 Task: Provide the results of the 2023 Victory Lane Racing Xfinity Series for the track "New Hampshire".
Action: Mouse moved to (180, 290)
Screenshot: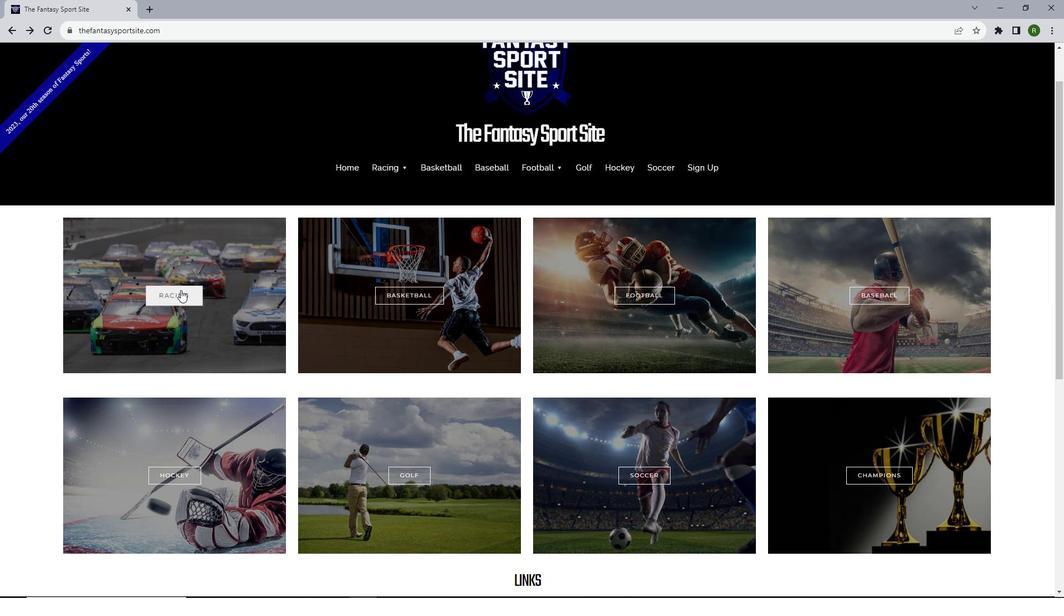 
Action: Mouse pressed left at (180, 290)
Screenshot: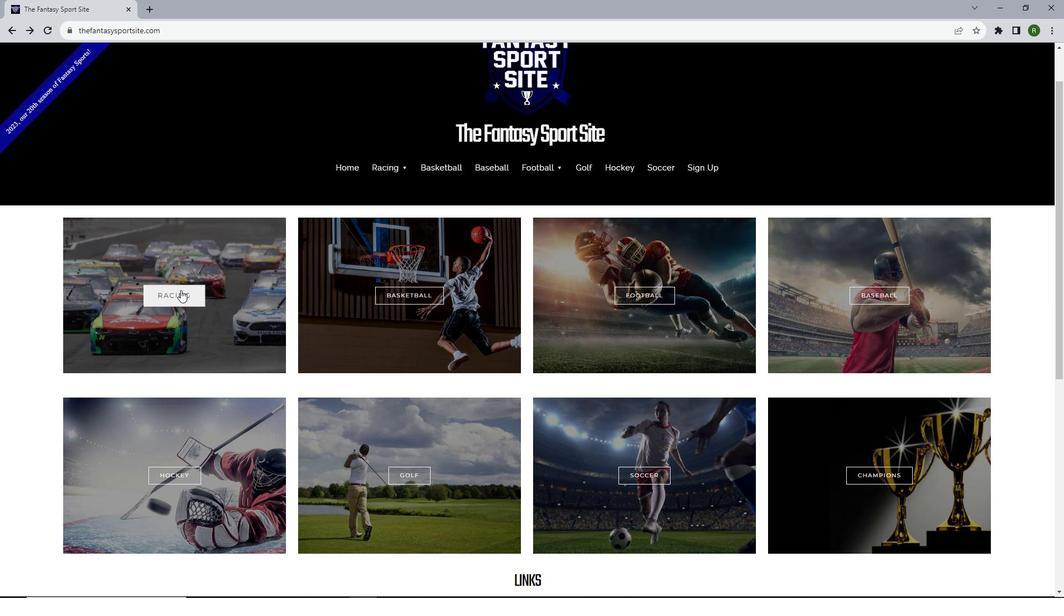 
Action: Mouse moved to (520, 501)
Screenshot: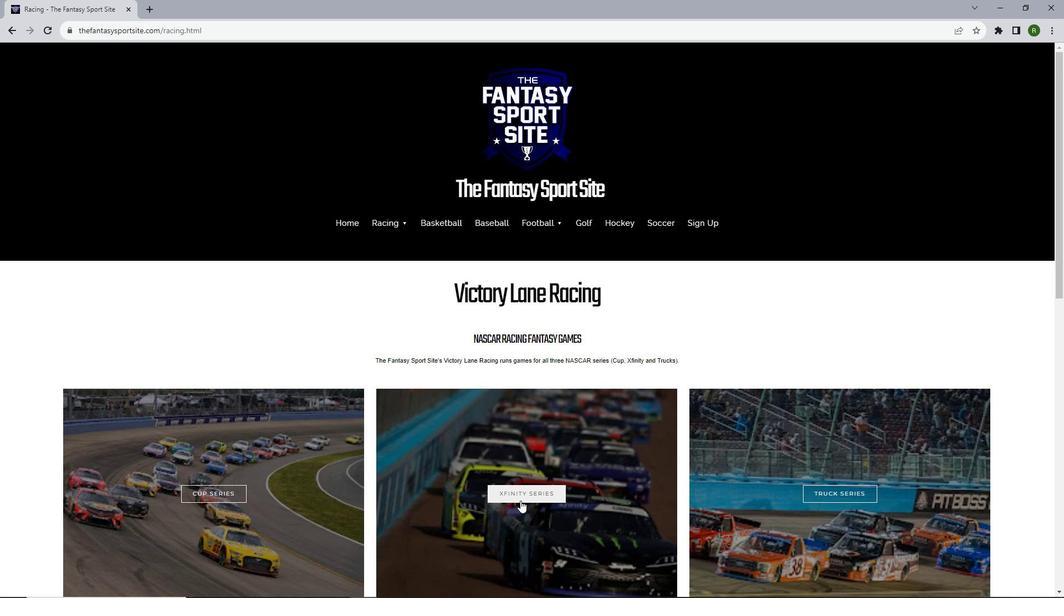 
Action: Mouse pressed left at (520, 501)
Screenshot: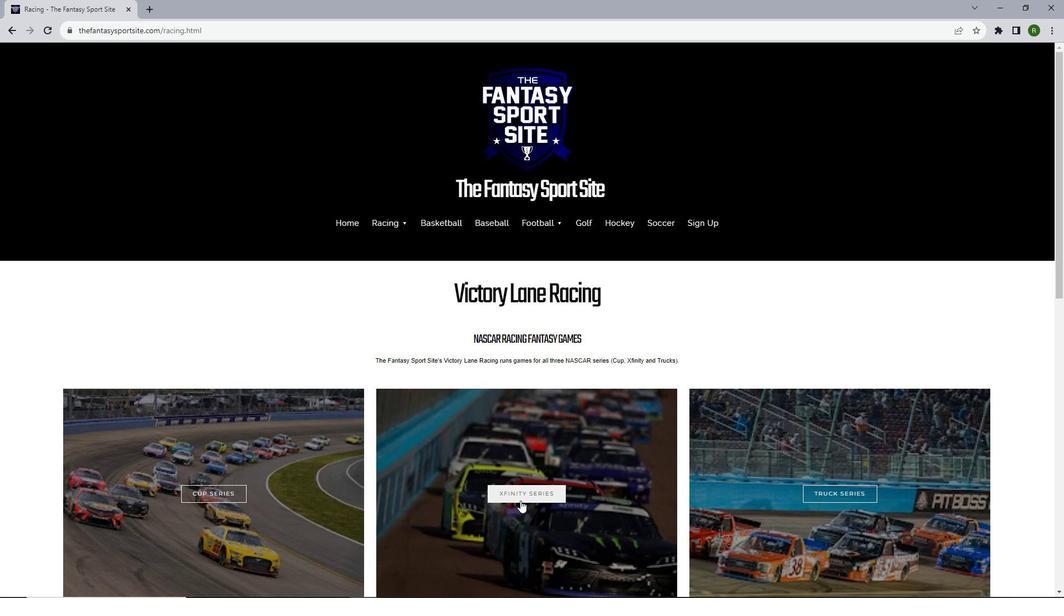 
Action: Mouse moved to (417, 336)
Screenshot: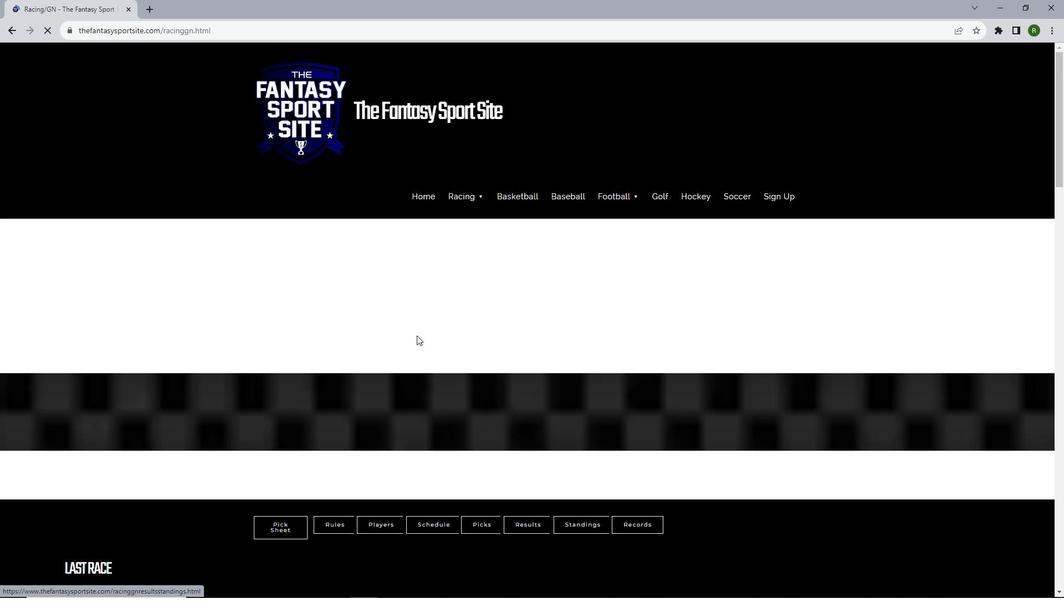 
Action: Mouse scrolled (417, 335) with delta (0, 0)
Screenshot: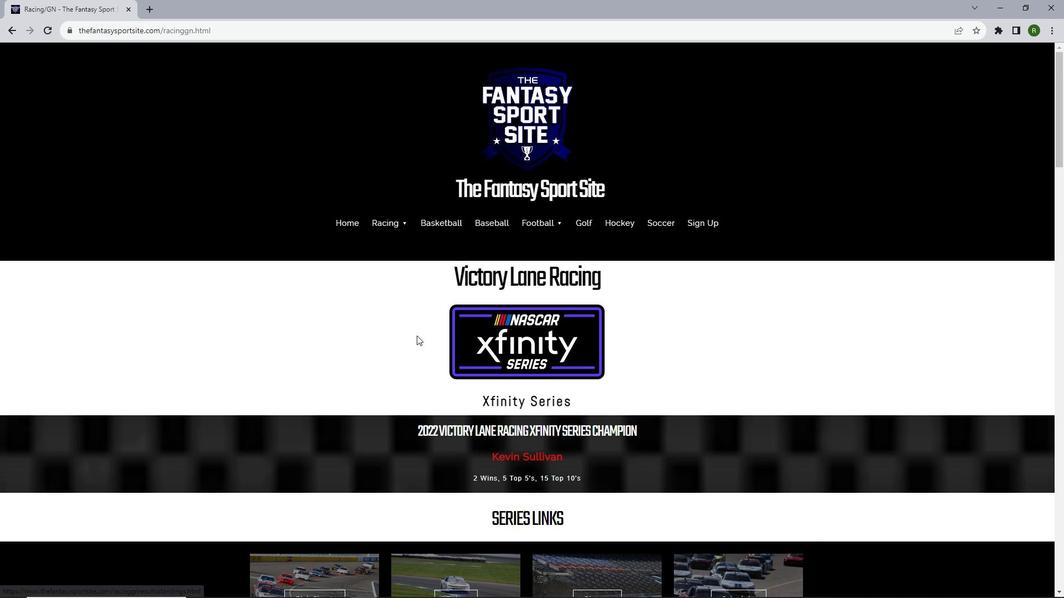 
Action: Mouse scrolled (417, 335) with delta (0, 0)
Screenshot: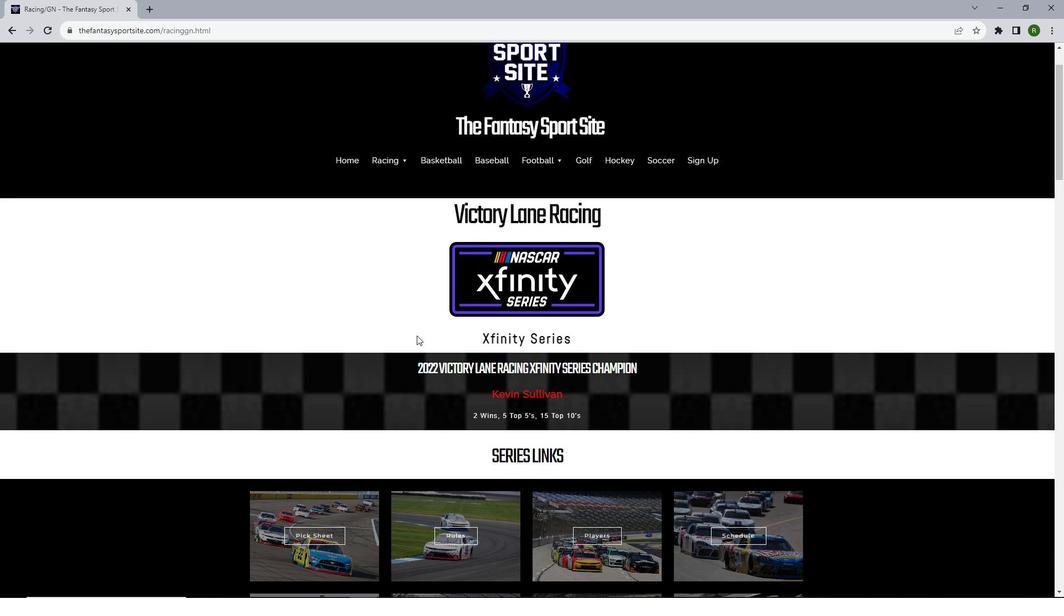 
Action: Mouse scrolled (417, 335) with delta (0, 0)
Screenshot: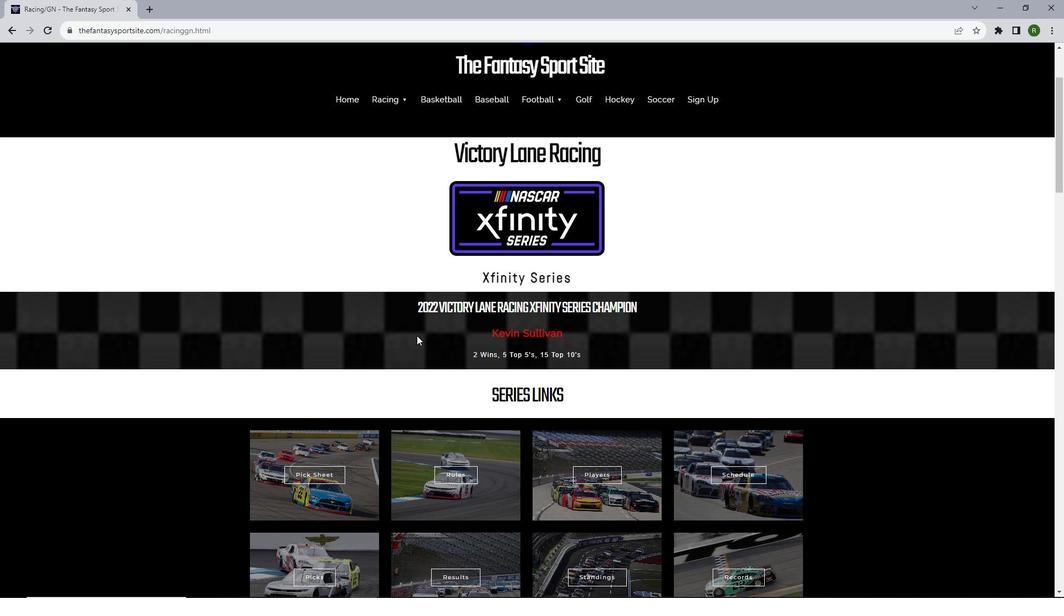 
Action: Mouse scrolled (417, 335) with delta (0, 0)
Screenshot: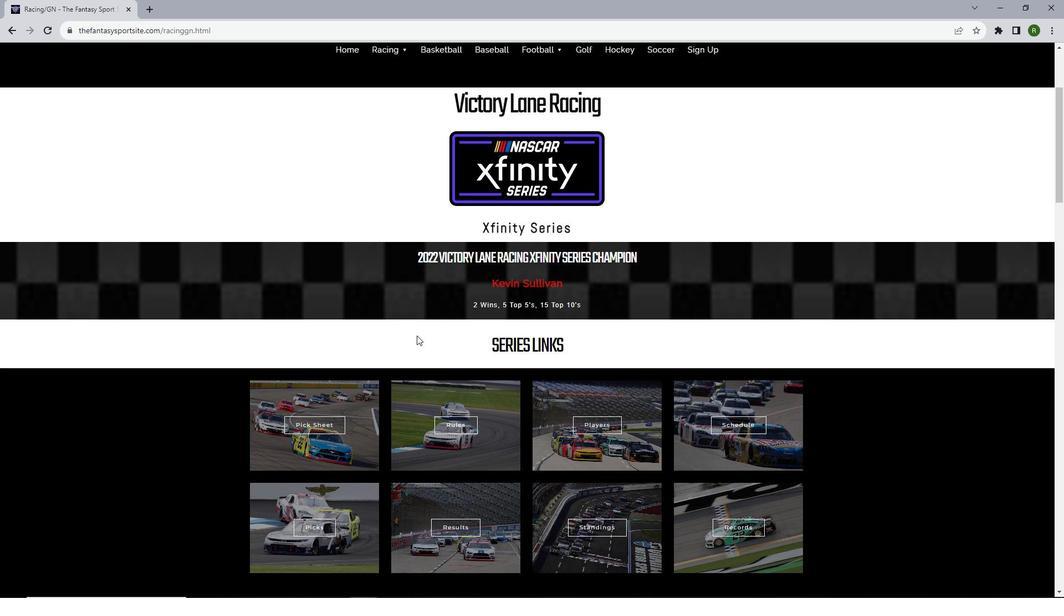 
Action: Mouse scrolled (417, 335) with delta (0, 0)
Screenshot: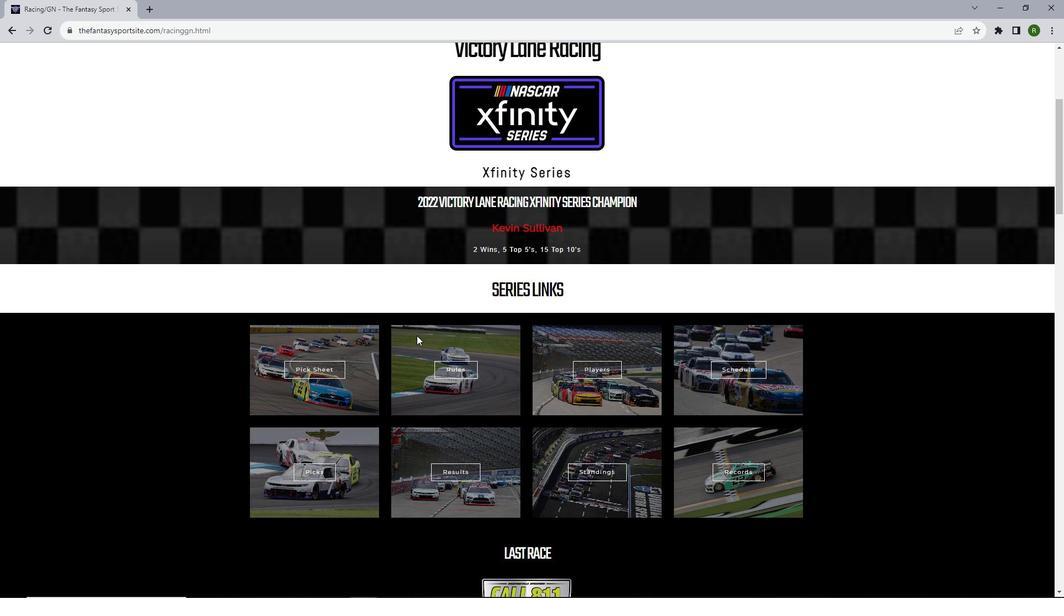 
Action: Mouse moved to (437, 433)
Screenshot: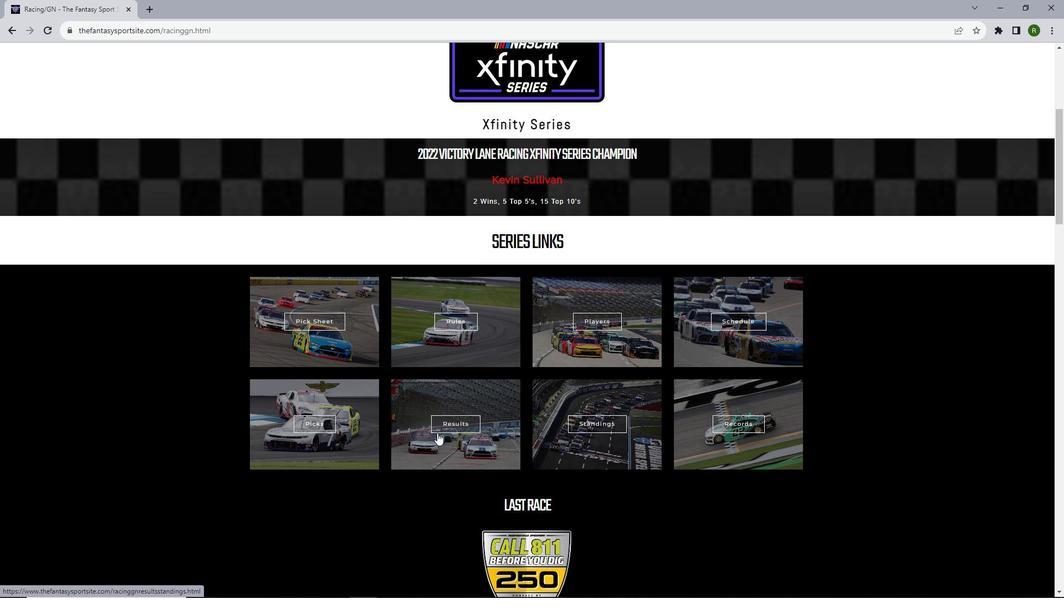 
Action: Mouse pressed left at (437, 433)
Screenshot: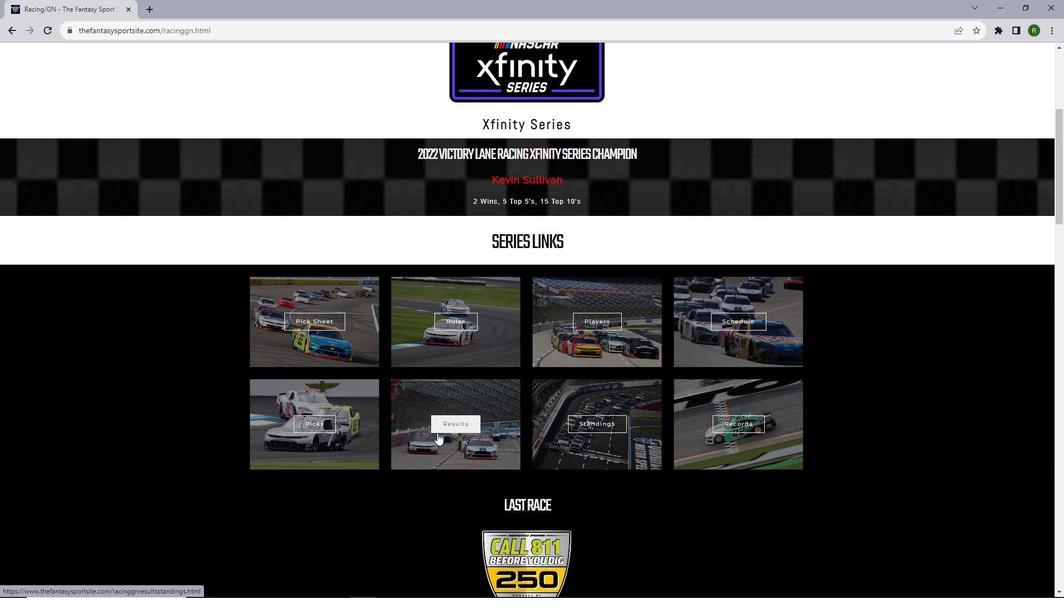 
Action: Mouse moved to (491, 365)
Screenshot: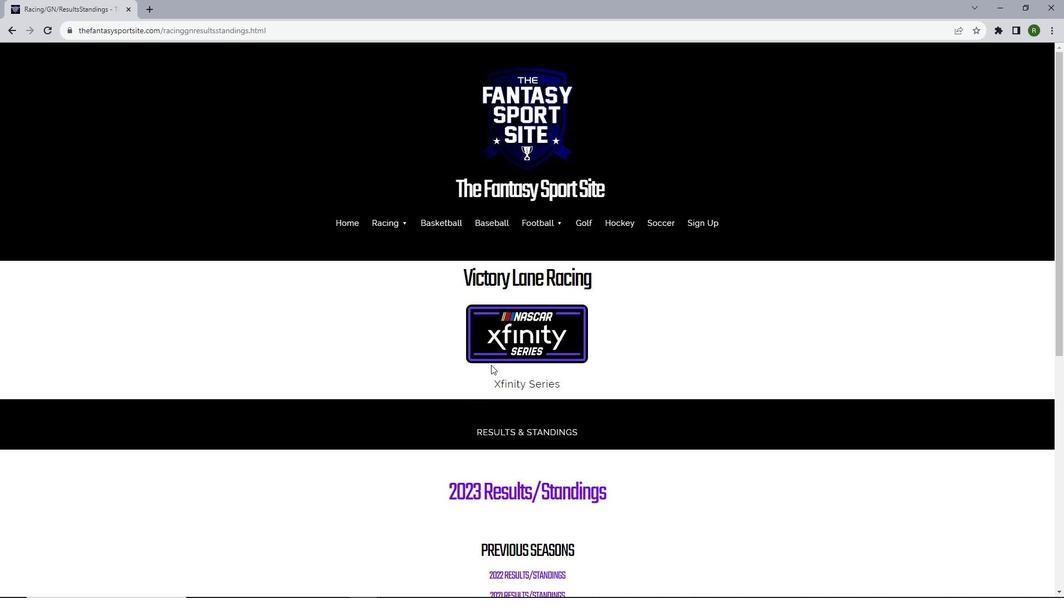 
Action: Mouse scrolled (491, 364) with delta (0, 0)
Screenshot: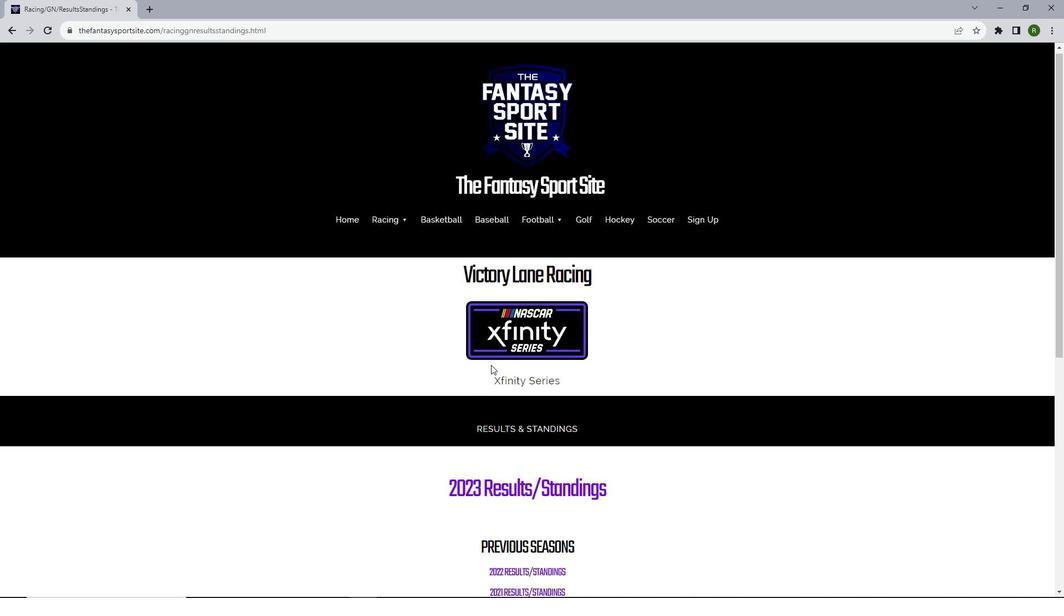 
Action: Mouse scrolled (491, 364) with delta (0, 0)
Screenshot: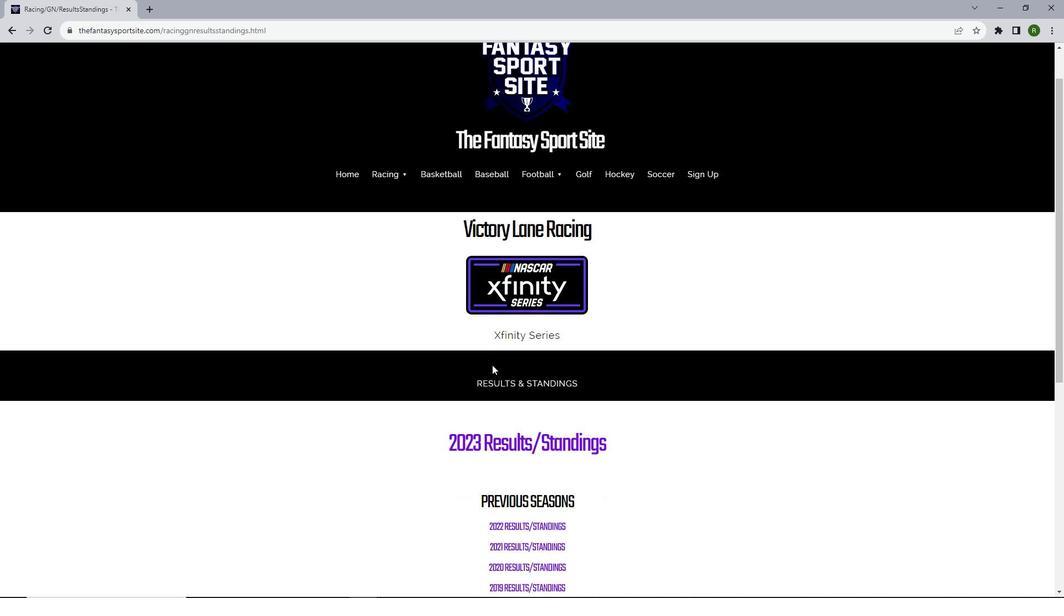 
Action: Mouse moved to (530, 378)
Screenshot: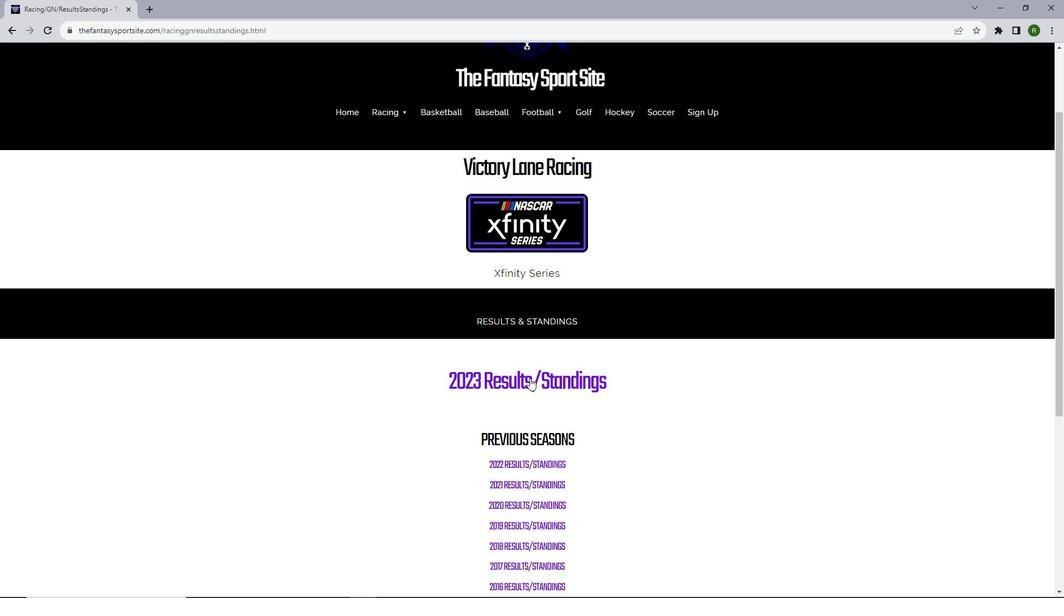 
Action: Mouse pressed left at (530, 378)
Screenshot: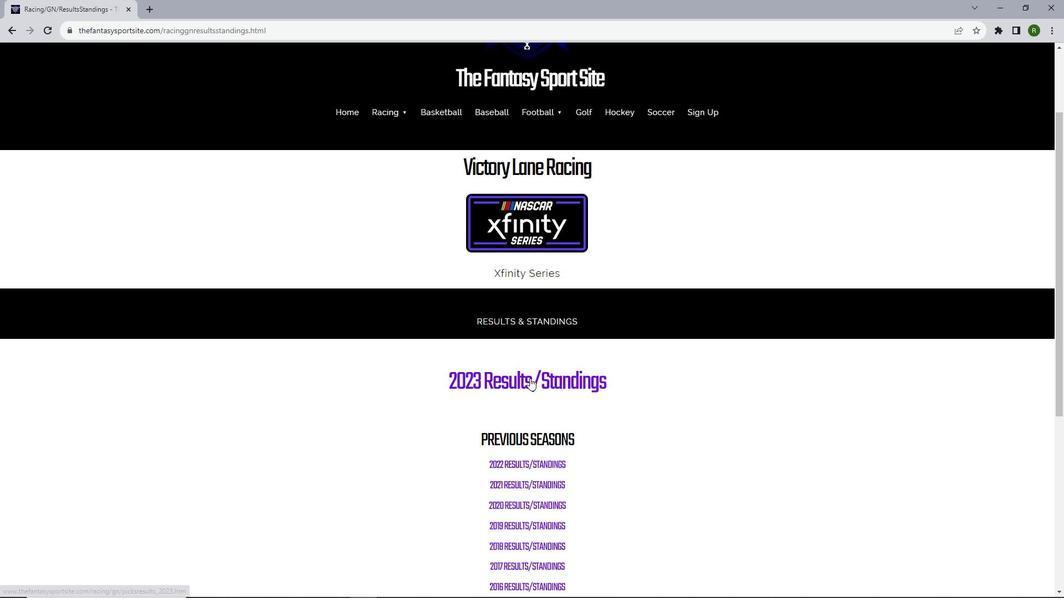 
Action: Mouse moved to (618, 293)
Screenshot: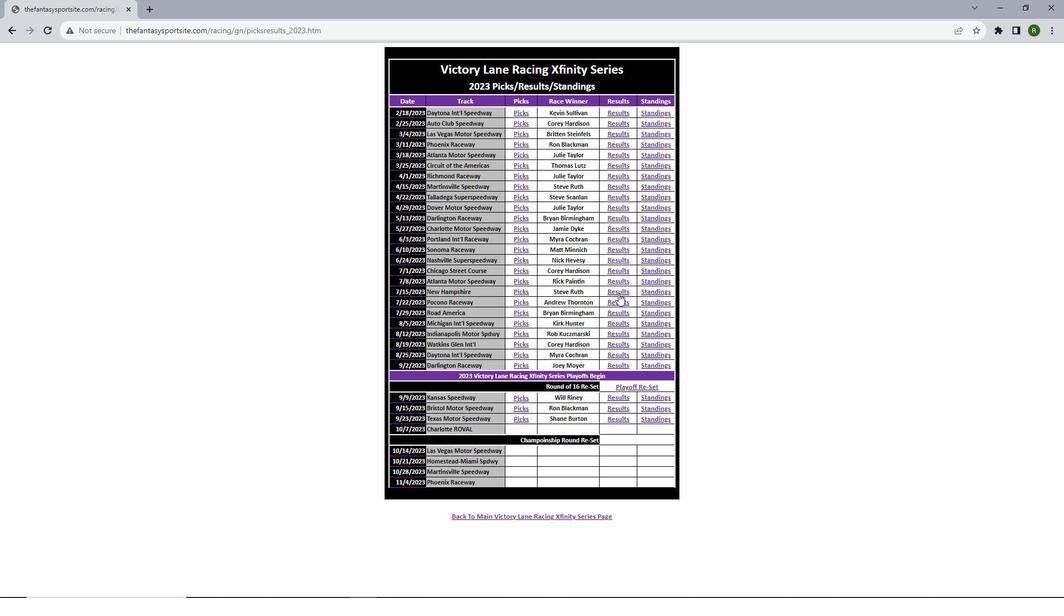 
Action: Mouse pressed left at (618, 293)
Screenshot: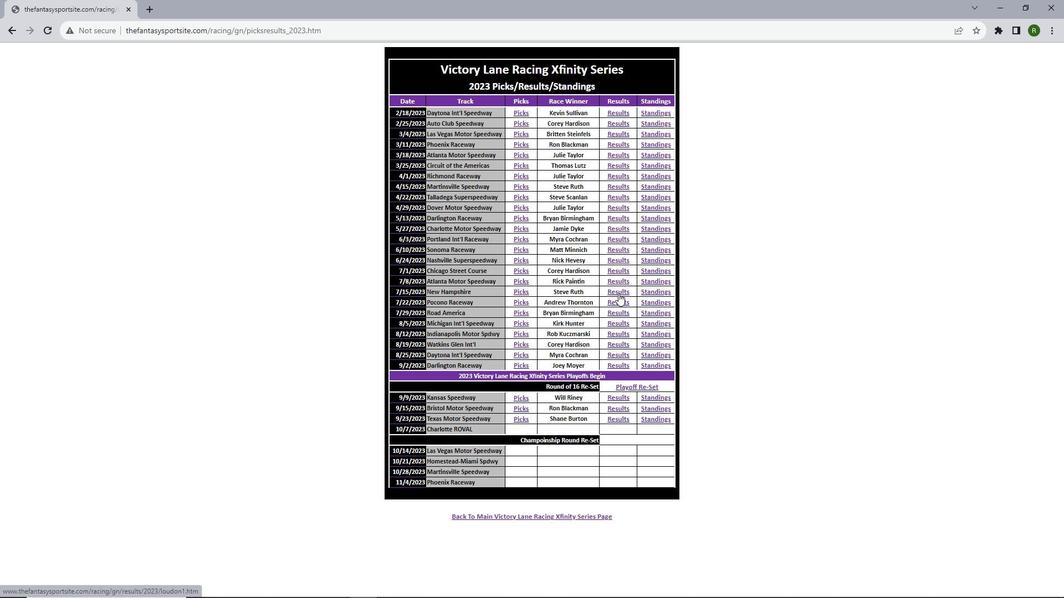 
Action: Mouse moved to (479, 233)
Screenshot: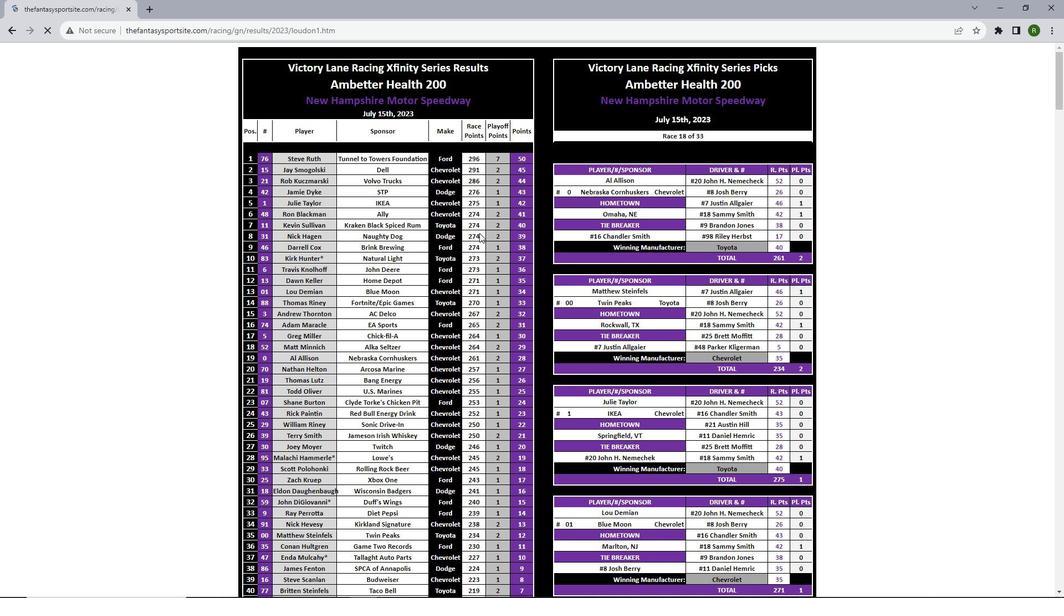 
Action: Mouse scrolled (479, 232) with delta (0, 0)
Screenshot: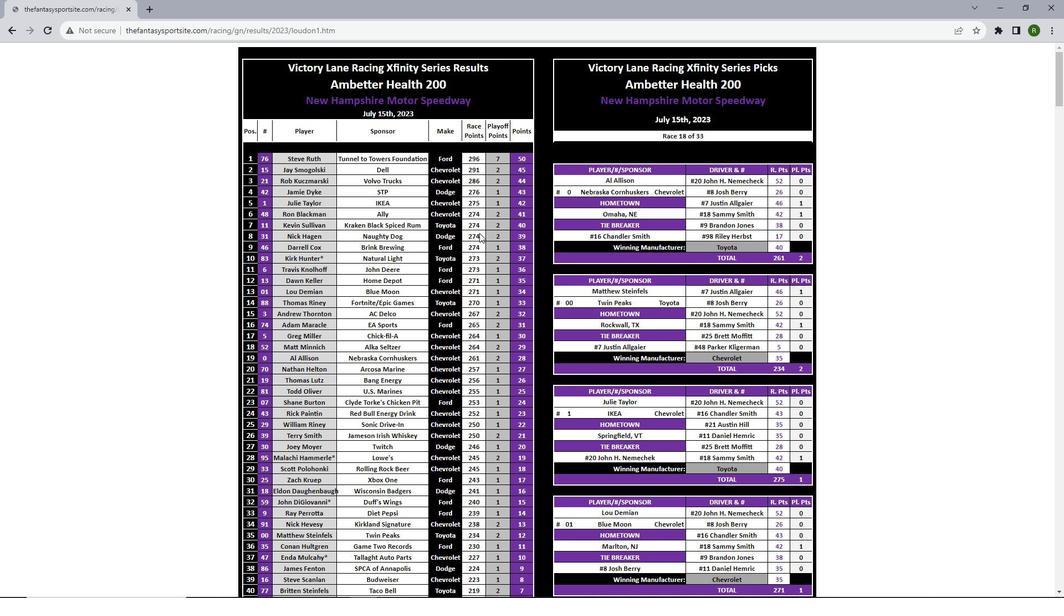 
Action: Mouse scrolled (479, 232) with delta (0, 0)
Screenshot: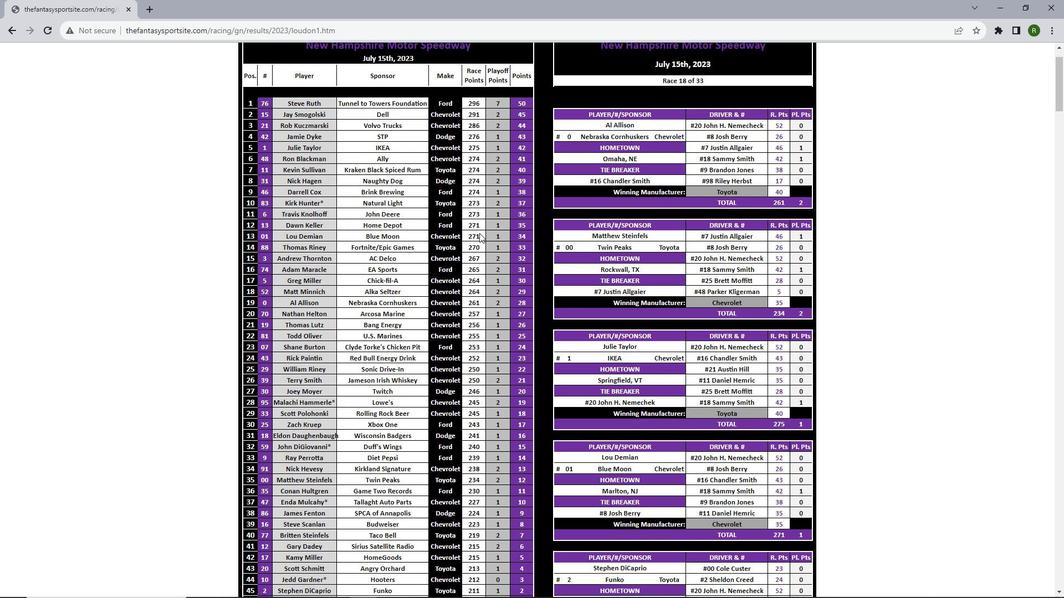 
Action: Mouse scrolled (479, 232) with delta (0, 0)
Screenshot: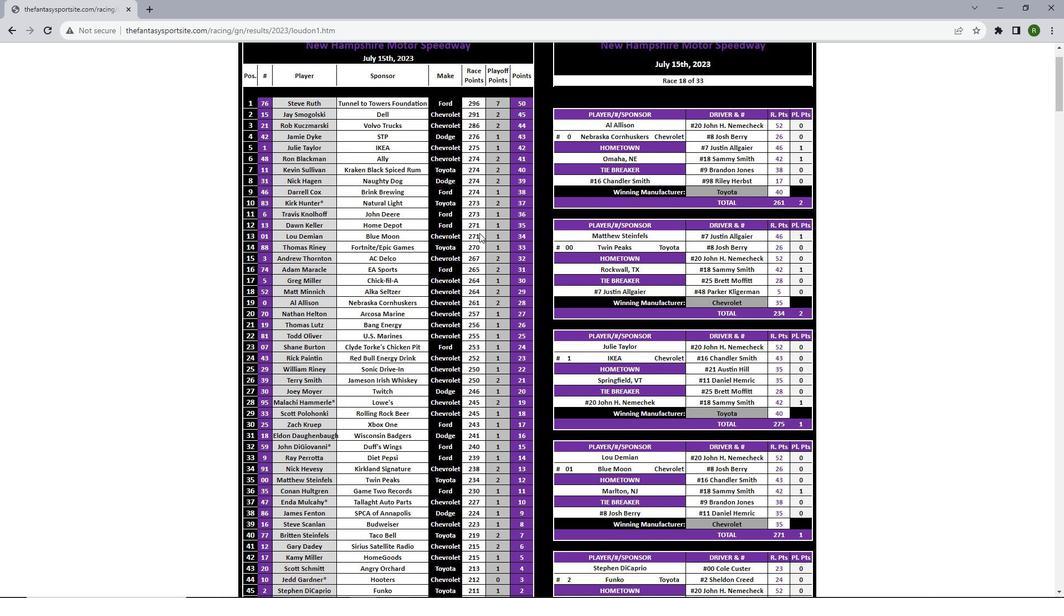
Action: Mouse scrolled (479, 232) with delta (0, 0)
Screenshot: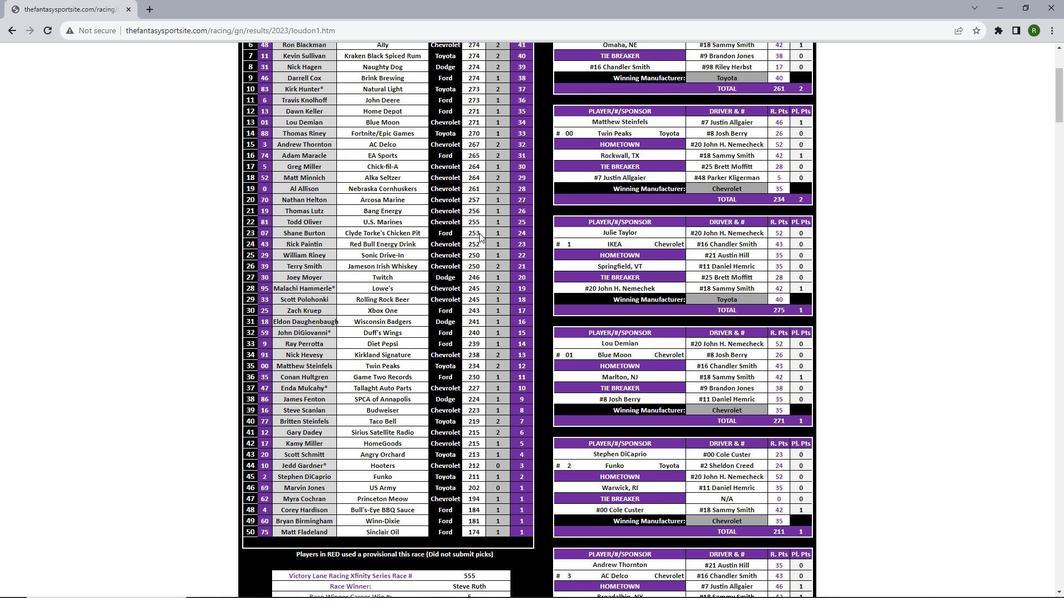 
Action: Mouse scrolled (479, 232) with delta (0, 0)
Screenshot: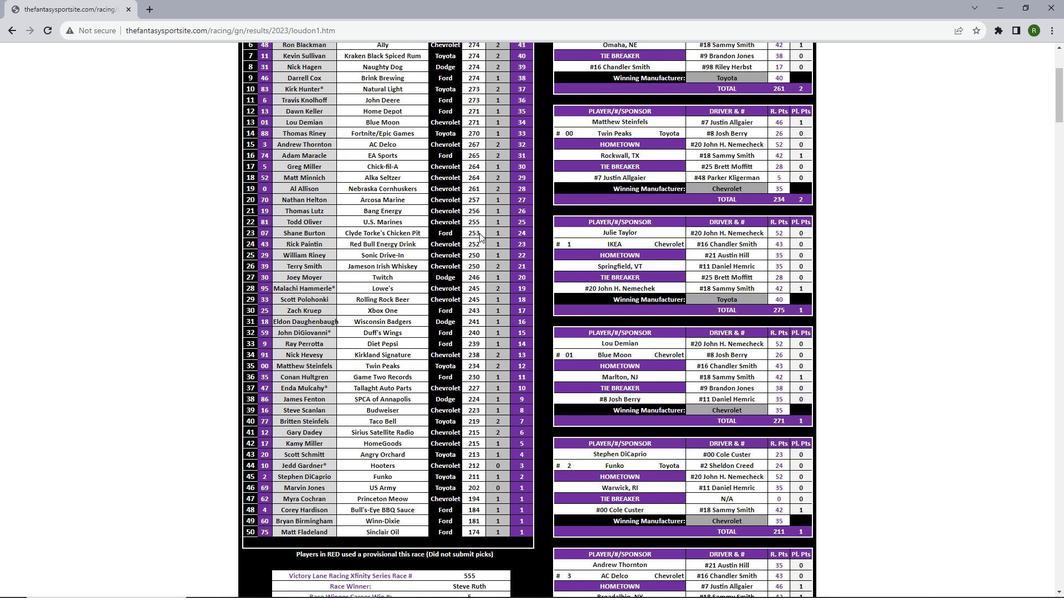 
Action: Mouse scrolled (479, 232) with delta (0, 0)
Screenshot: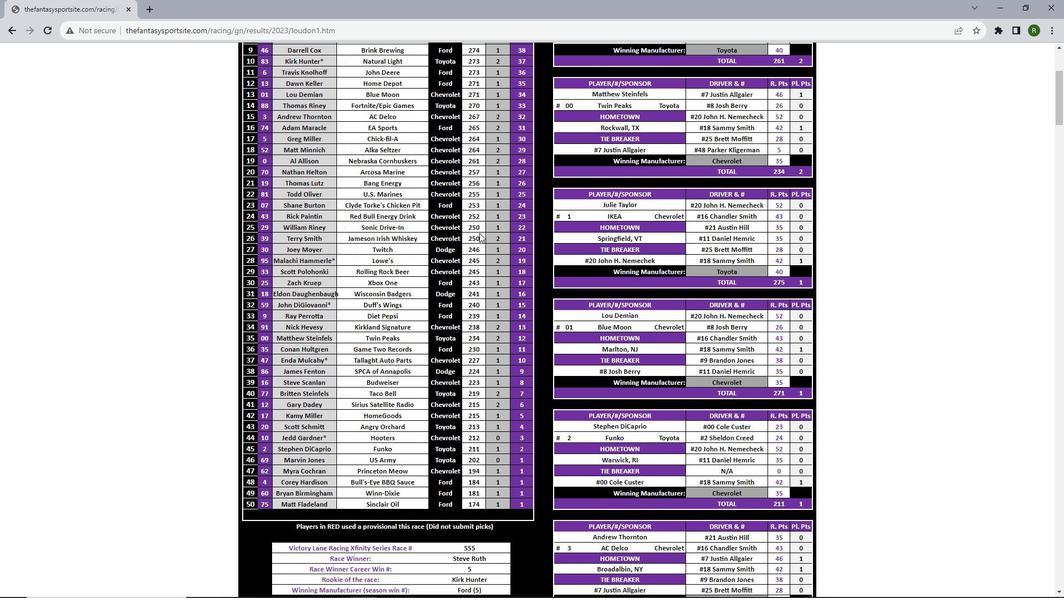 
Action: Mouse scrolled (479, 232) with delta (0, 0)
Screenshot: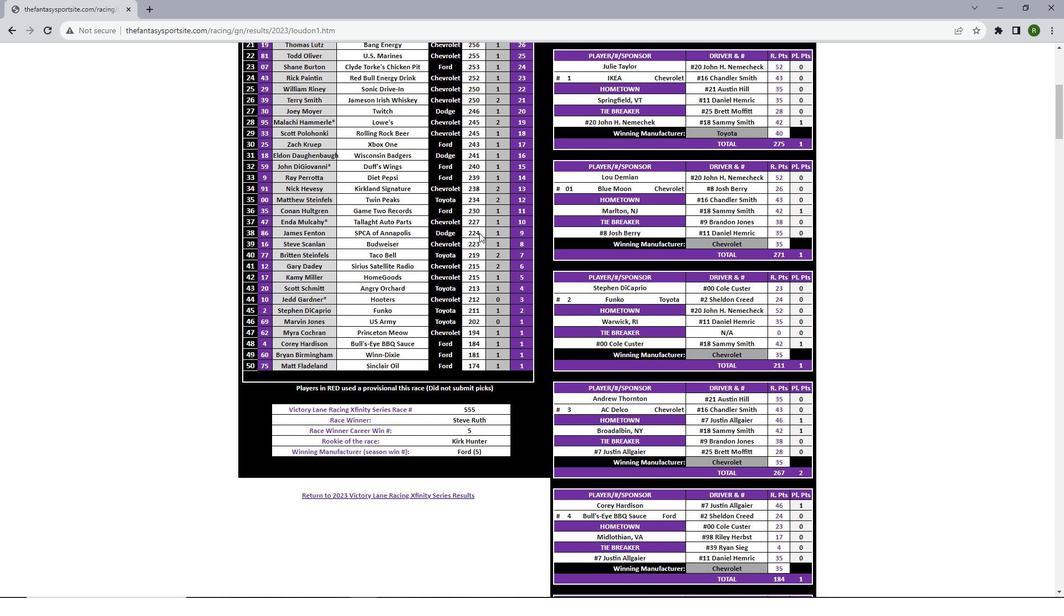
Action: Mouse scrolled (479, 232) with delta (0, 0)
Screenshot: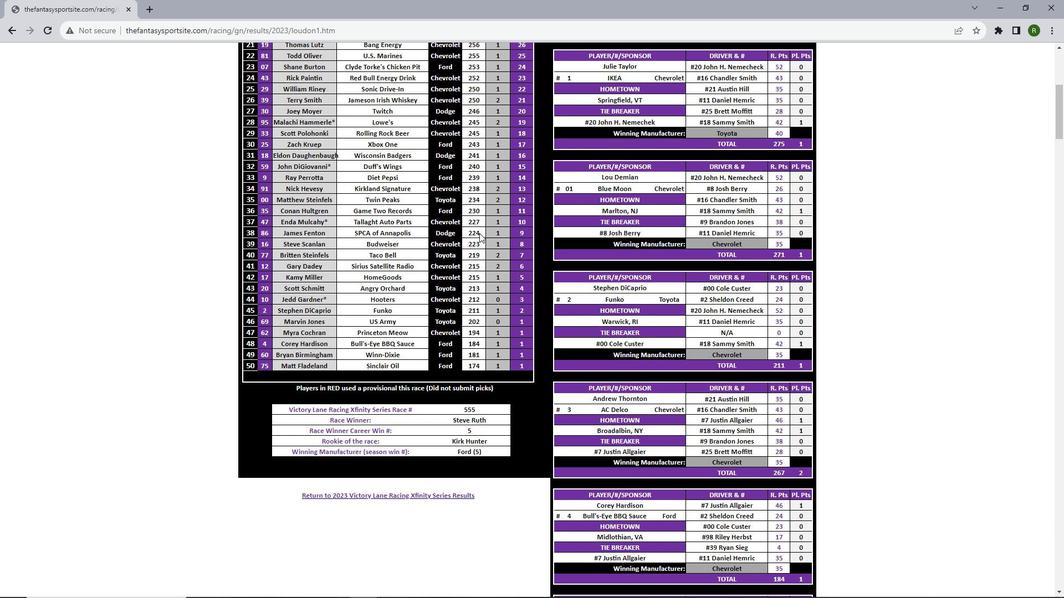 
Action: Mouse scrolled (479, 232) with delta (0, 0)
Screenshot: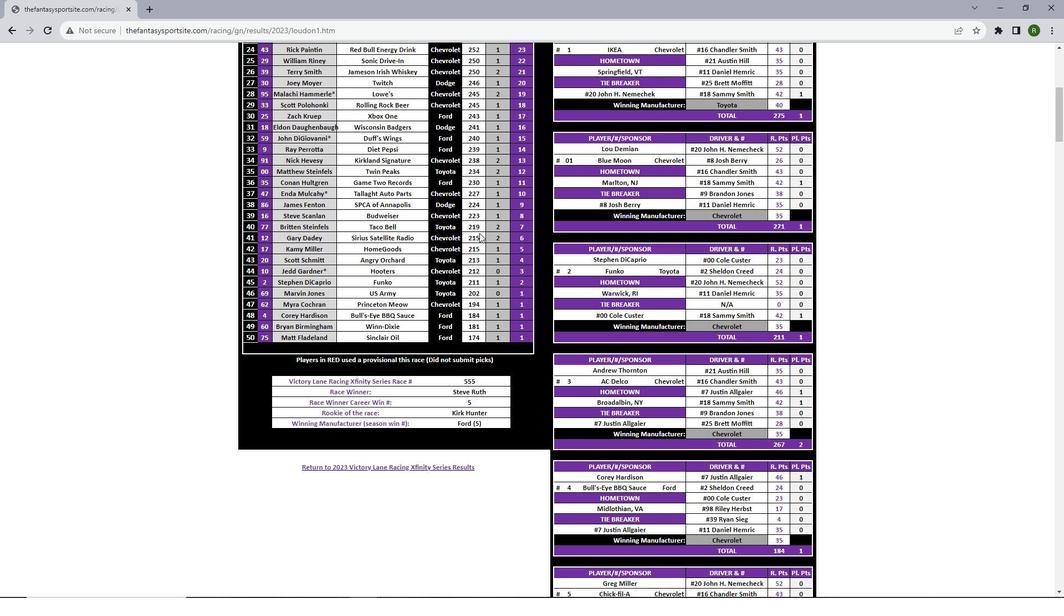 
Action: Mouse scrolled (479, 232) with delta (0, 0)
Screenshot: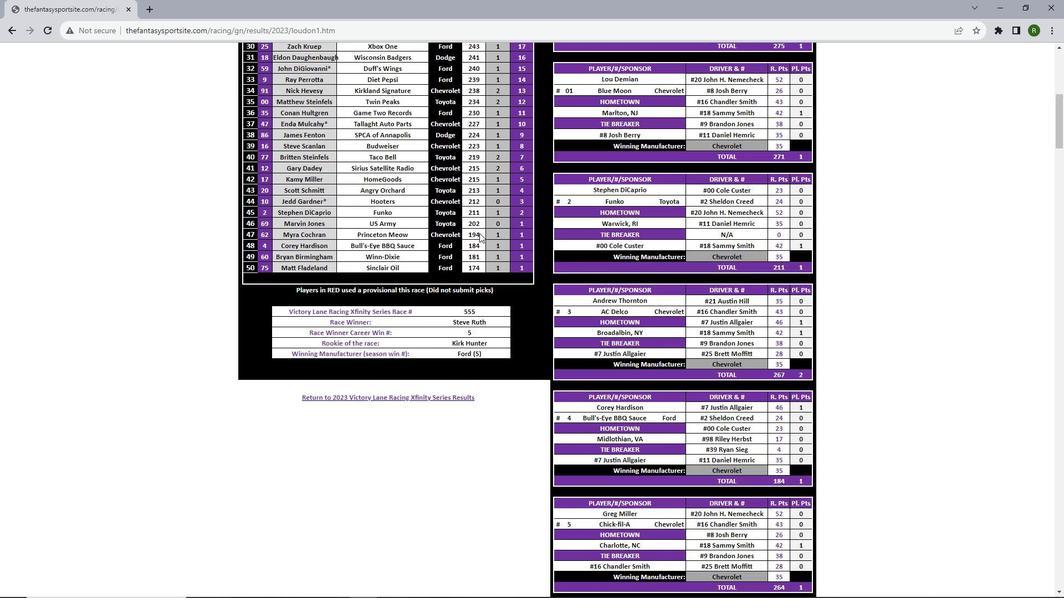 
Action: Mouse scrolled (479, 232) with delta (0, 0)
Screenshot: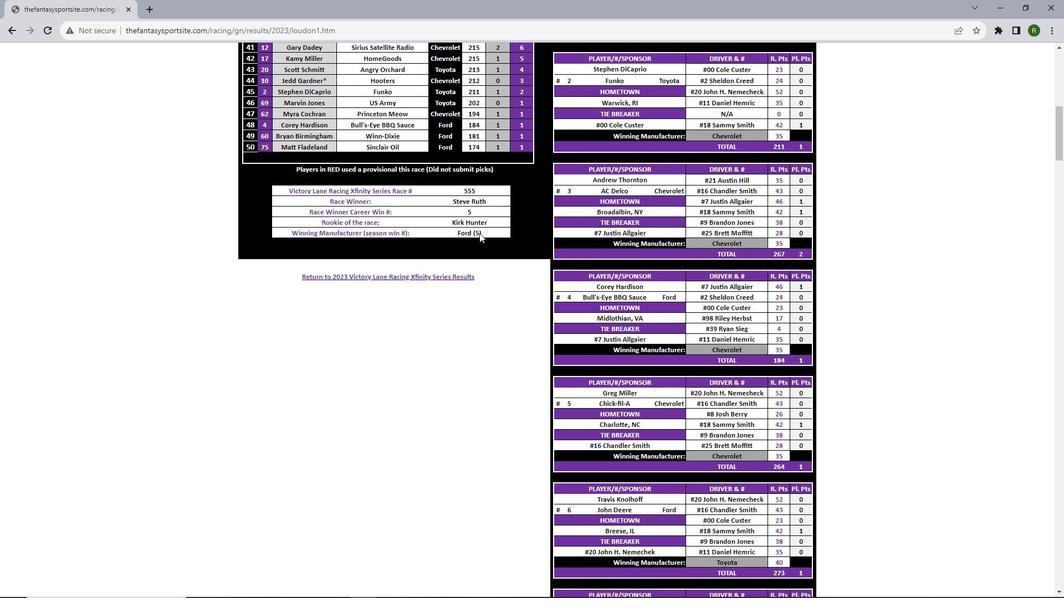 
Action: Mouse scrolled (479, 232) with delta (0, 0)
Screenshot: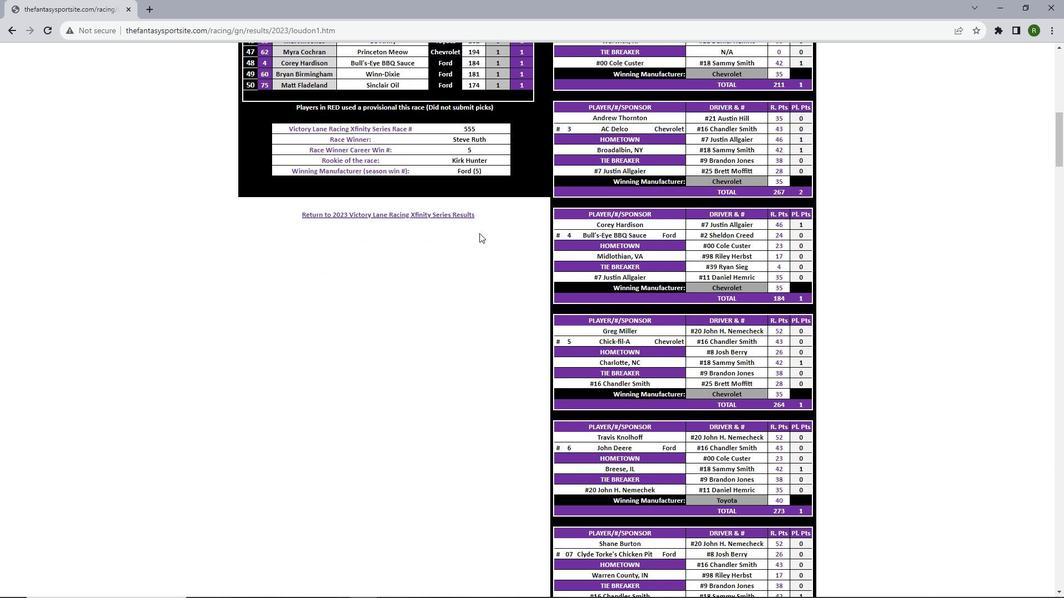 
Action: Mouse scrolled (479, 232) with delta (0, 0)
Screenshot: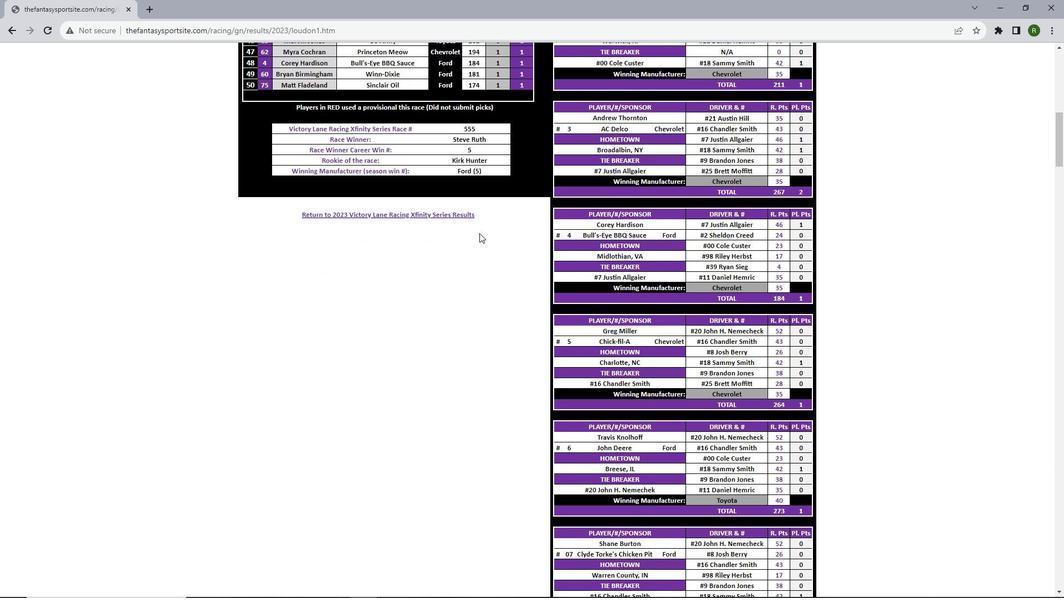 
Action: Mouse scrolled (479, 232) with delta (0, 0)
Screenshot: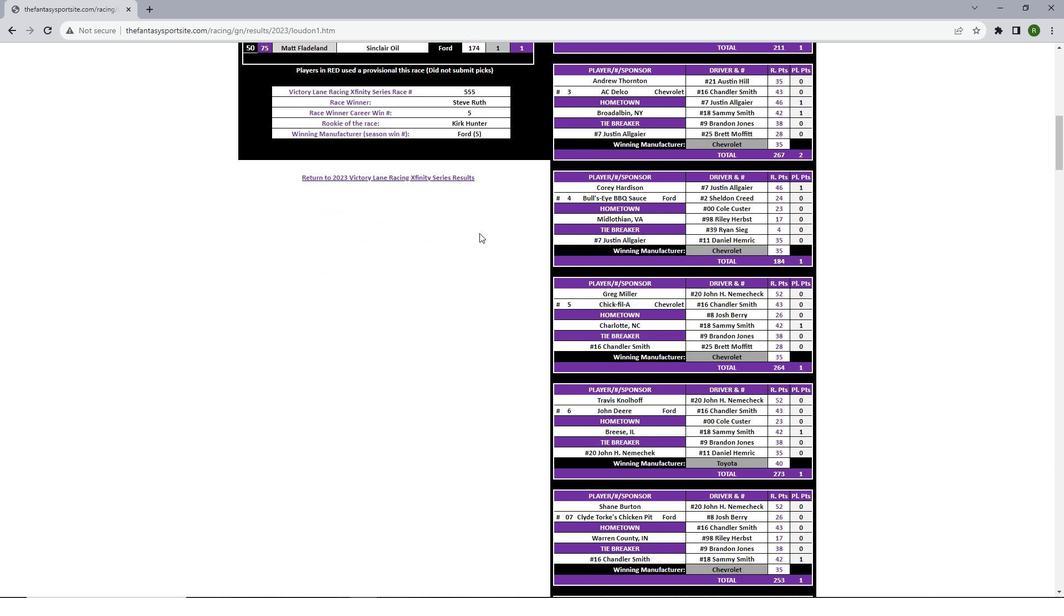 
Action: Mouse scrolled (479, 232) with delta (0, 0)
Screenshot: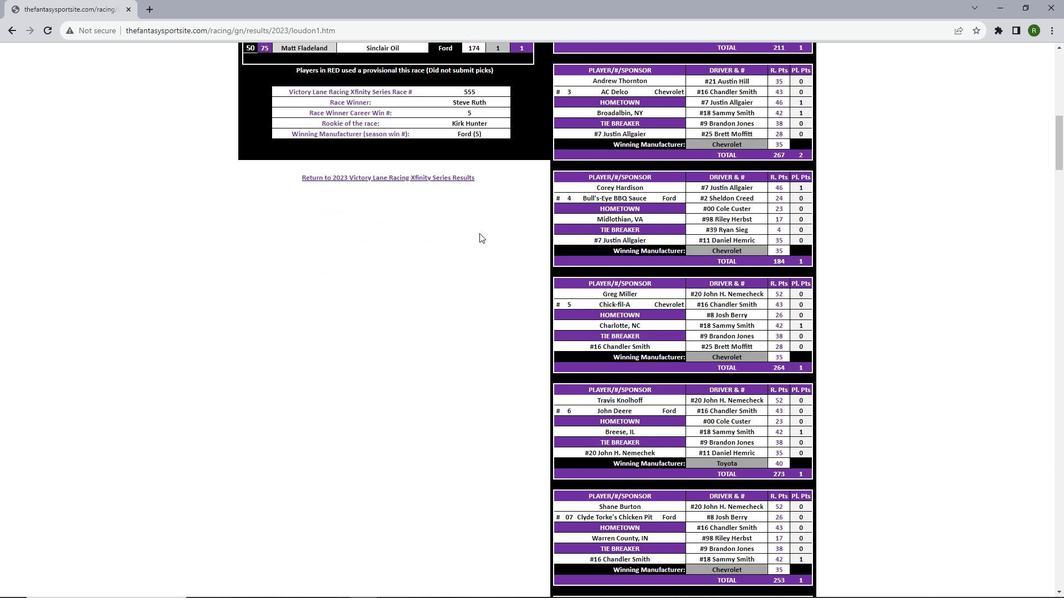 
Action: Mouse scrolled (479, 232) with delta (0, 0)
Screenshot: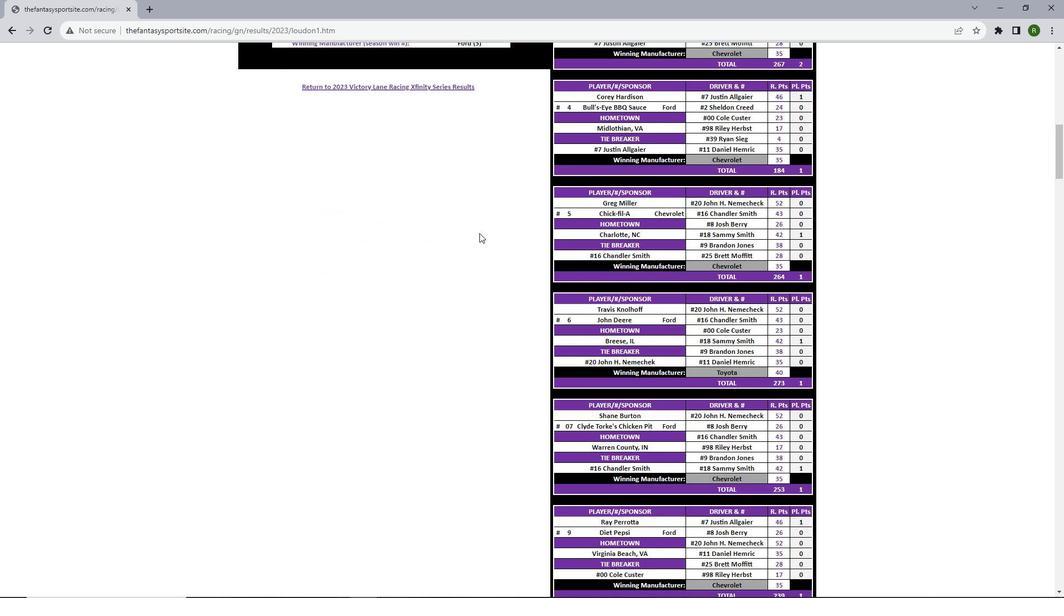 
Action: Mouse scrolled (479, 232) with delta (0, 0)
Screenshot: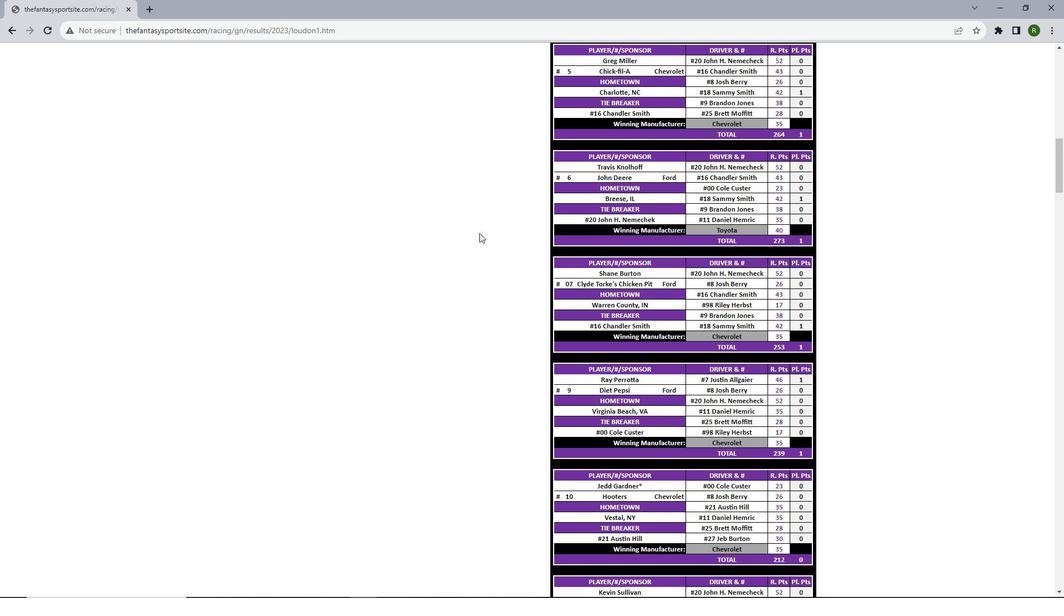 
Action: Mouse scrolled (479, 232) with delta (0, 0)
Screenshot: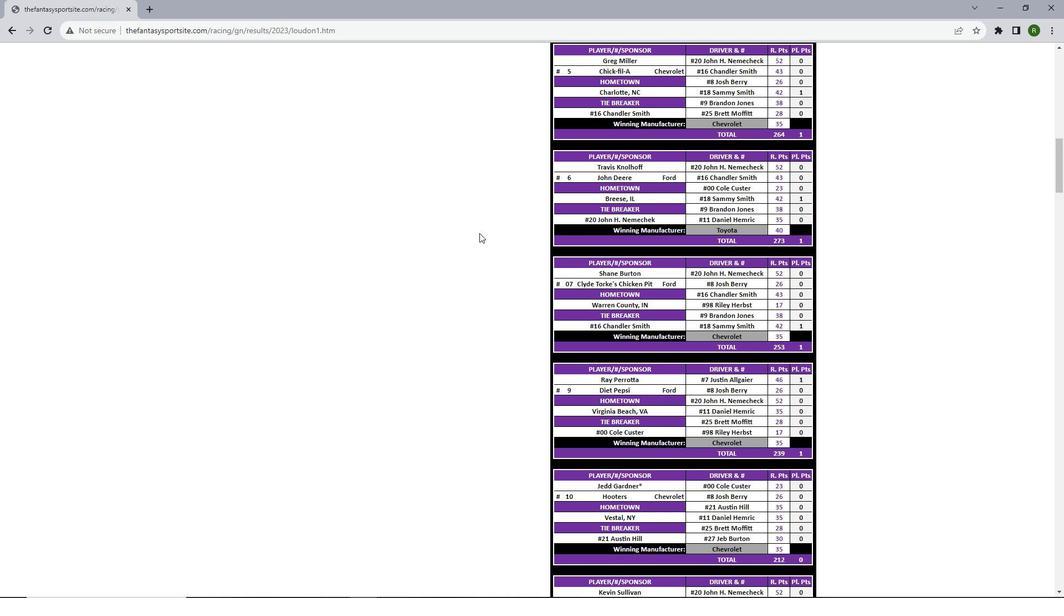 
Action: Mouse scrolled (479, 232) with delta (0, 0)
Screenshot: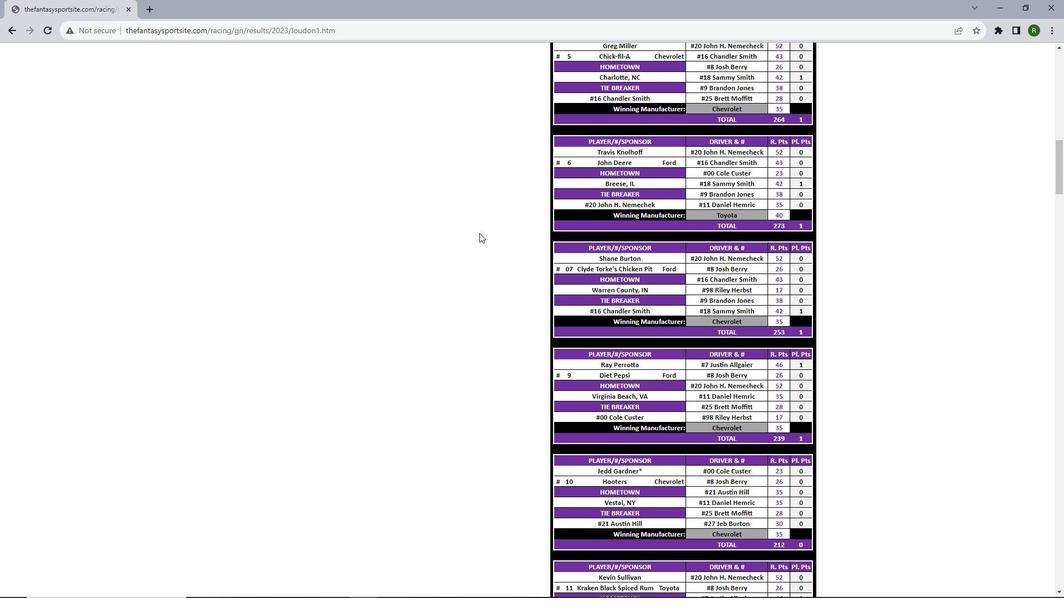 
Action: Mouse scrolled (479, 232) with delta (0, 0)
Screenshot: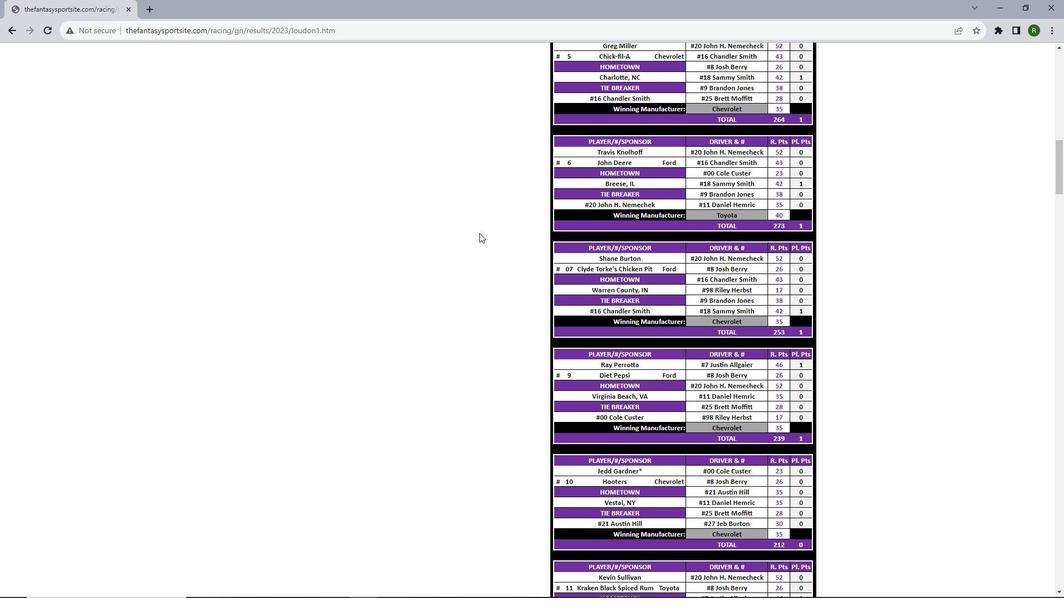 
Action: Mouse scrolled (479, 232) with delta (0, 0)
Screenshot: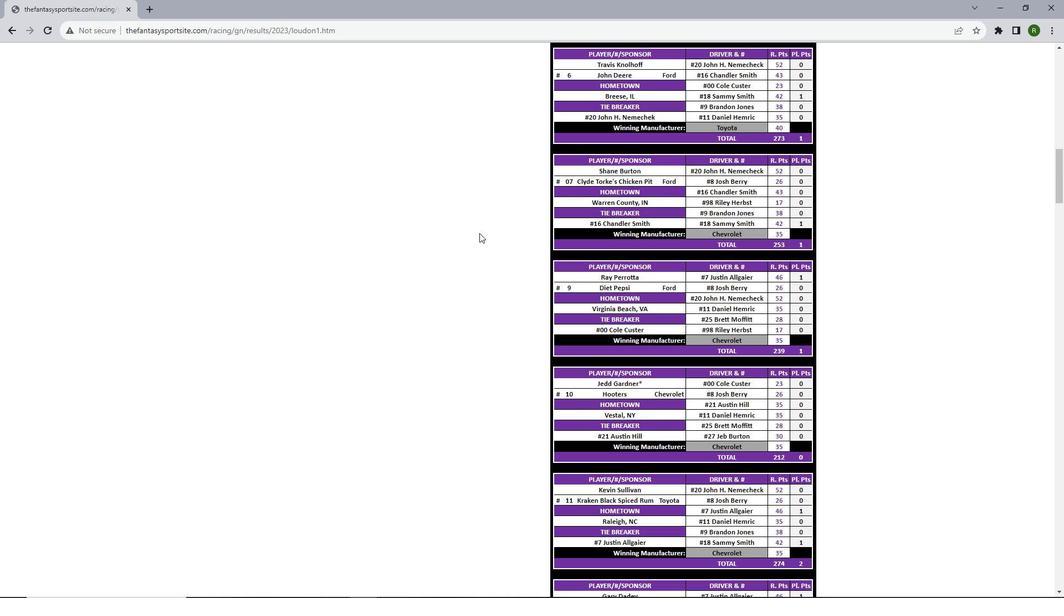 
Action: Mouse scrolled (479, 232) with delta (0, 0)
Screenshot: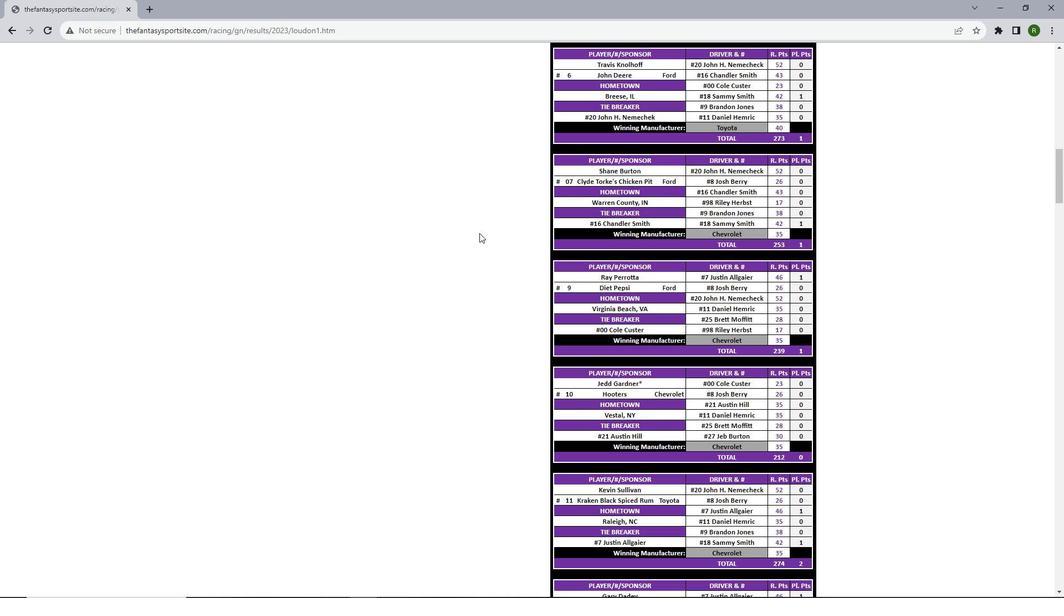 
Action: Mouse scrolled (479, 232) with delta (0, 0)
Screenshot: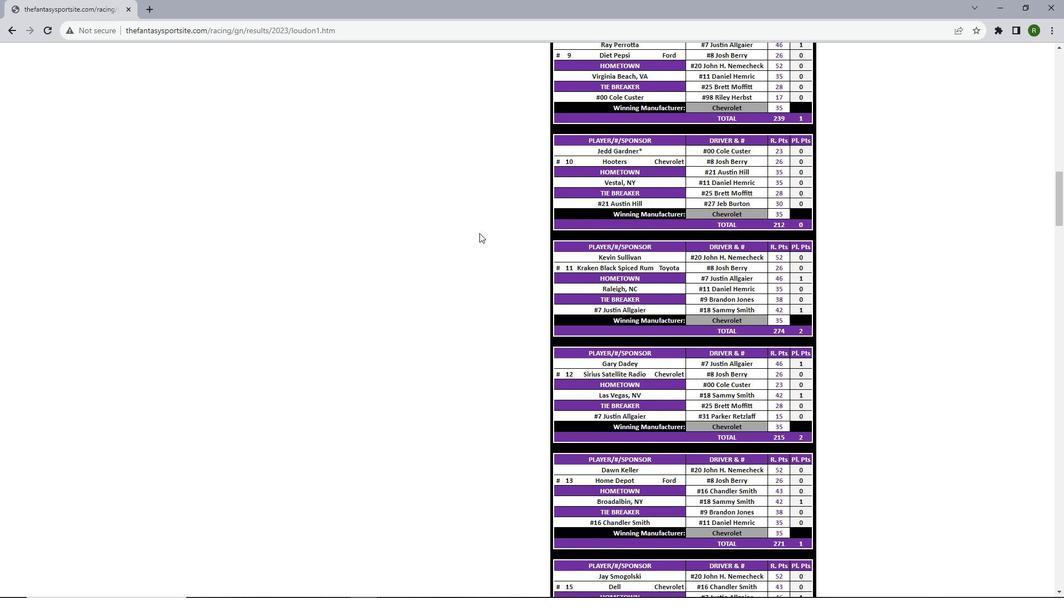 
Action: Mouse scrolled (479, 232) with delta (0, 0)
Screenshot: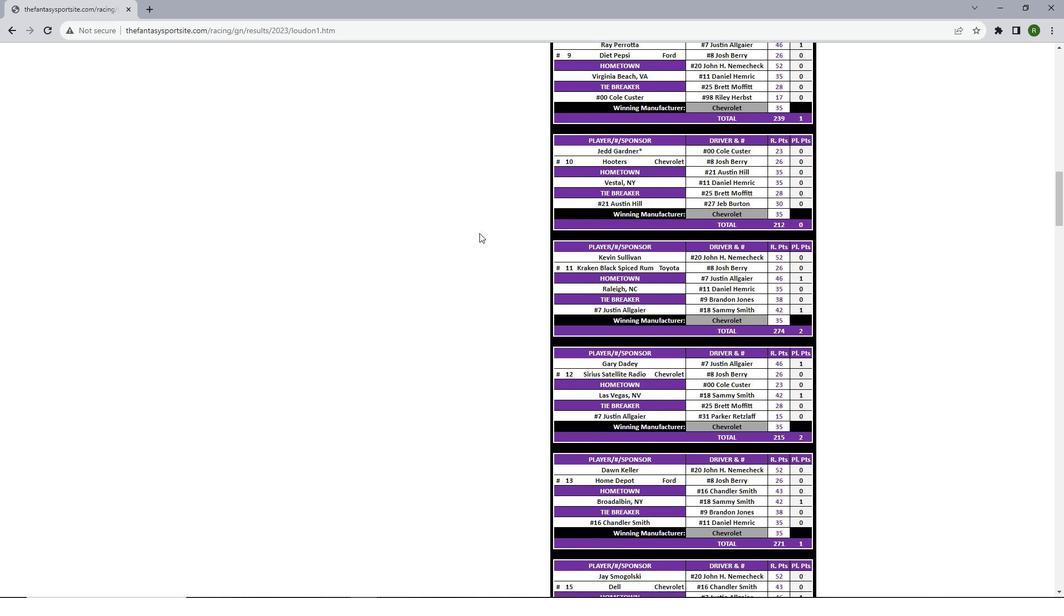 
Action: Mouse scrolled (479, 232) with delta (0, 0)
Screenshot: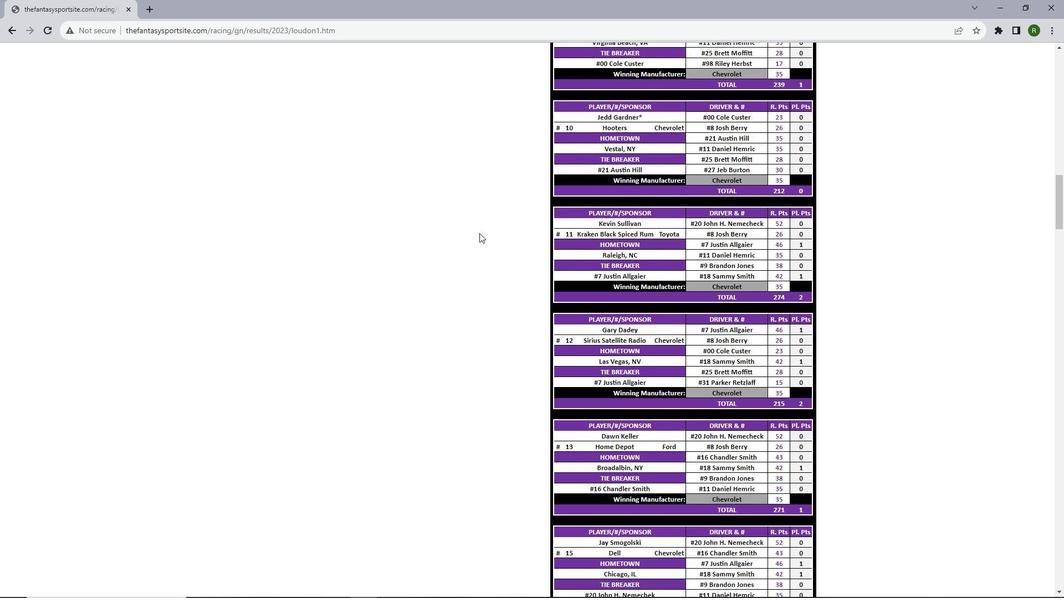 
Action: Mouse scrolled (479, 232) with delta (0, 0)
Screenshot: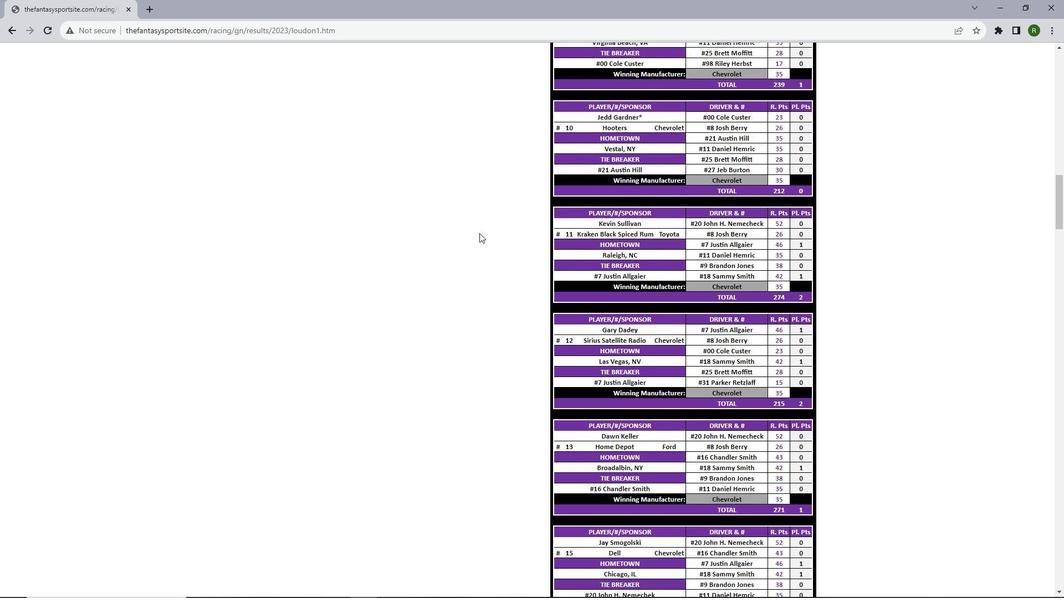 
Action: Mouse scrolled (479, 232) with delta (0, 0)
Screenshot: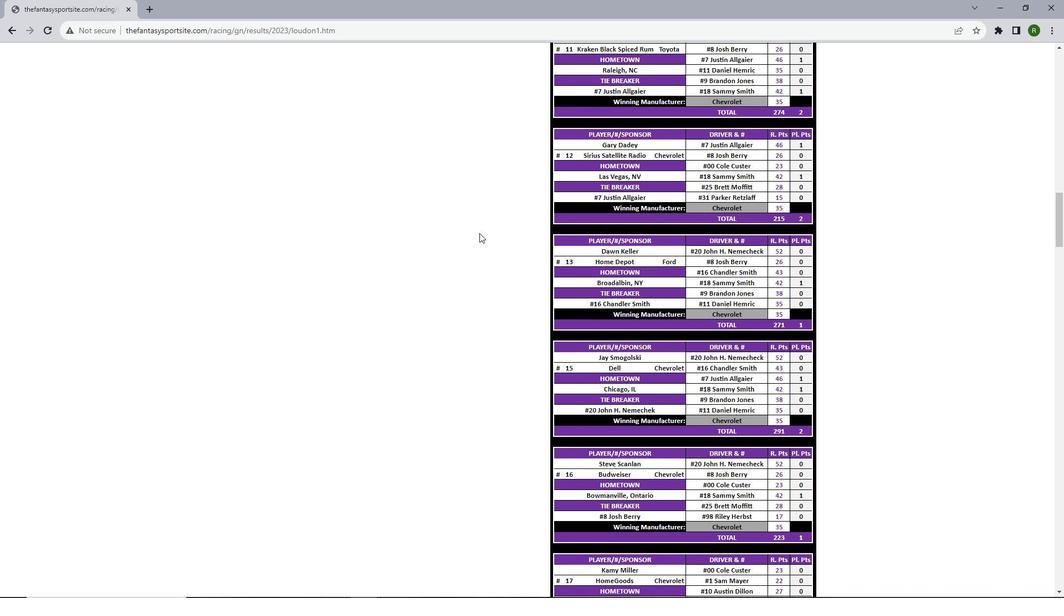 
Action: Mouse scrolled (479, 232) with delta (0, 0)
Screenshot: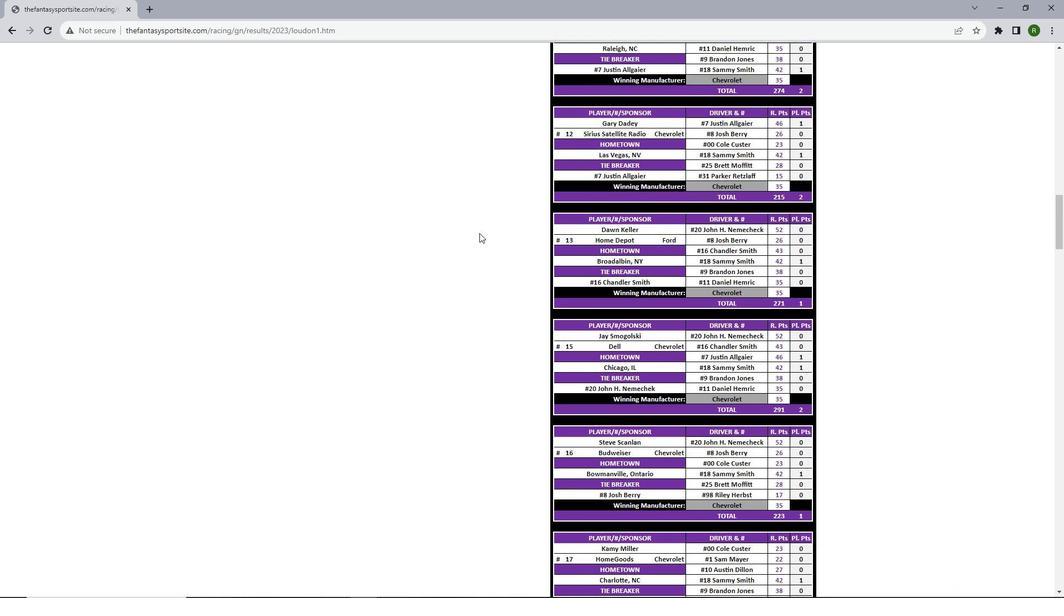 
Action: Mouse scrolled (479, 232) with delta (0, 0)
Screenshot: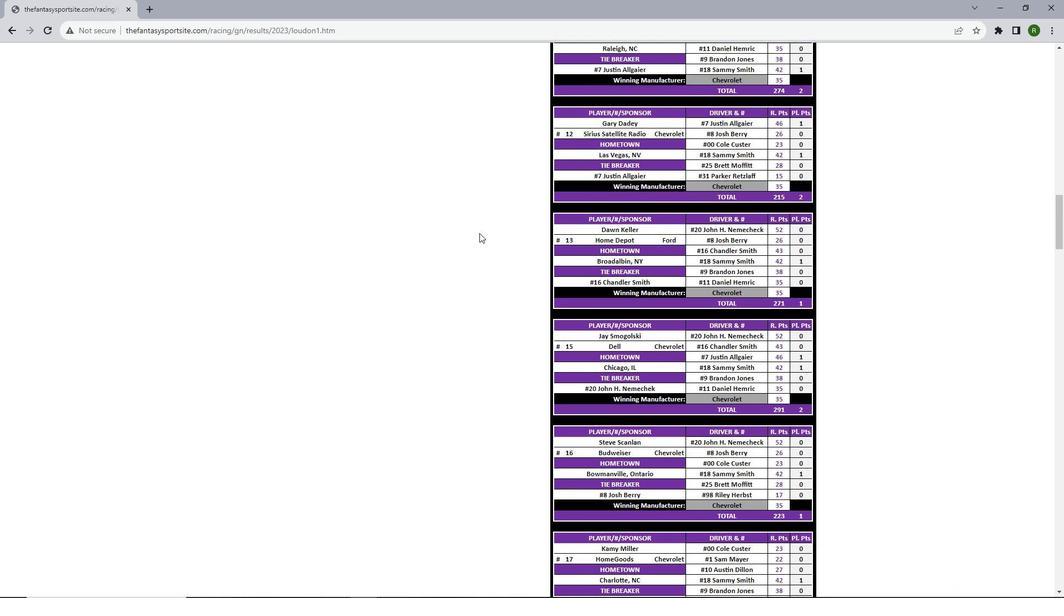 
Action: Mouse scrolled (479, 232) with delta (0, 0)
Screenshot: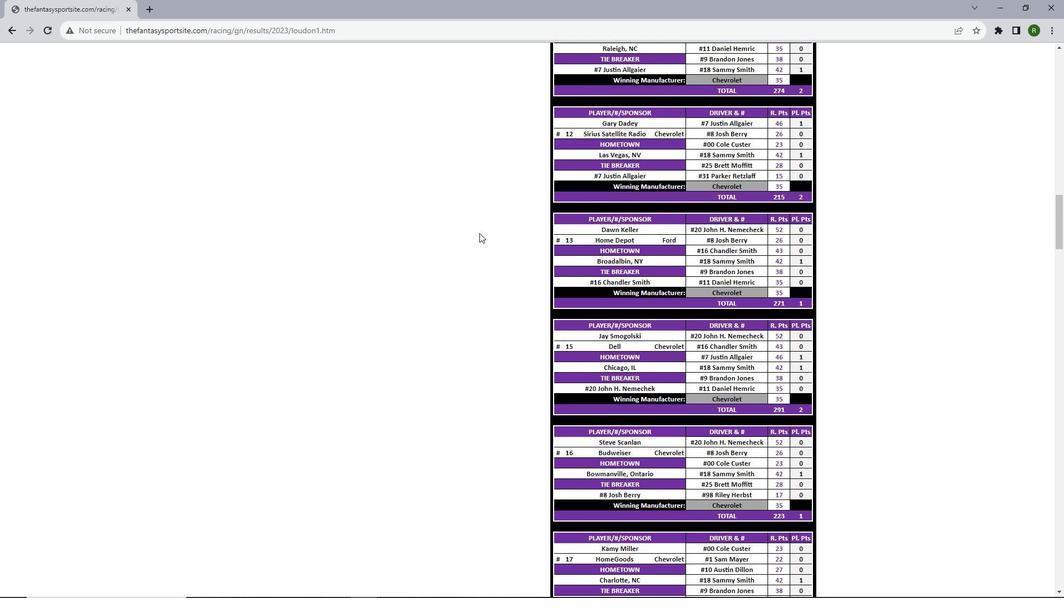 
Action: Mouse scrolled (479, 232) with delta (0, 0)
Screenshot: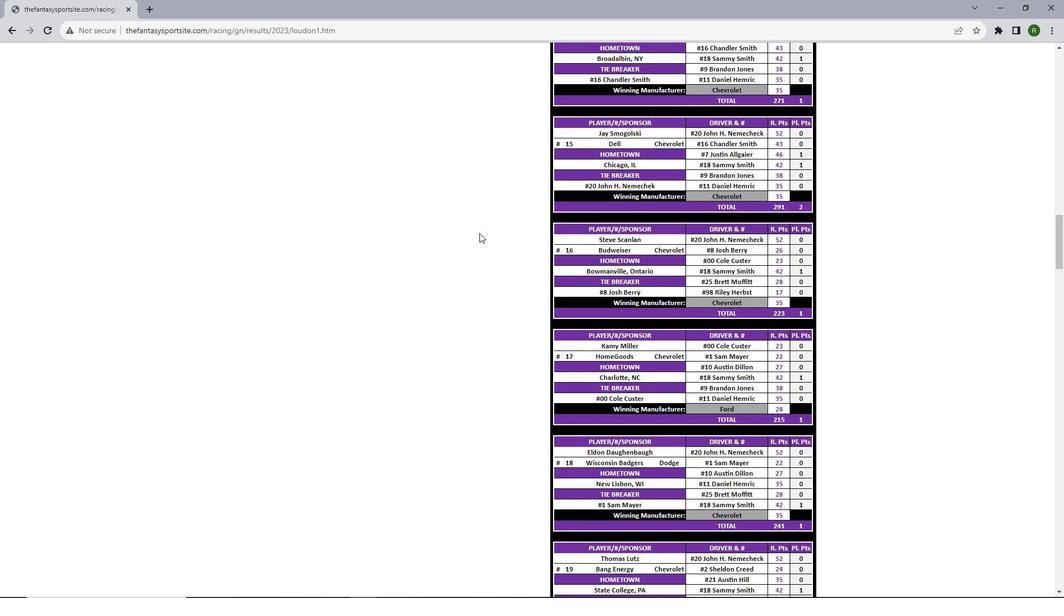 
Action: Mouse scrolled (479, 232) with delta (0, 0)
Screenshot: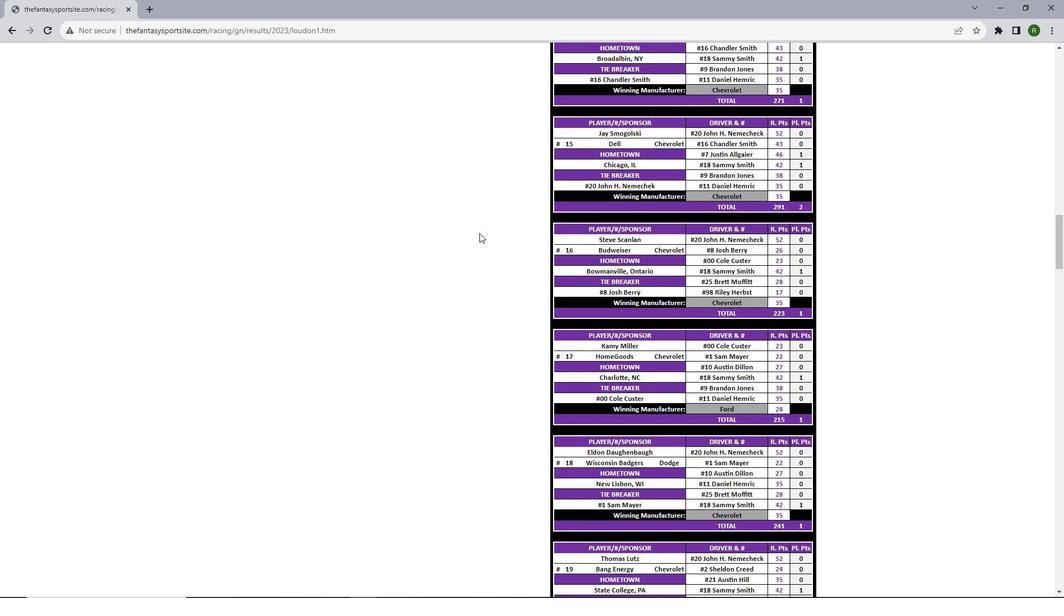 
Action: Mouse scrolled (479, 232) with delta (0, 0)
Screenshot: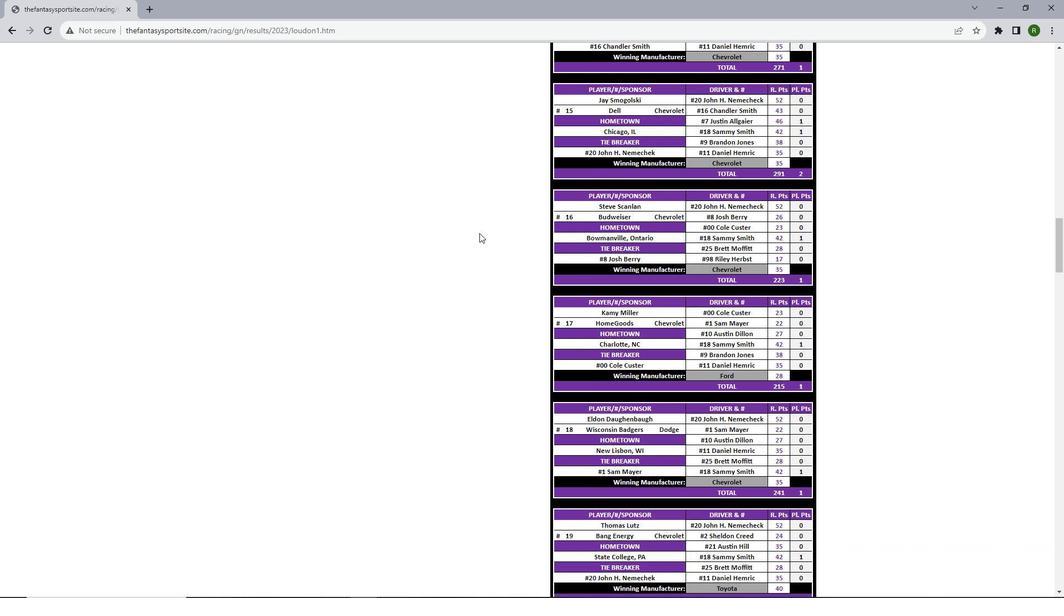 
Action: Mouse scrolled (479, 232) with delta (0, 0)
Screenshot: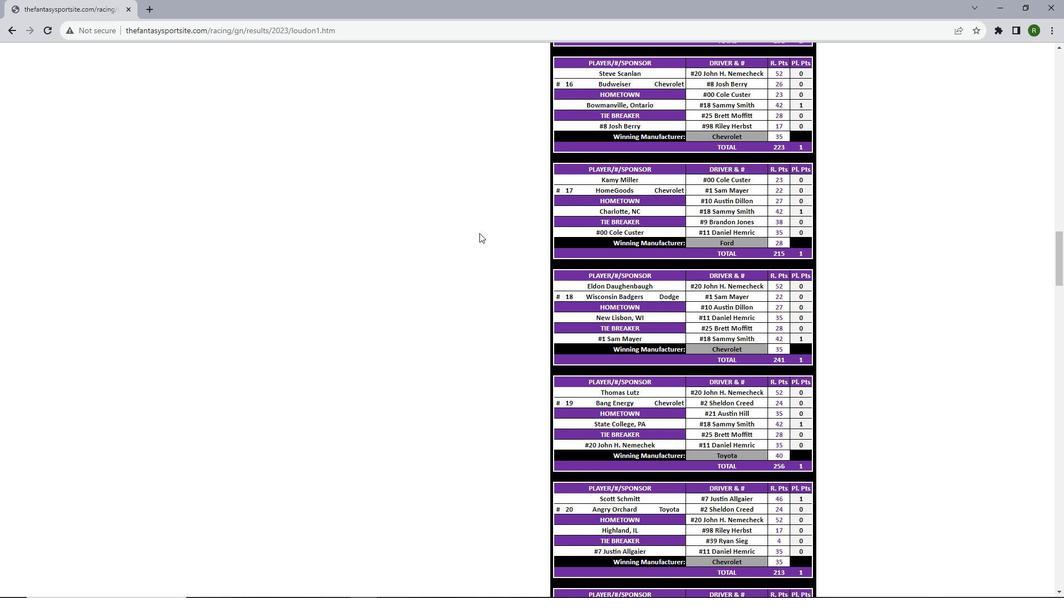 
Action: Mouse scrolled (479, 232) with delta (0, 0)
Screenshot: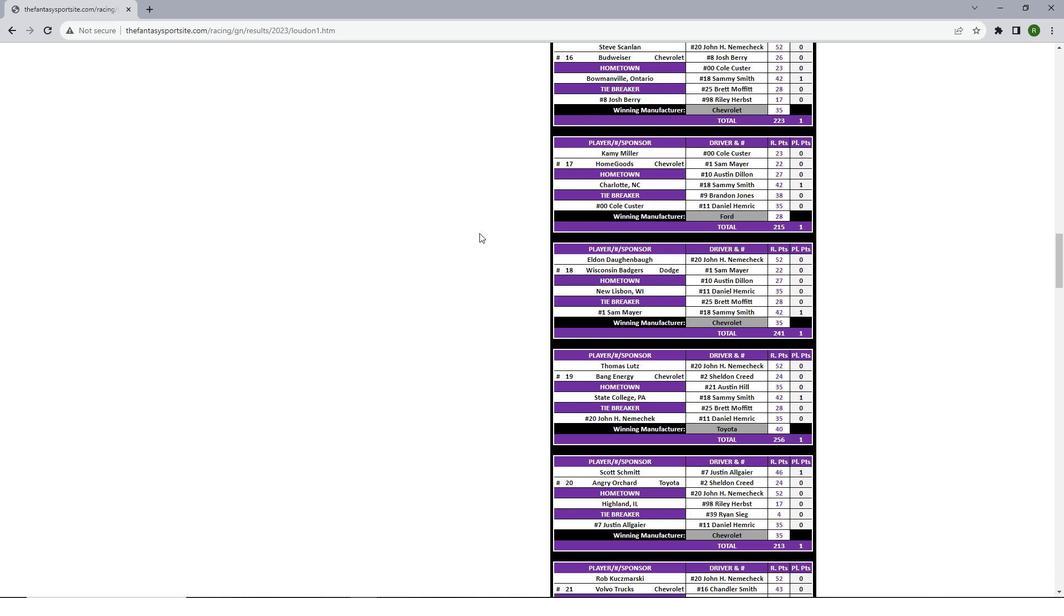 
Action: Mouse scrolled (479, 232) with delta (0, 0)
Screenshot: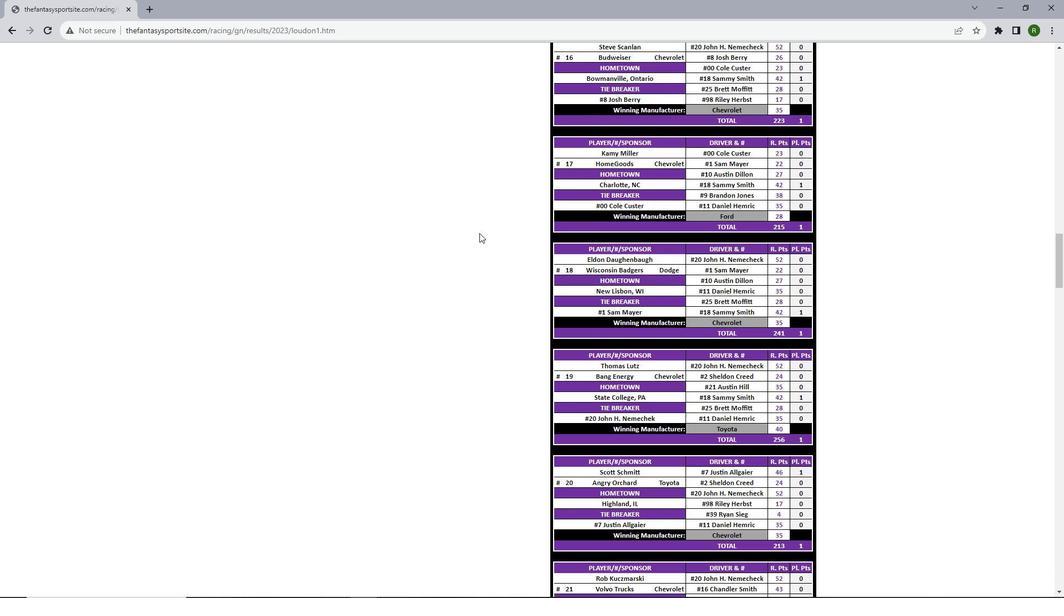 
Action: Mouse scrolled (479, 232) with delta (0, 0)
Screenshot: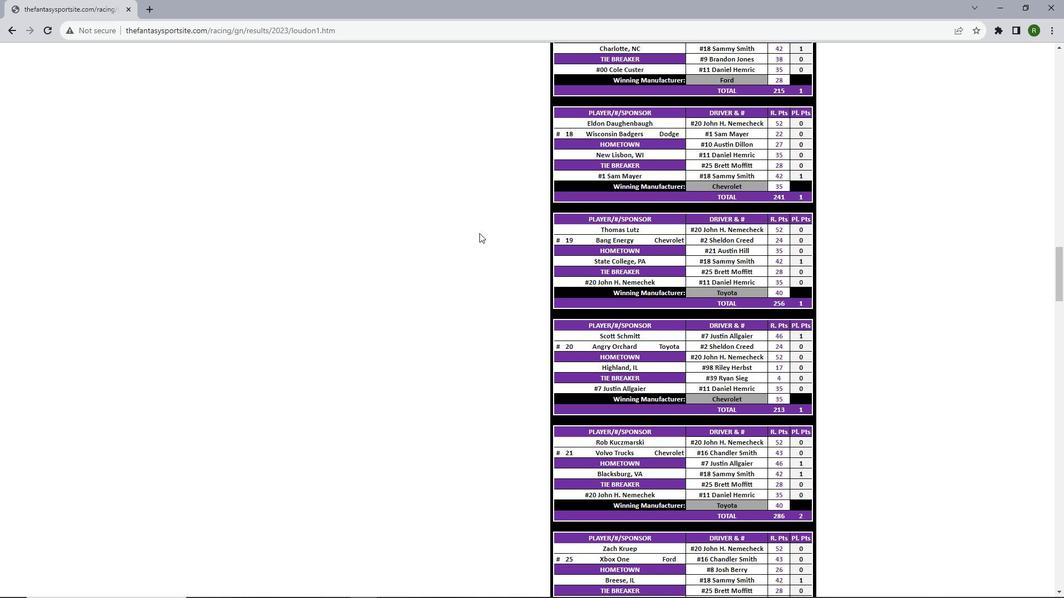 
Action: Mouse scrolled (479, 232) with delta (0, 0)
Screenshot: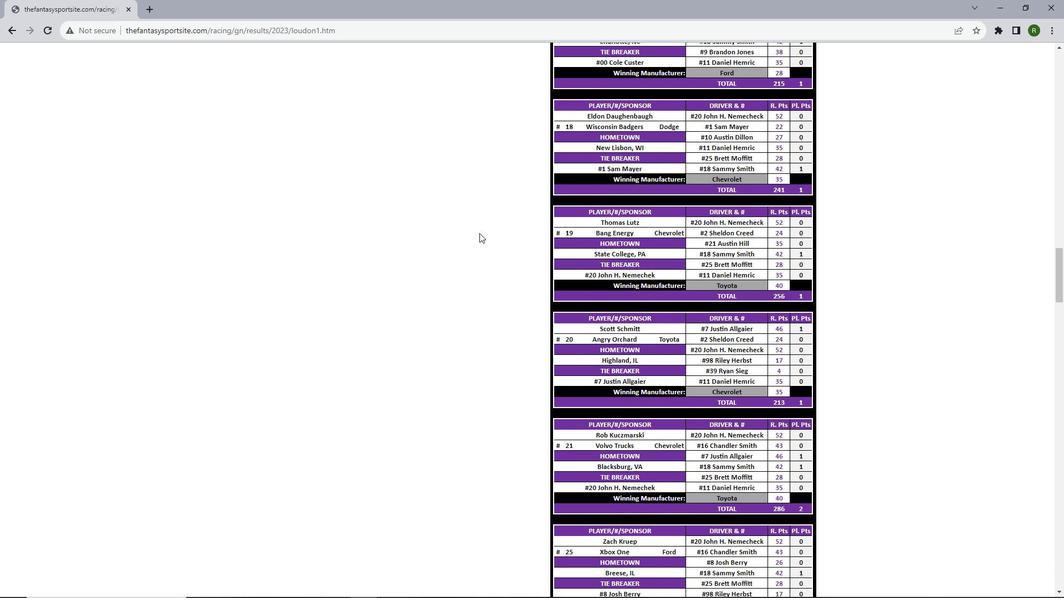 
Action: Mouse scrolled (479, 232) with delta (0, 0)
Screenshot: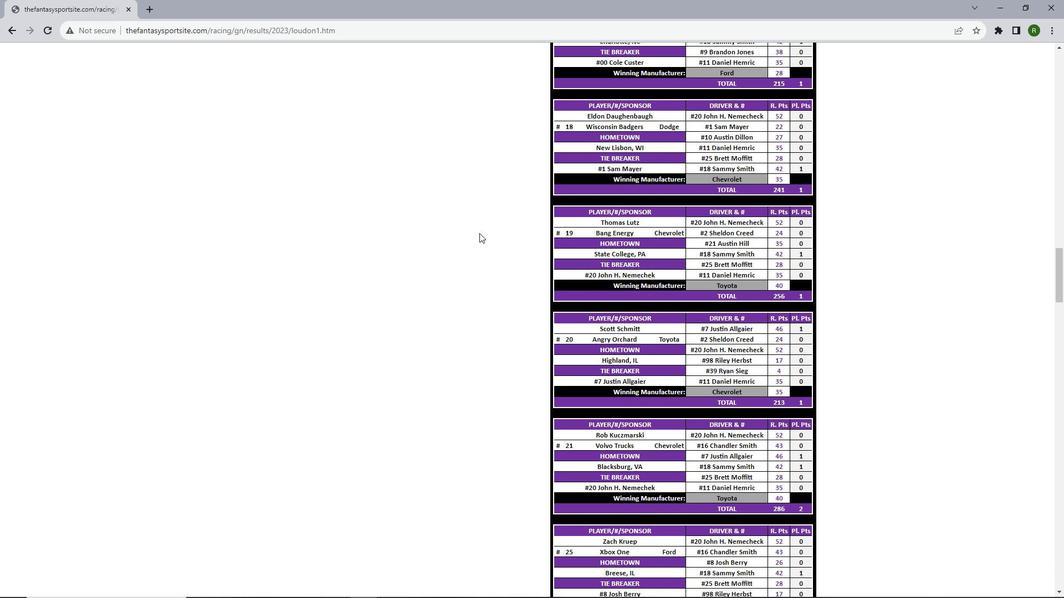 
Action: Mouse scrolled (479, 232) with delta (0, 0)
Screenshot: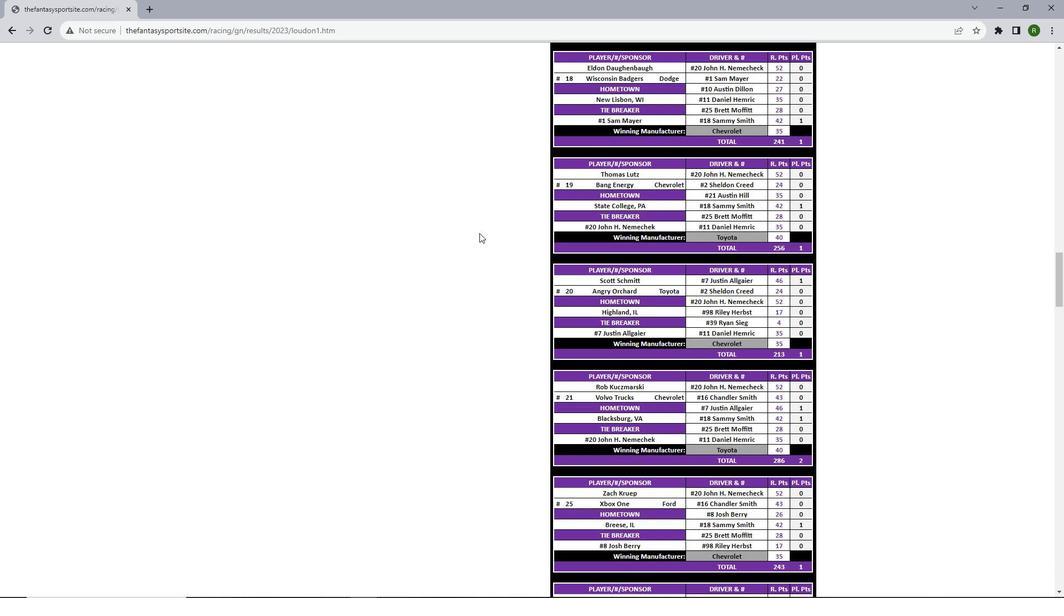 
Action: Mouse scrolled (479, 232) with delta (0, 0)
Screenshot: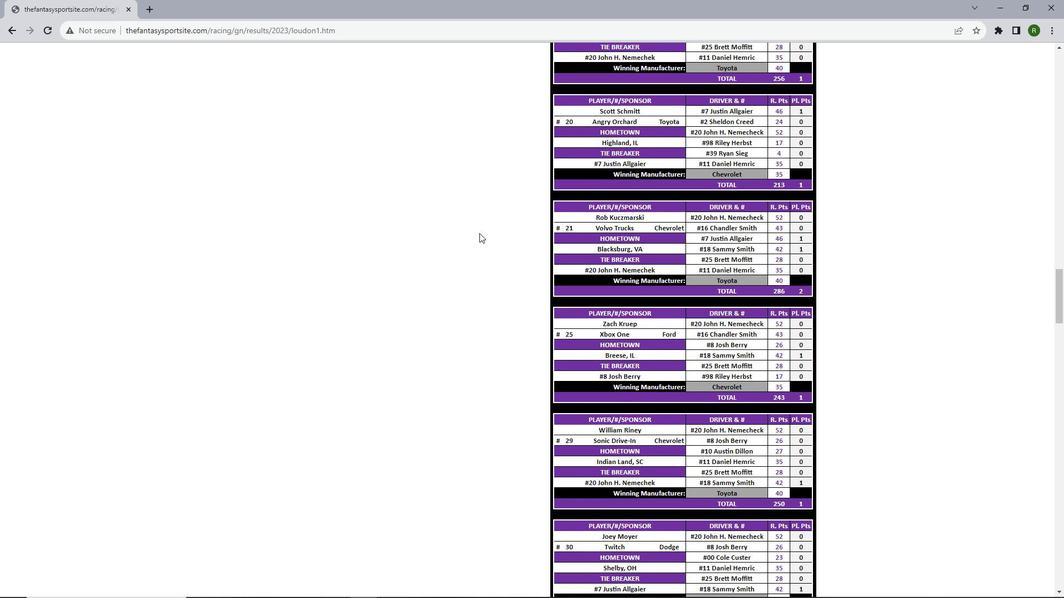 
Action: Mouse scrolled (479, 232) with delta (0, 0)
Screenshot: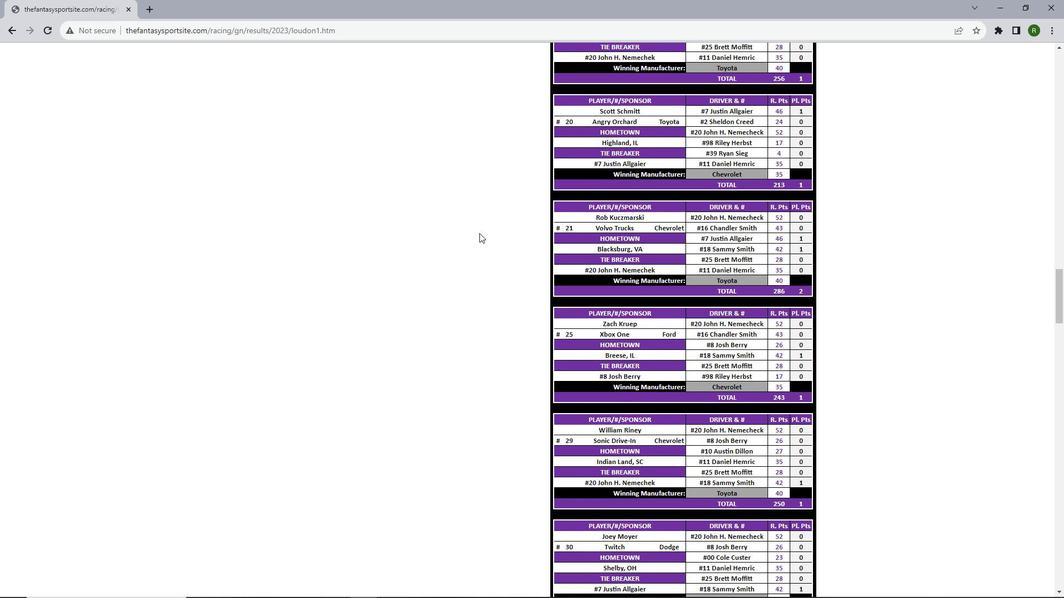 
Action: Mouse scrolled (479, 232) with delta (0, 0)
Screenshot: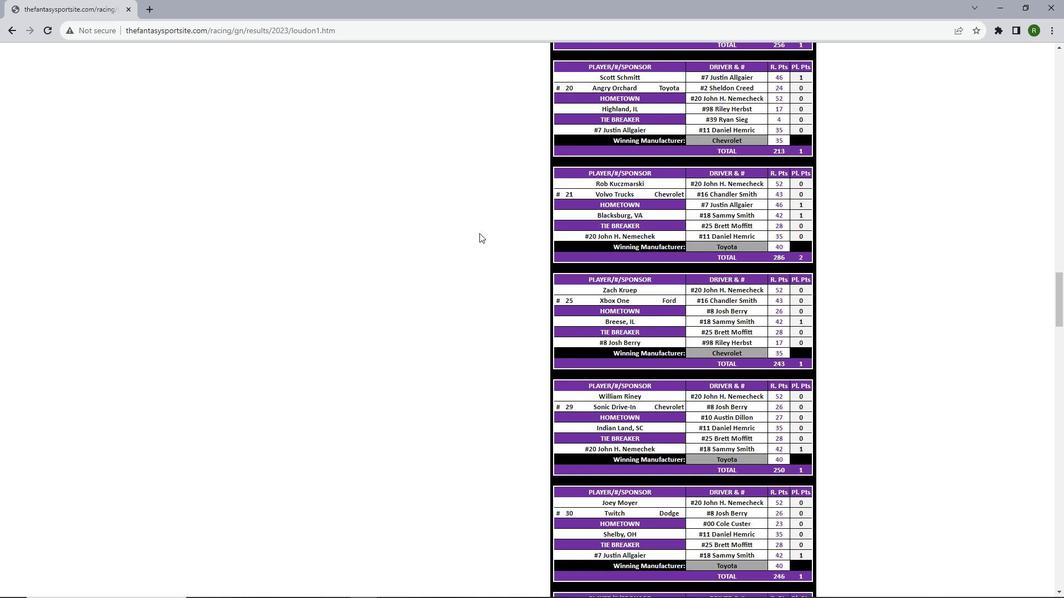 
Action: Mouse scrolled (479, 232) with delta (0, 0)
Screenshot: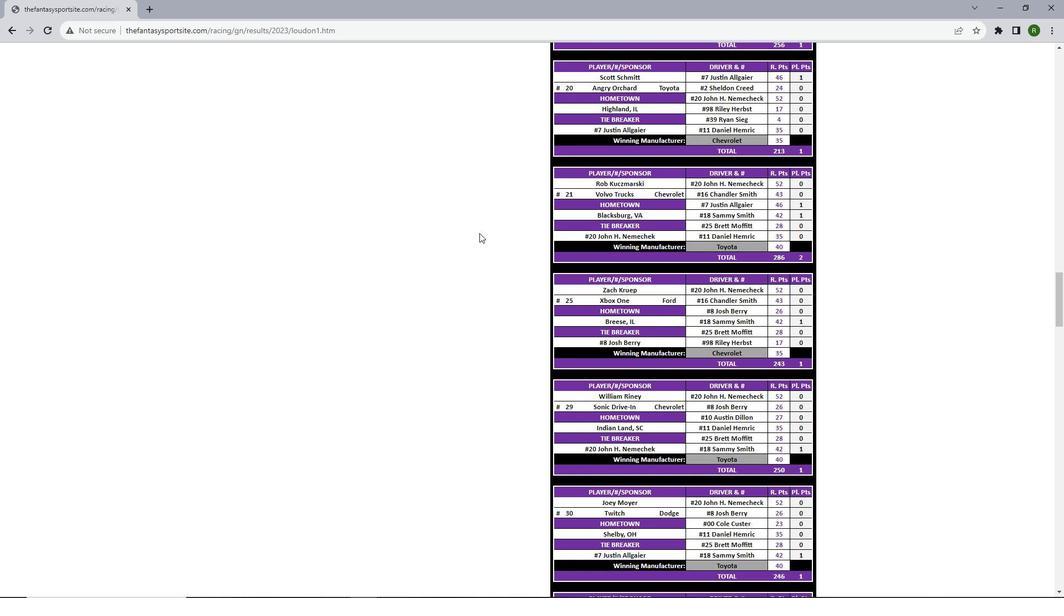 
Action: Mouse scrolled (479, 232) with delta (0, 0)
Screenshot: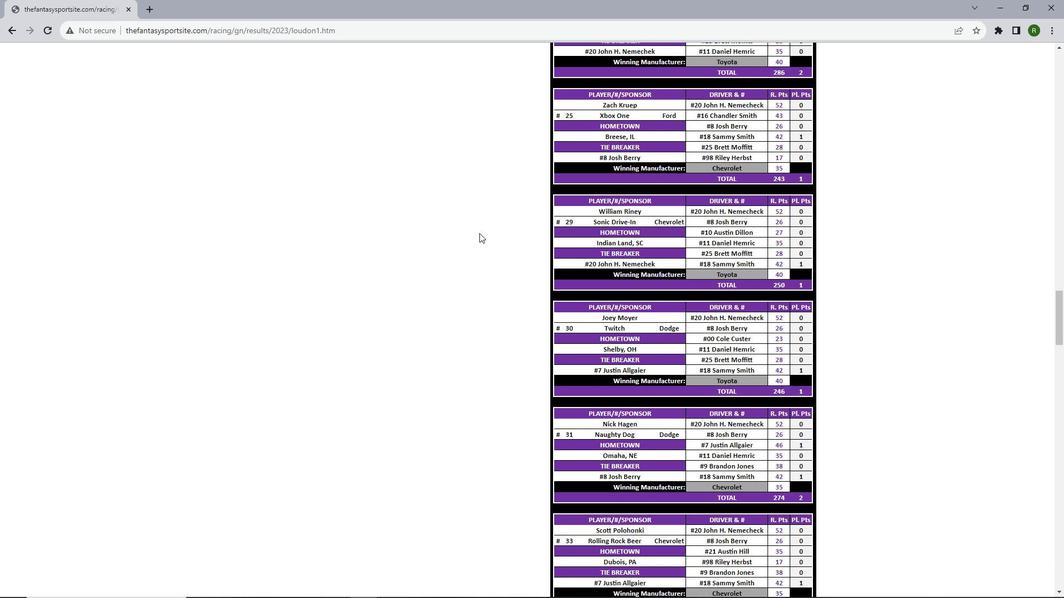 
Action: Mouse scrolled (479, 232) with delta (0, 0)
Screenshot: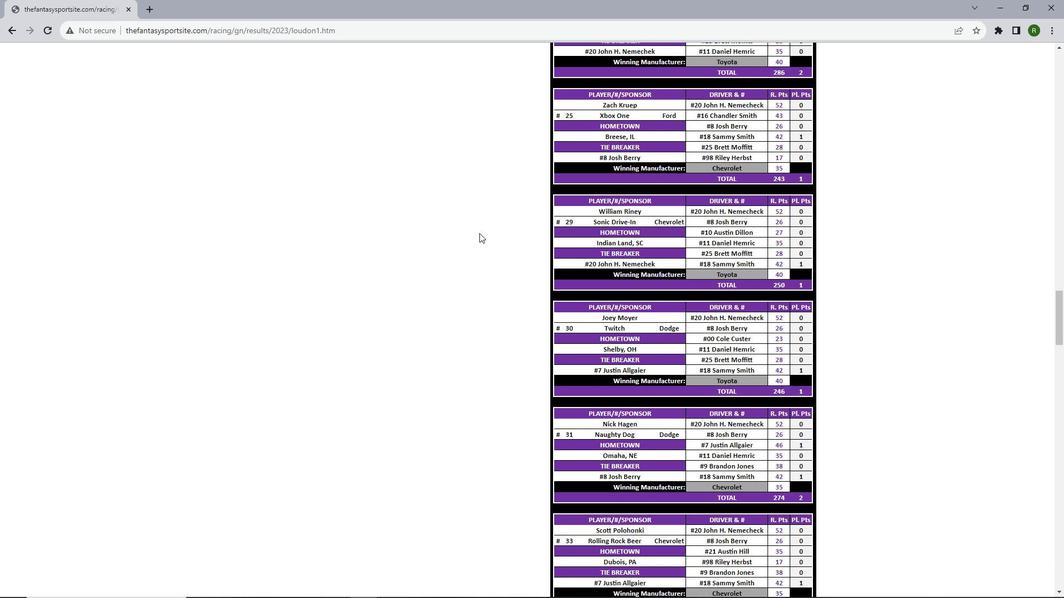 
Action: Mouse scrolled (479, 232) with delta (0, 0)
Screenshot: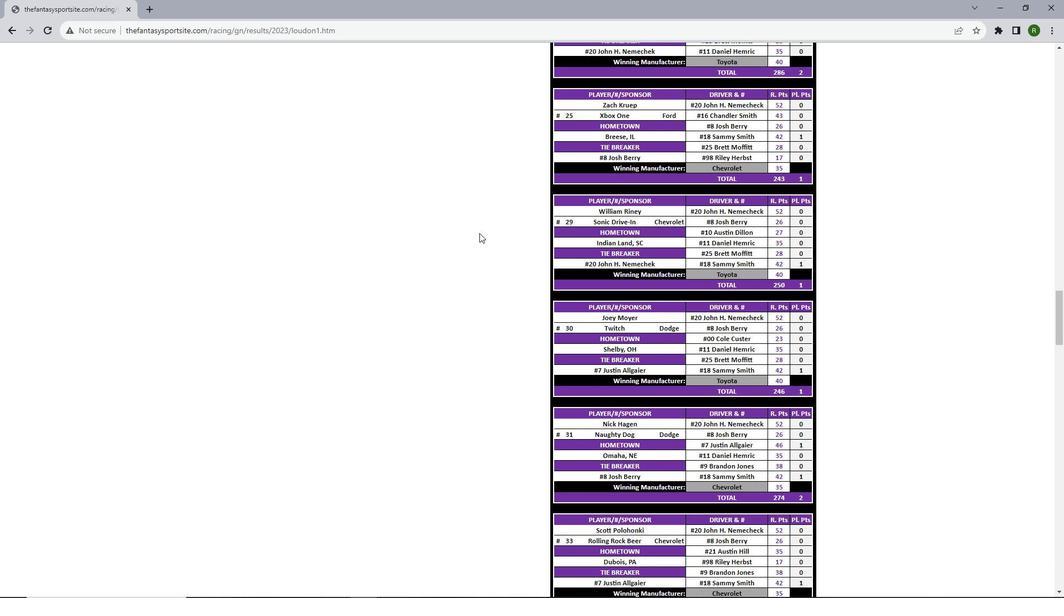 
Action: Mouse scrolled (479, 232) with delta (0, 0)
Screenshot: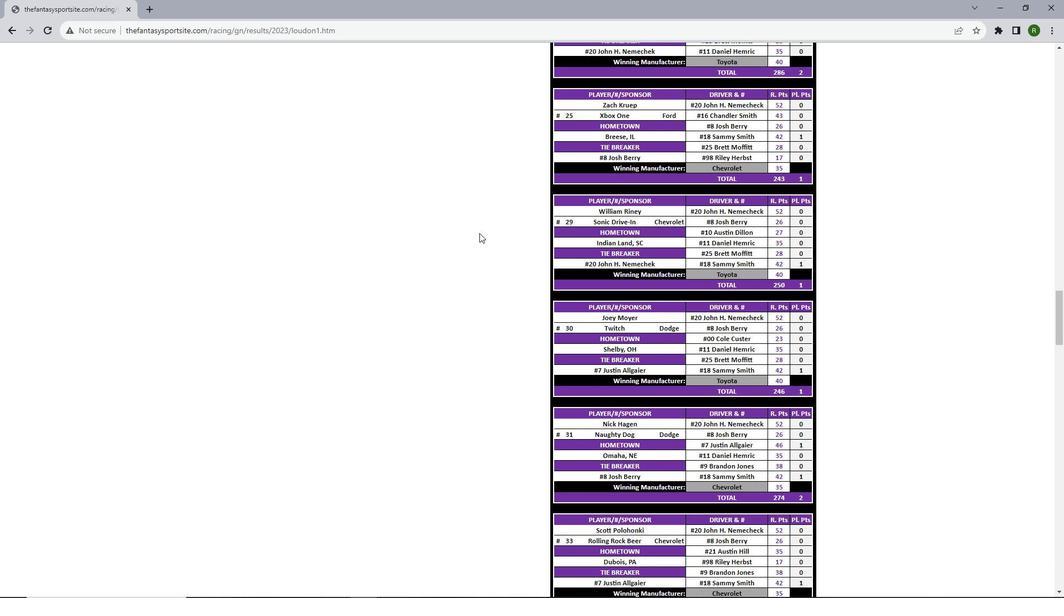 
Action: Mouse scrolled (479, 232) with delta (0, 0)
Screenshot: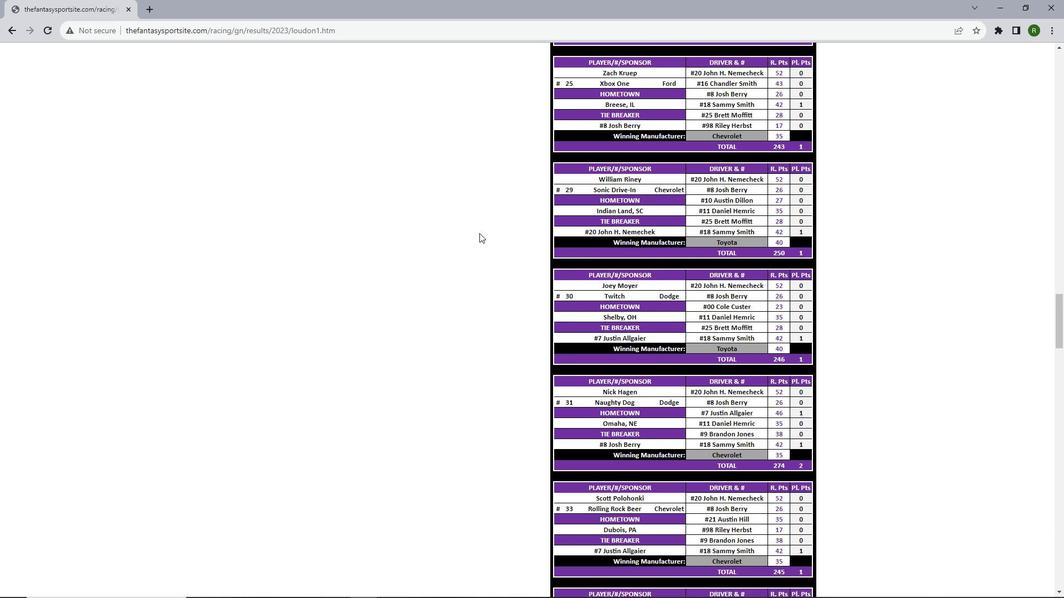 
Action: Mouse scrolled (479, 232) with delta (0, 0)
Screenshot: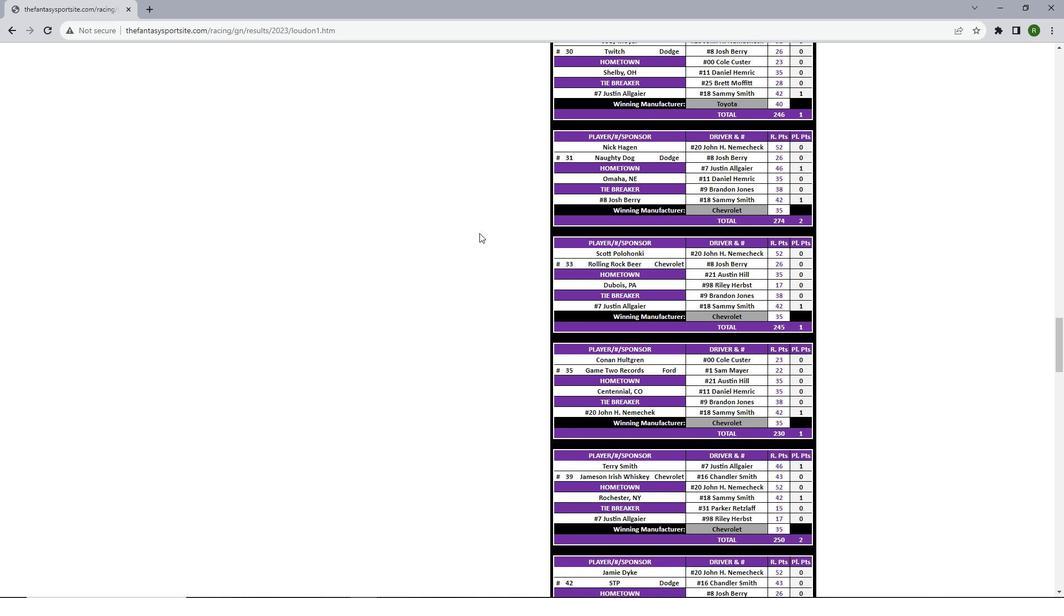 
Action: Mouse scrolled (479, 232) with delta (0, 0)
Screenshot: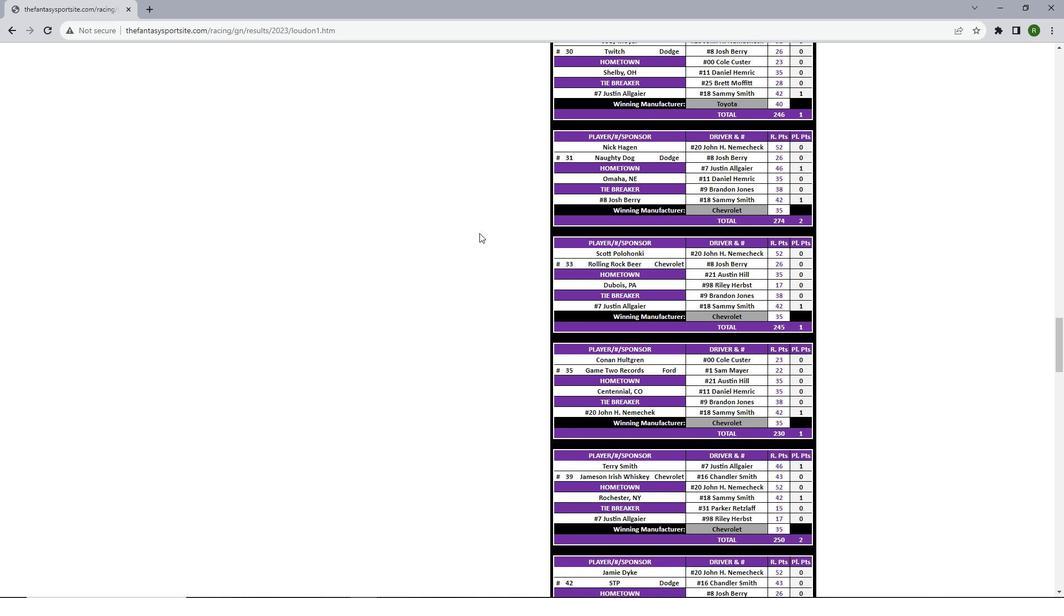 
Action: Mouse scrolled (479, 232) with delta (0, 0)
Screenshot: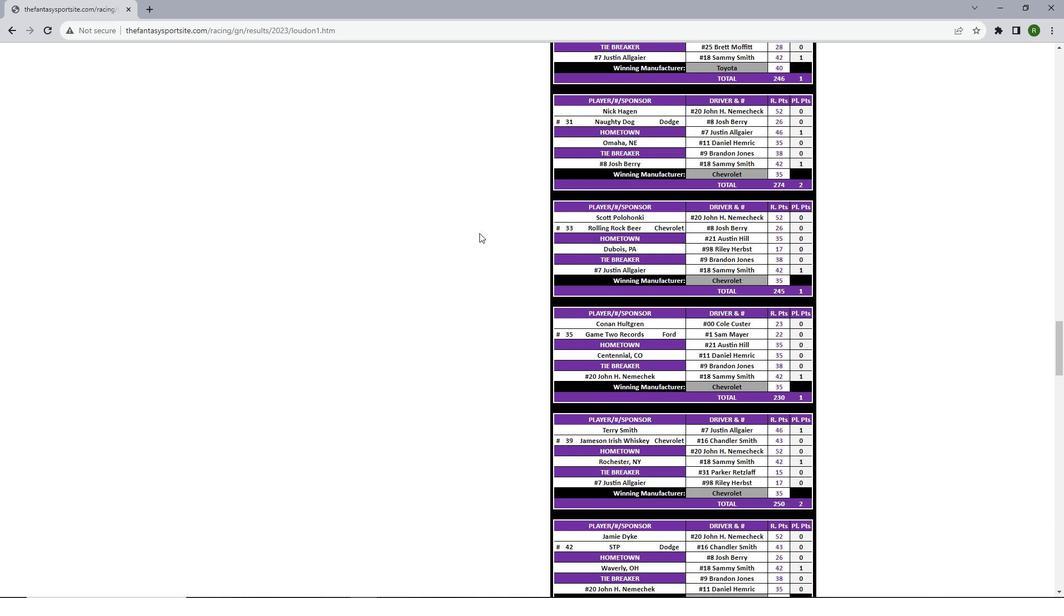 
Action: Mouse scrolled (479, 232) with delta (0, 0)
Screenshot: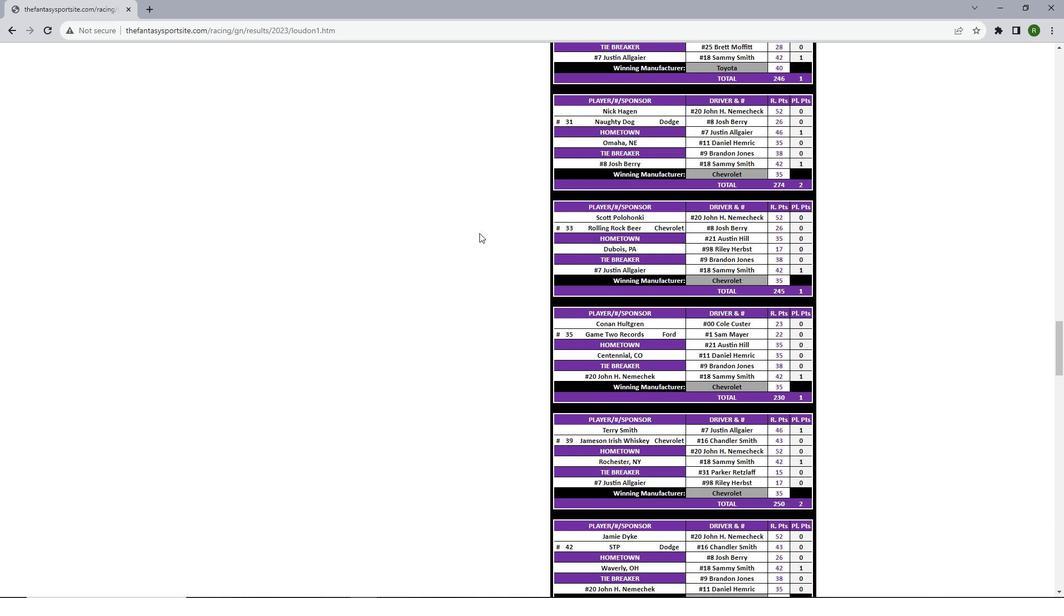 
Action: Mouse scrolled (479, 232) with delta (0, 0)
Screenshot: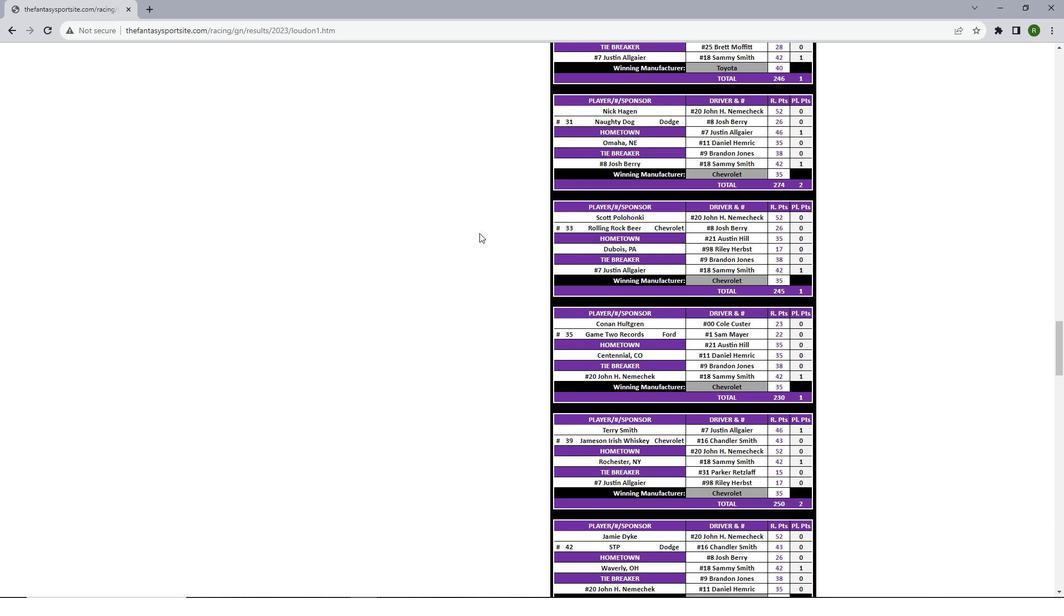 
Action: Mouse scrolled (479, 232) with delta (0, 0)
Screenshot: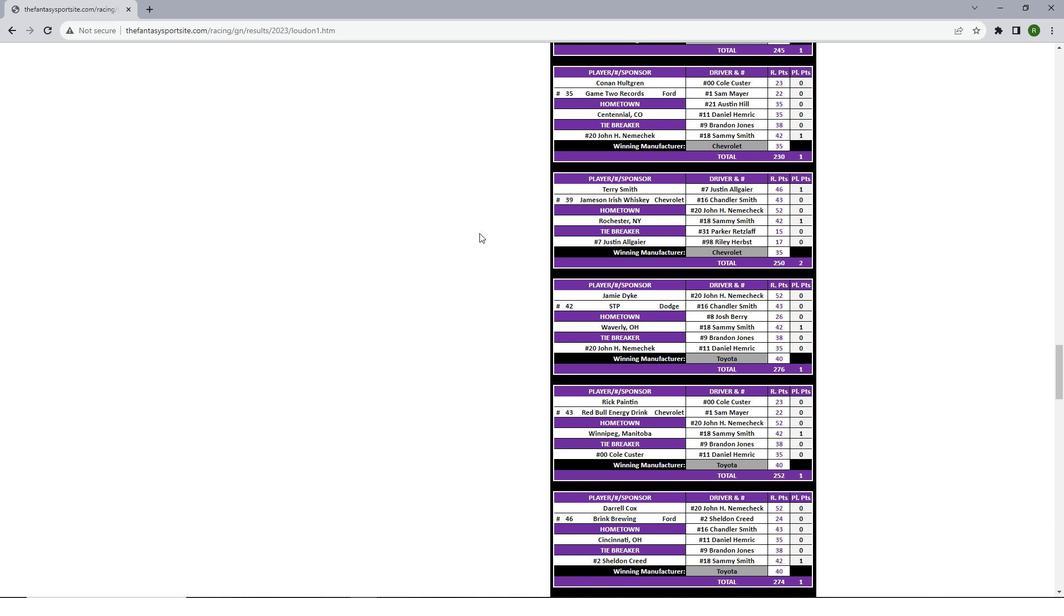 
Action: Mouse scrolled (479, 232) with delta (0, 0)
Screenshot: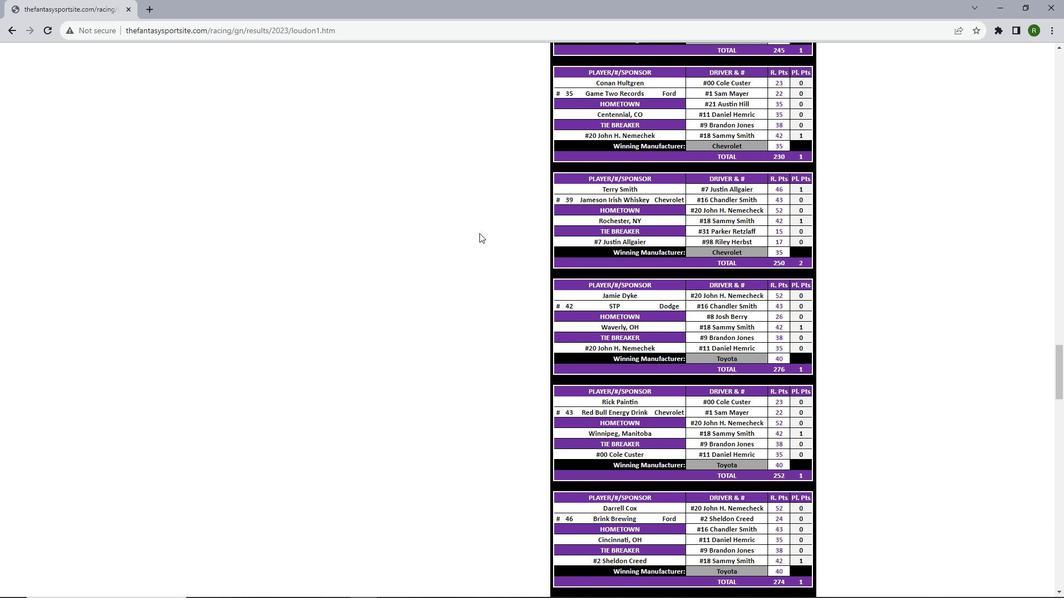 
Action: Mouse scrolled (479, 232) with delta (0, 0)
Screenshot: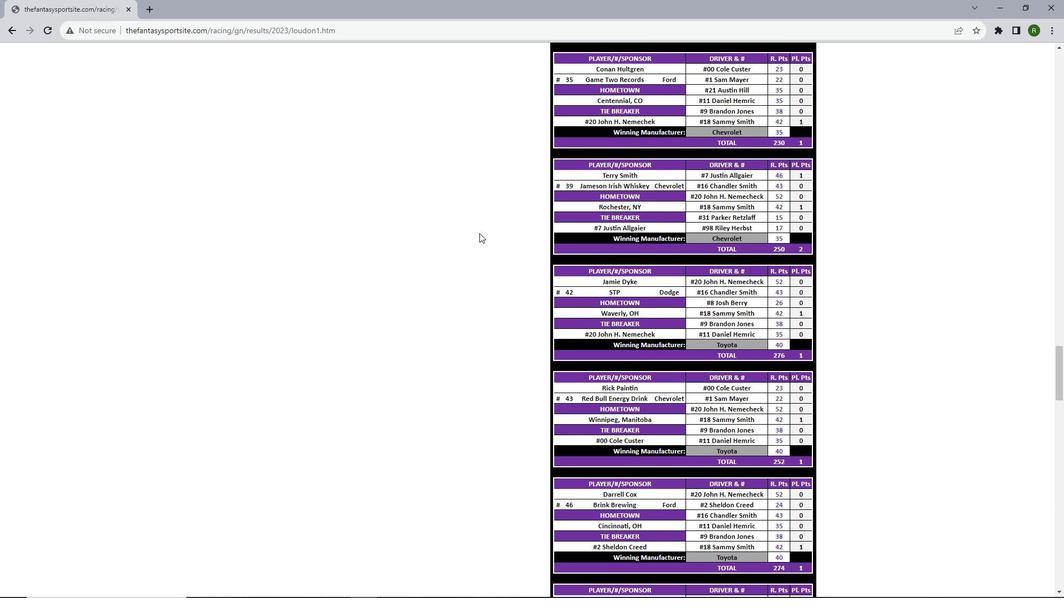 
Action: Mouse scrolled (479, 232) with delta (0, 0)
Screenshot: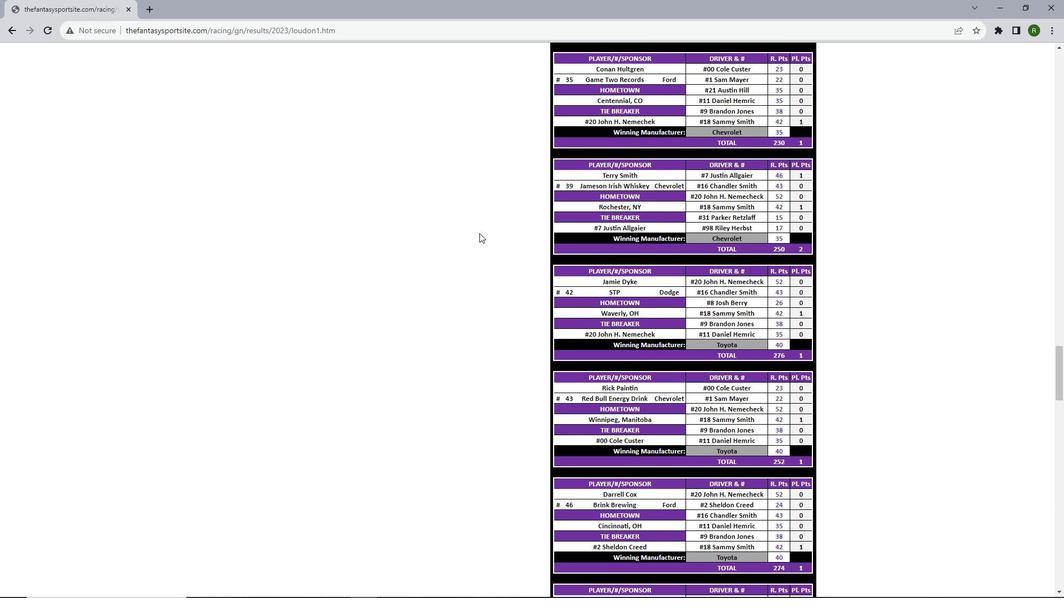
Action: Mouse scrolled (479, 232) with delta (0, 0)
Screenshot: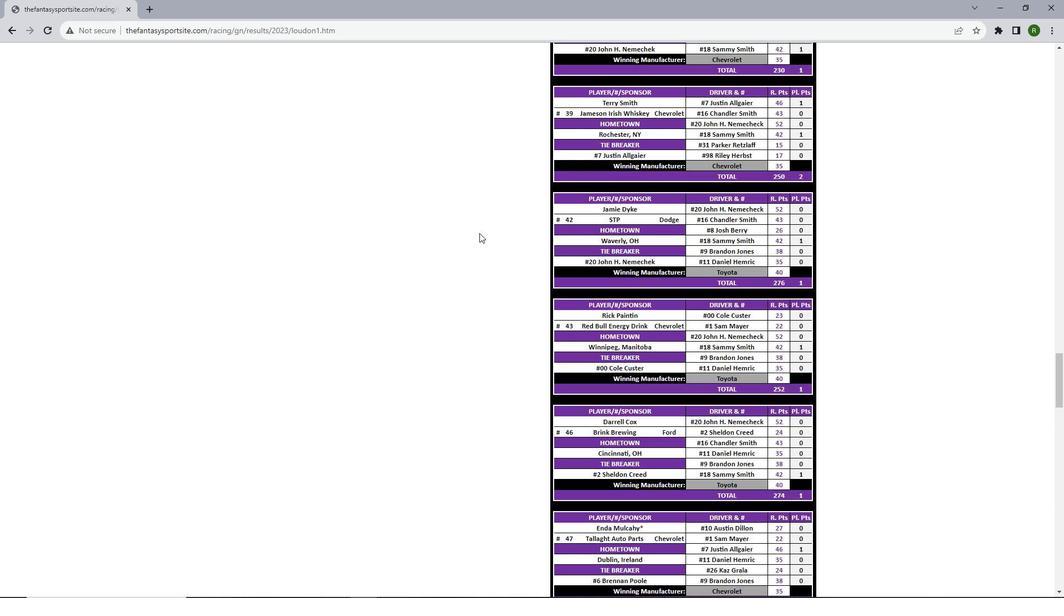 
Action: Mouse scrolled (479, 232) with delta (0, 0)
Screenshot: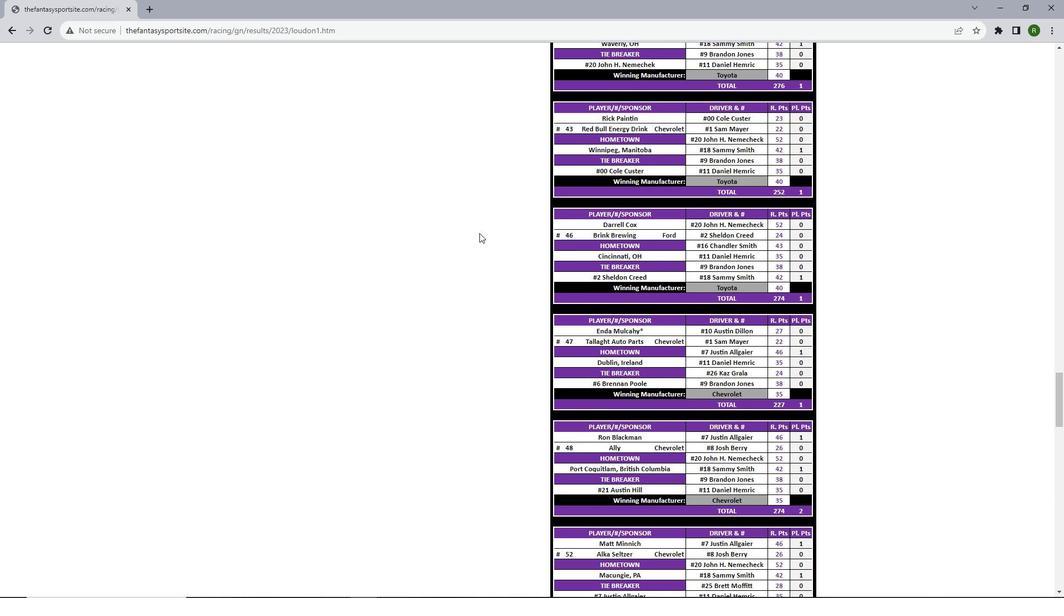 
Action: Mouse scrolled (479, 232) with delta (0, 0)
Screenshot: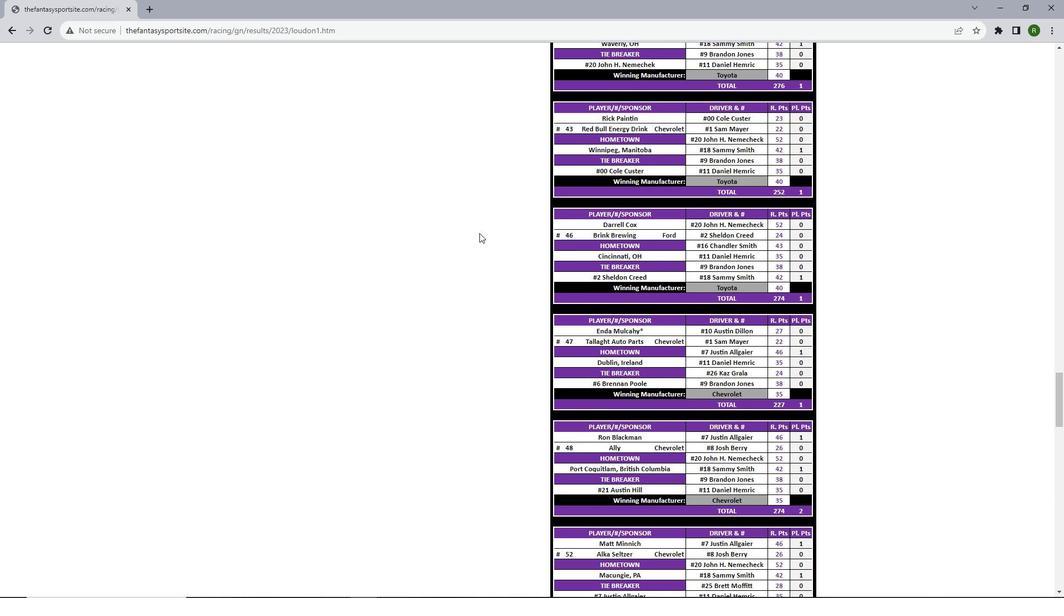 
Action: Mouse scrolled (479, 232) with delta (0, 0)
Screenshot: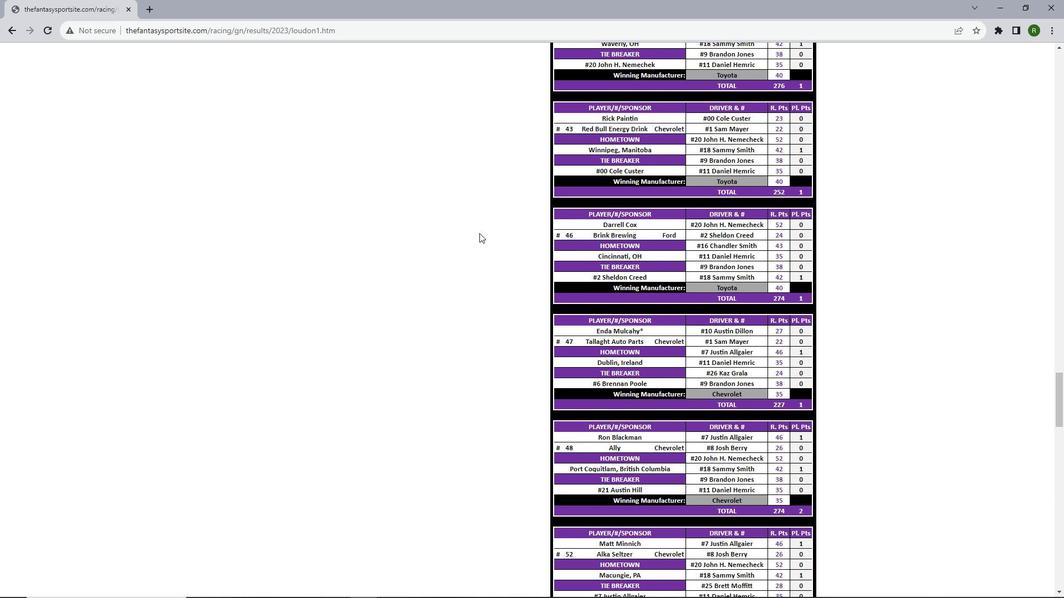 
Action: Mouse scrolled (479, 232) with delta (0, 0)
Screenshot: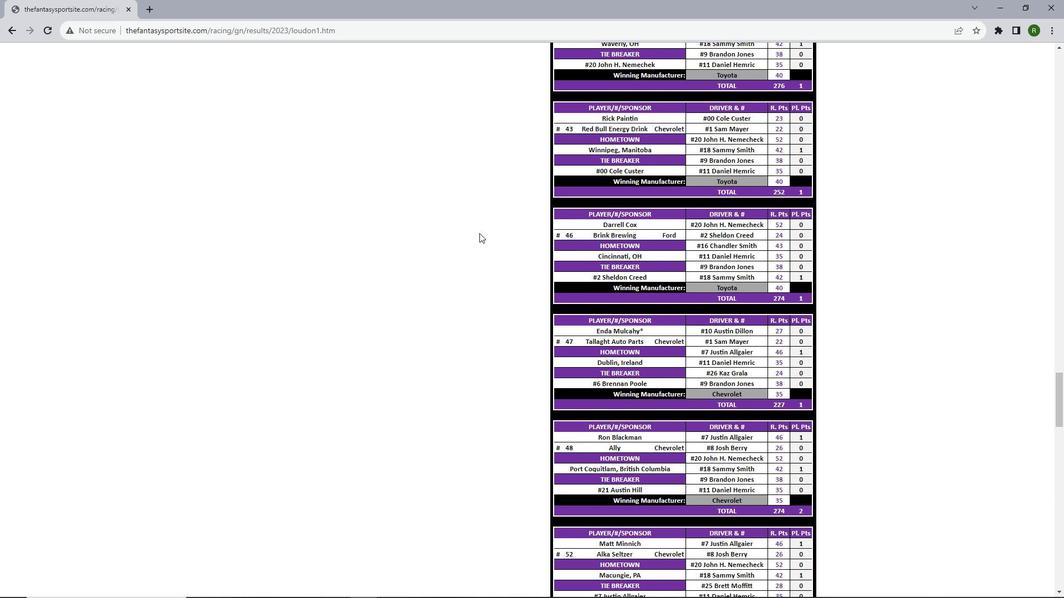 
Action: Mouse scrolled (479, 232) with delta (0, 0)
Screenshot: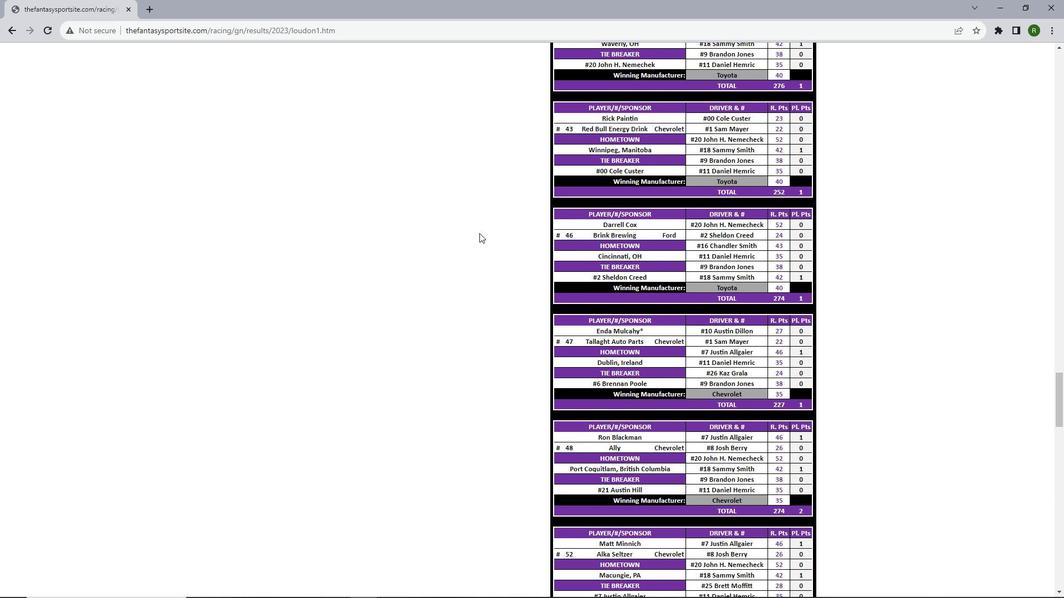 
Action: Mouse scrolled (479, 232) with delta (0, 0)
Screenshot: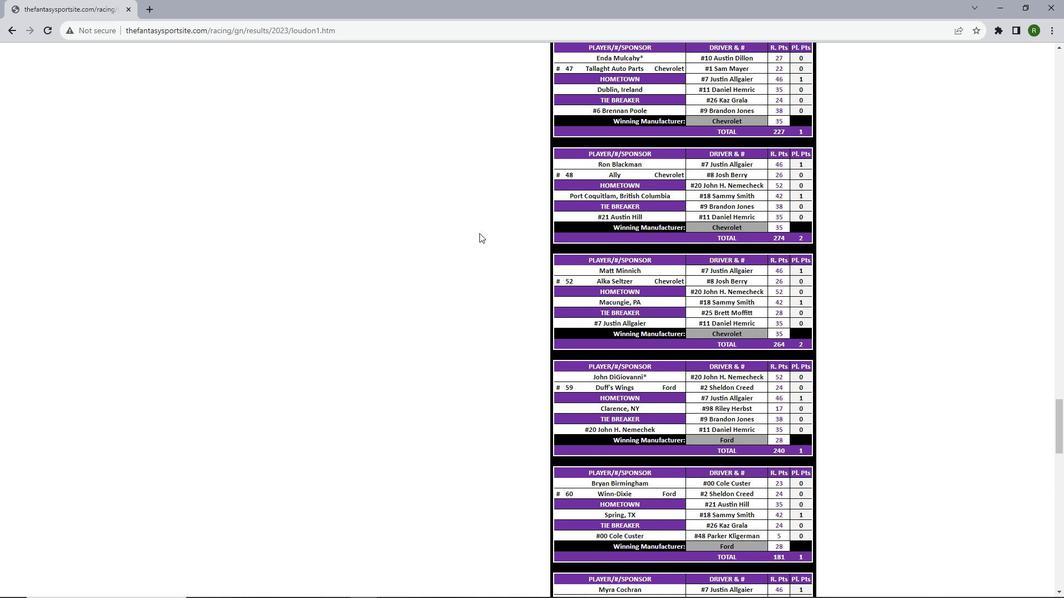 
Action: Mouse scrolled (479, 232) with delta (0, 0)
Screenshot: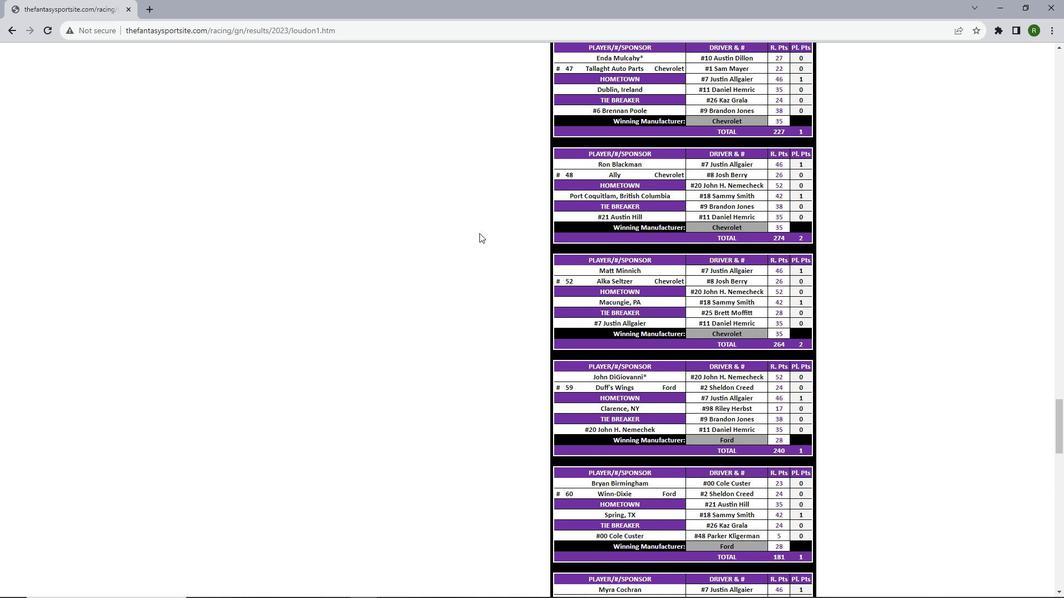 
Action: Mouse scrolled (479, 232) with delta (0, 0)
Screenshot: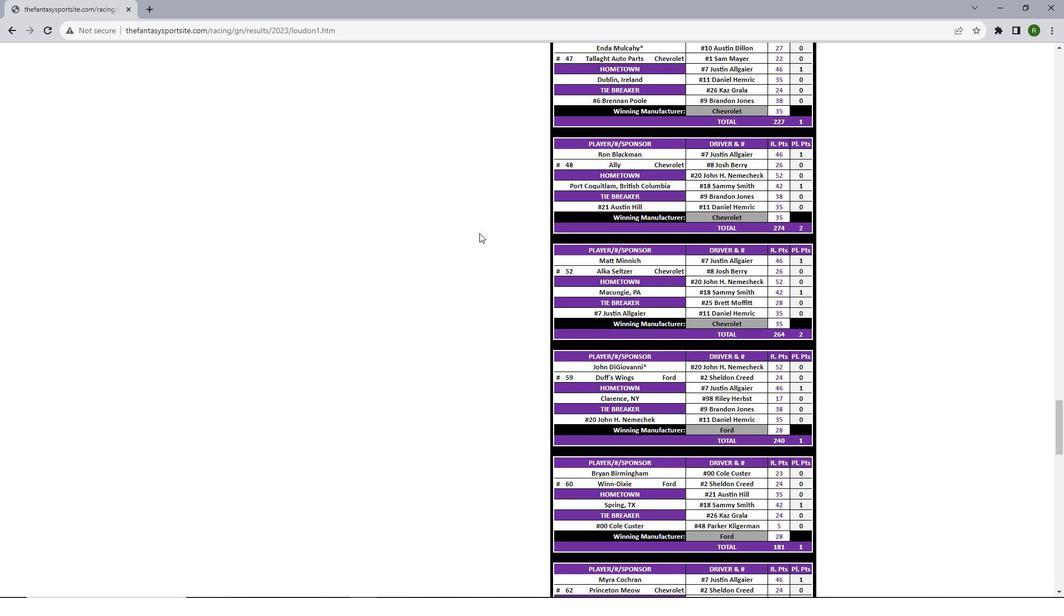 
Action: Mouse scrolled (479, 232) with delta (0, 0)
Screenshot: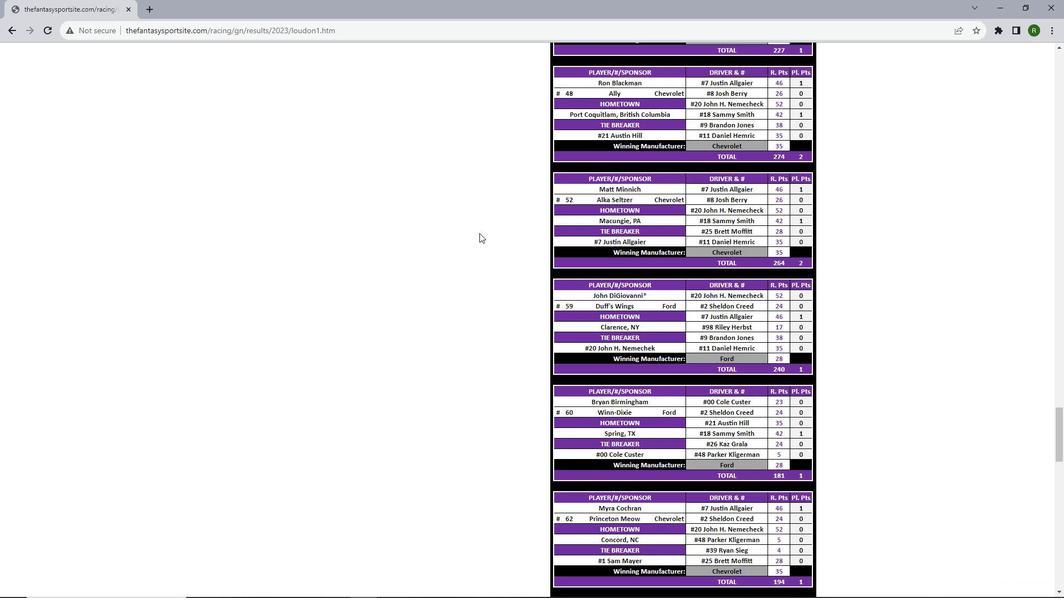 
Action: Mouse scrolled (479, 232) with delta (0, 0)
Screenshot: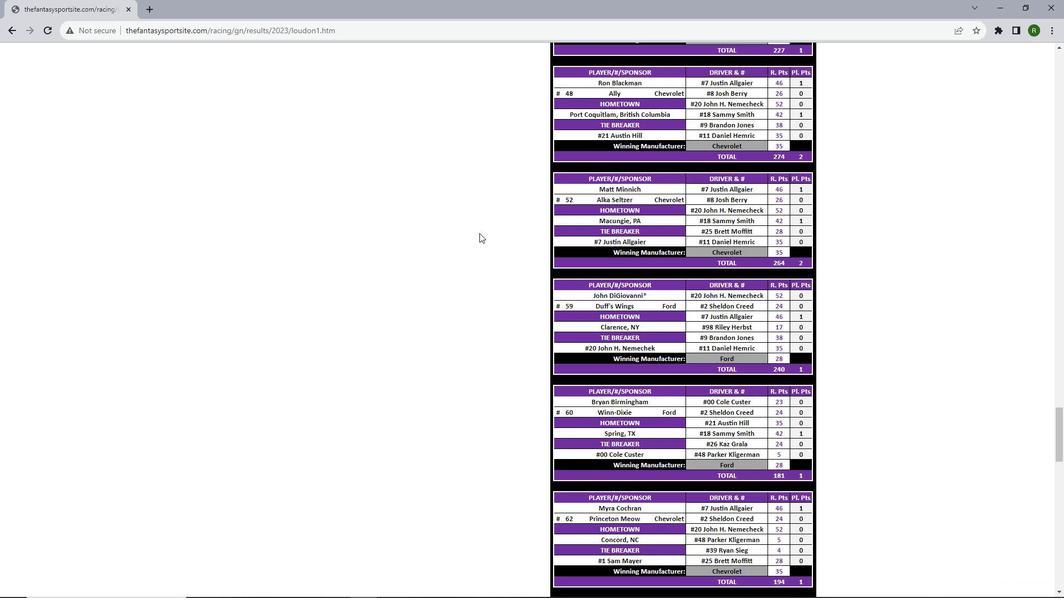 
Action: Mouse scrolled (479, 232) with delta (0, 0)
Screenshot: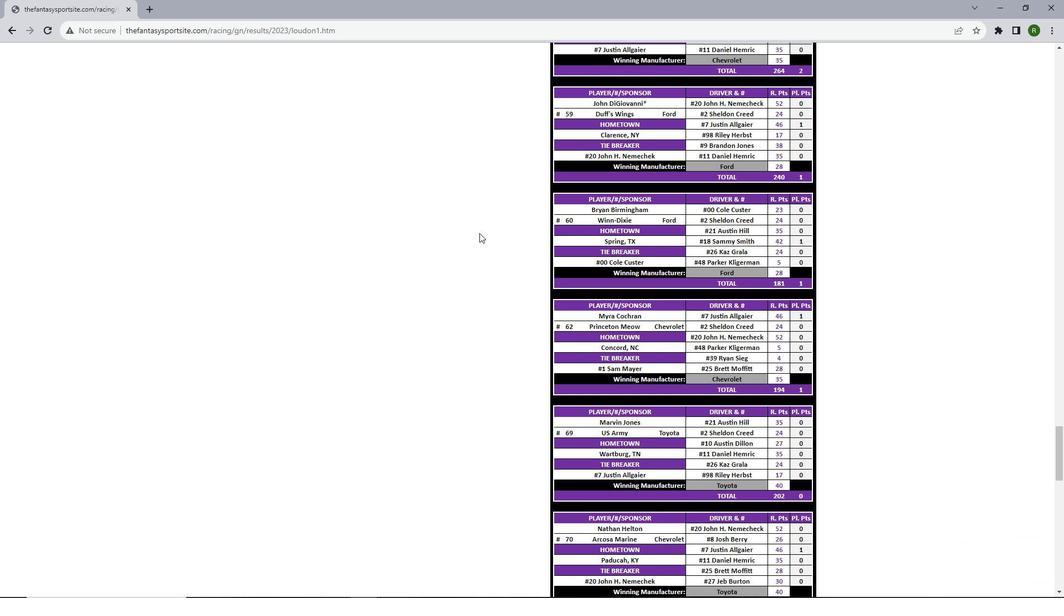
Action: Mouse scrolled (479, 232) with delta (0, 0)
Screenshot: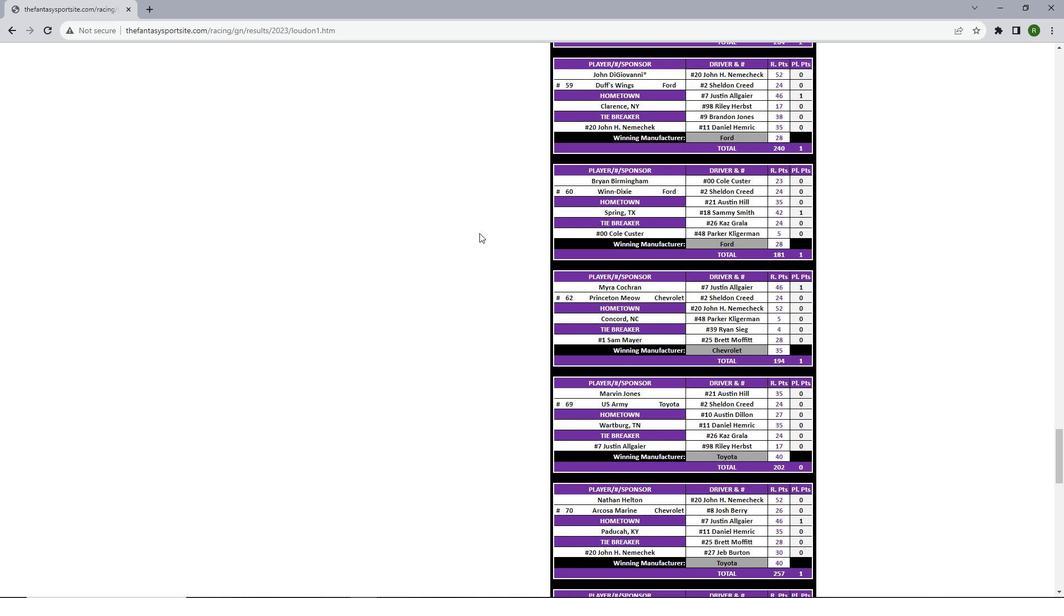 
Action: Mouse scrolled (479, 232) with delta (0, 0)
Screenshot: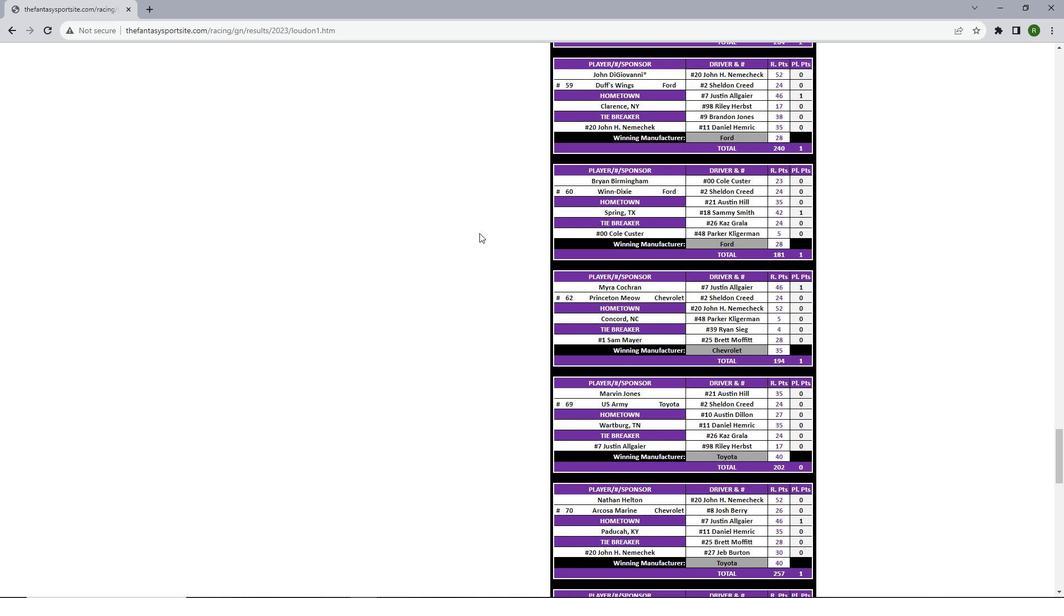 
Action: Mouse scrolled (479, 232) with delta (0, 0)
Screenshot: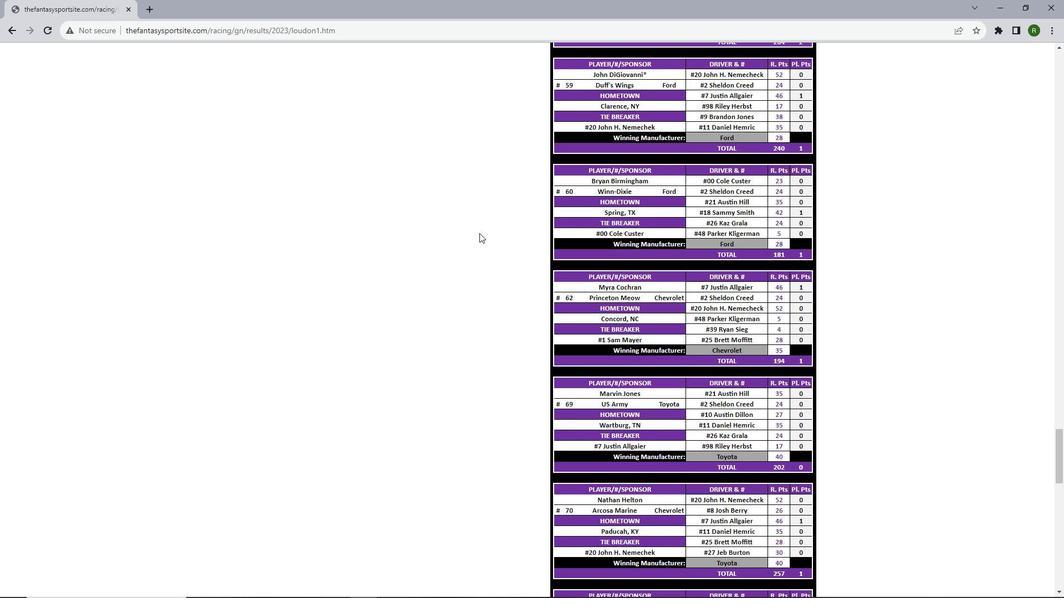 
Action: Mouse scrolled (479, 232) with delta (0, 0)
Screenshot: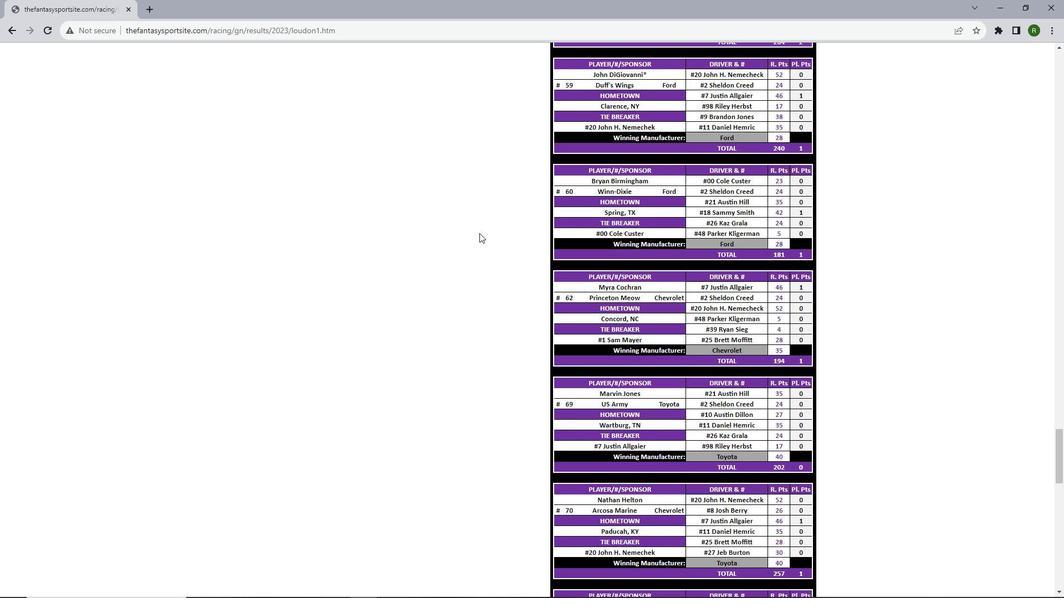 
Action: Mouse scrolled (479, 232) with delta (0, 0)
Screenshot: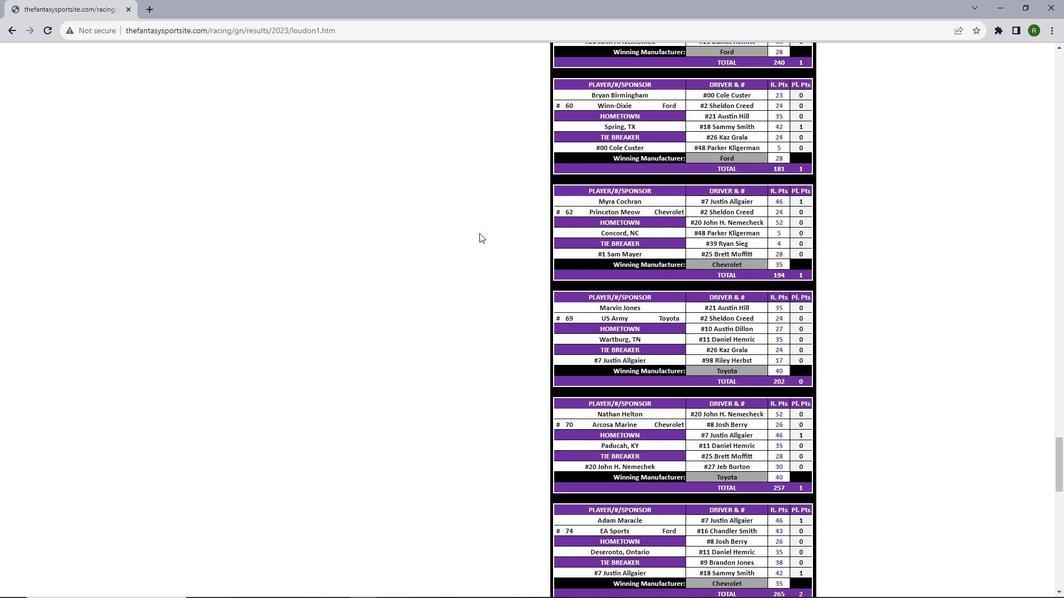 
Action: Mouse scrolled (479, 232) with delta (0, 0)
Screenshot: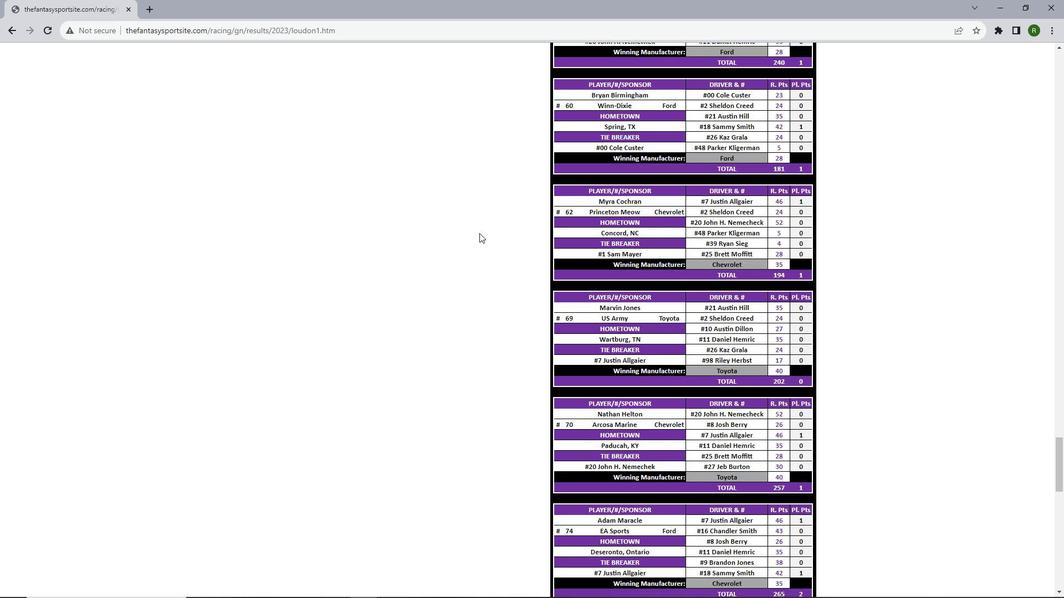 
Action: Mouse scrolled (479, 232) with delta (0, 0)
Screenshot: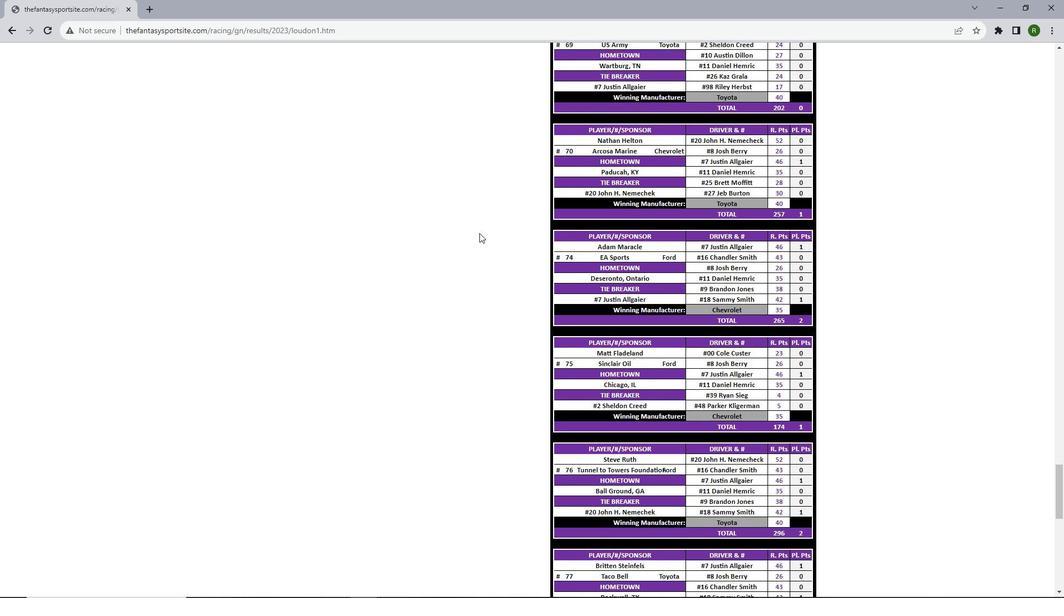 
Action: Mouse scrolled (479, 232) with delta (0, 0)
Screenshot: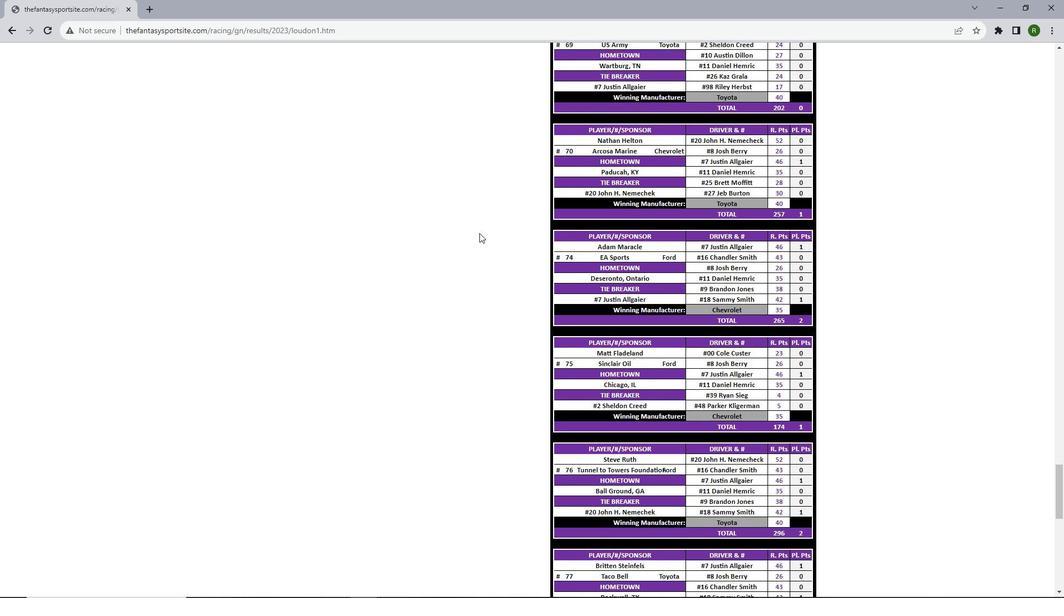 
Action: Mouse scrolled (479, 232) with delta (0, 0)
Screenshot: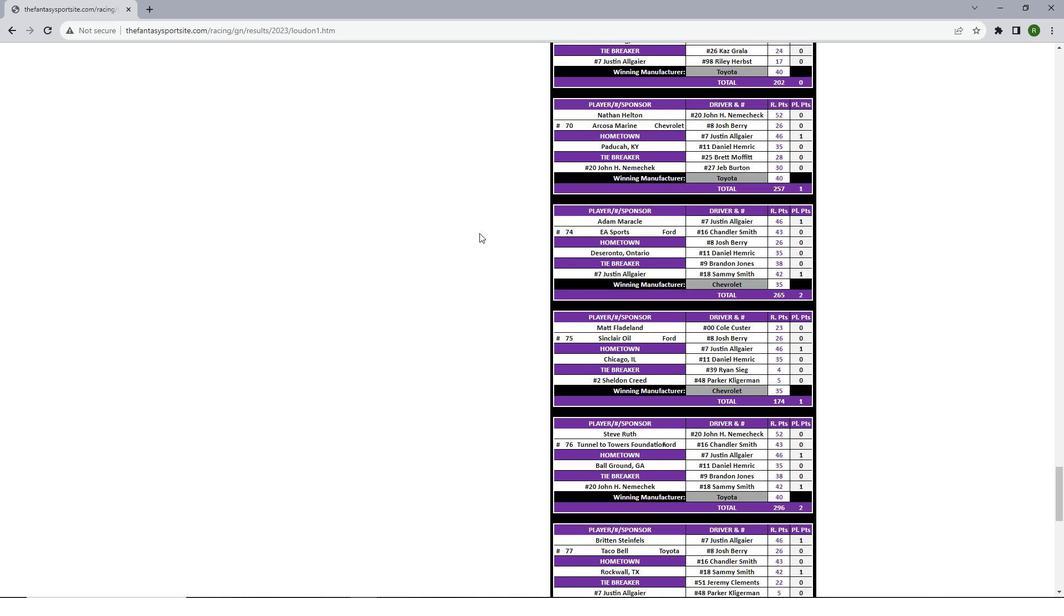 
Action: Mouse scrolled (479, 232) with delta (0, 0)
Screenshot: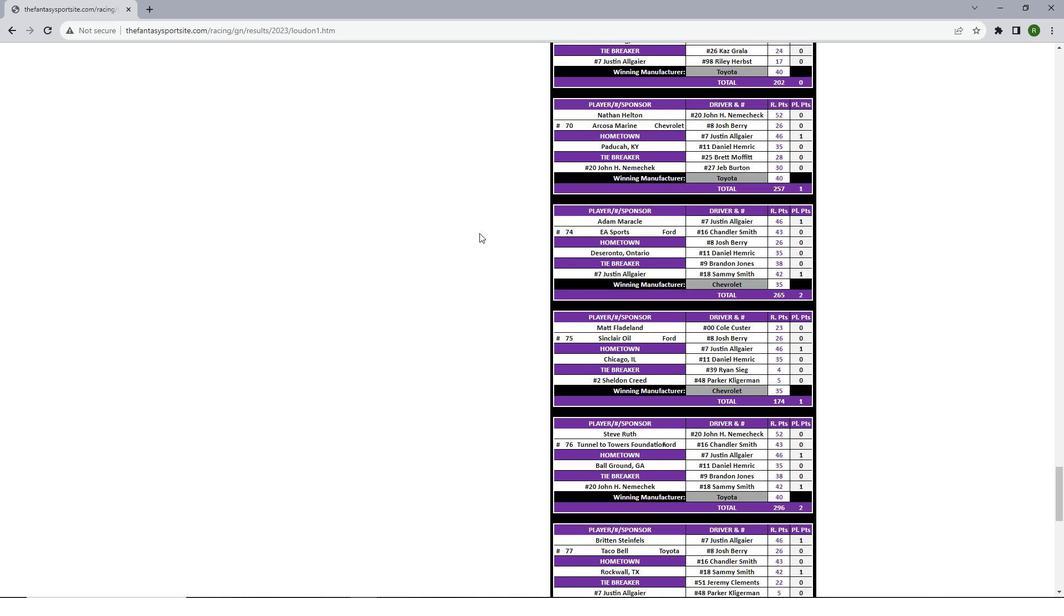 
Action: Mouse scrolled (479, 232) with delta (0, 0)
Screenshot: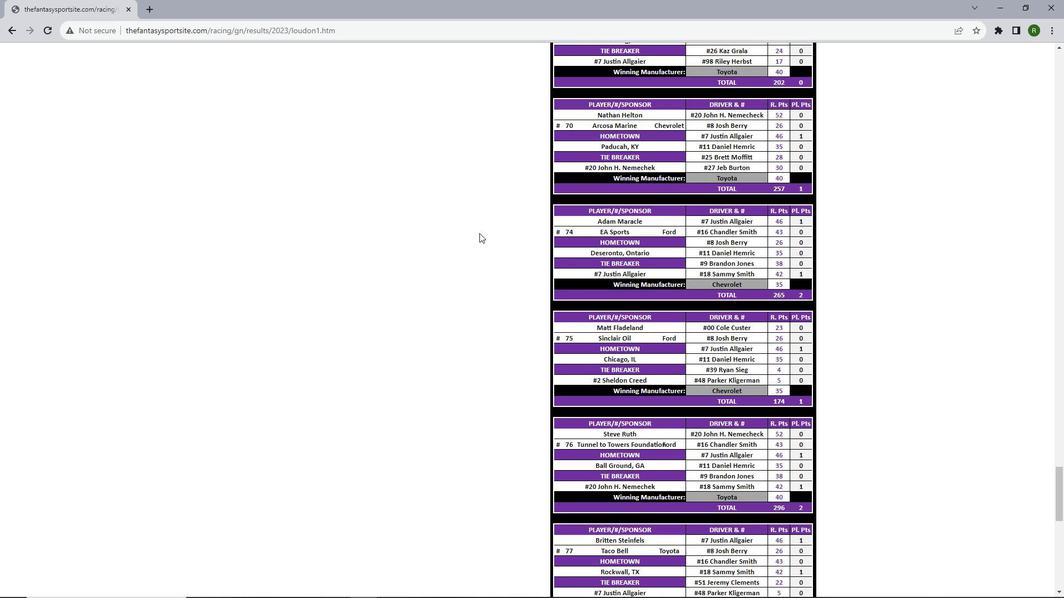 
Action: Mouse scrolled (479, 232) with delta (0, 0)
Screenshot: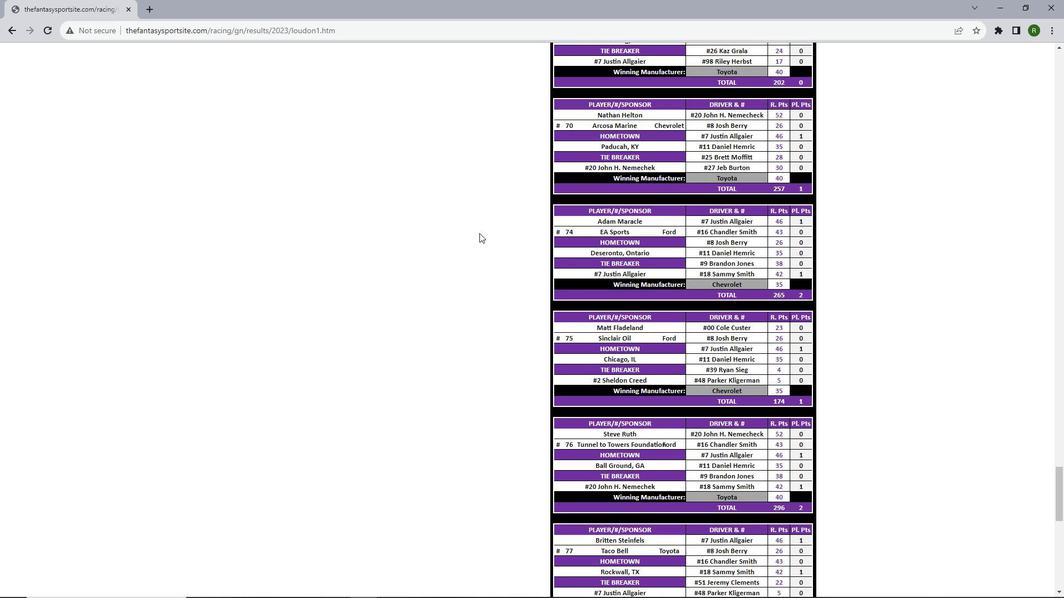 
Action: Mouse scrolled (479, 232) with delta (0, 0)
Screenshot: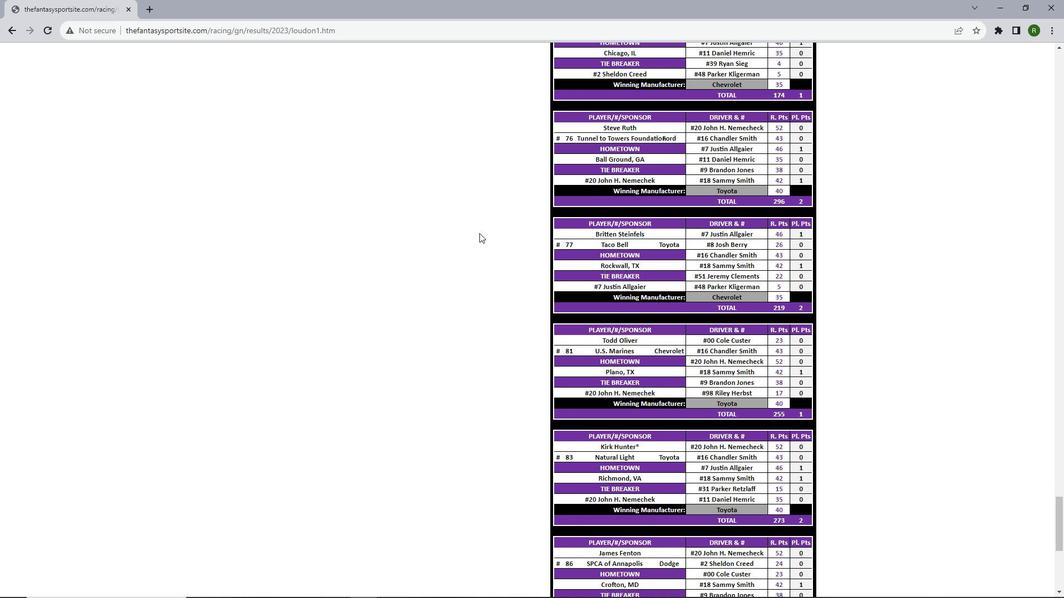 
Action: Mouse scrolled (479, 232) with delta (0, 0)
Screenshot: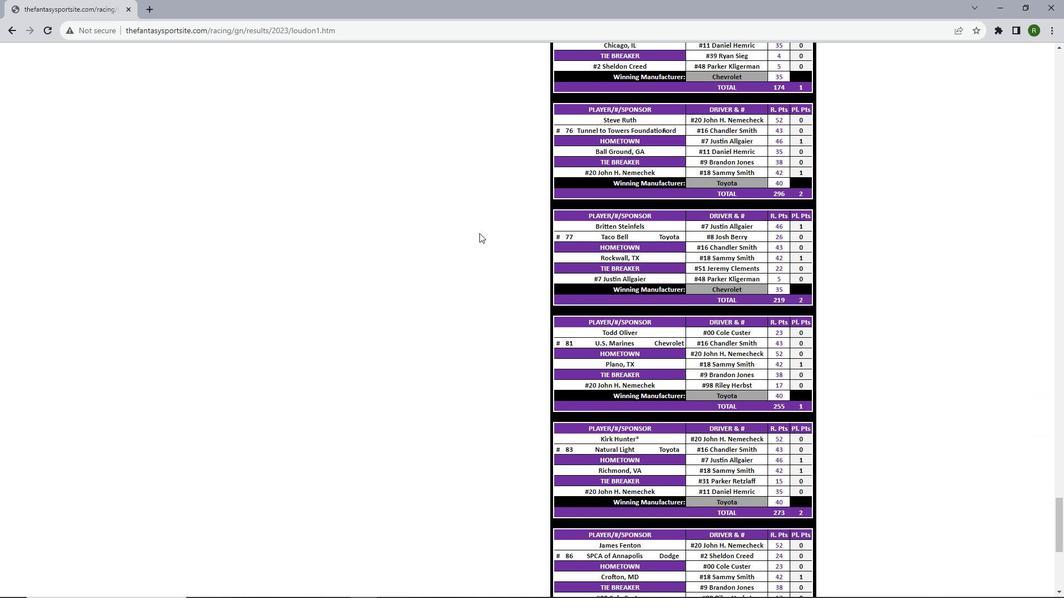 
Action: Mouse scrolled (479, 232) with delta (0, 0)
Screenshot: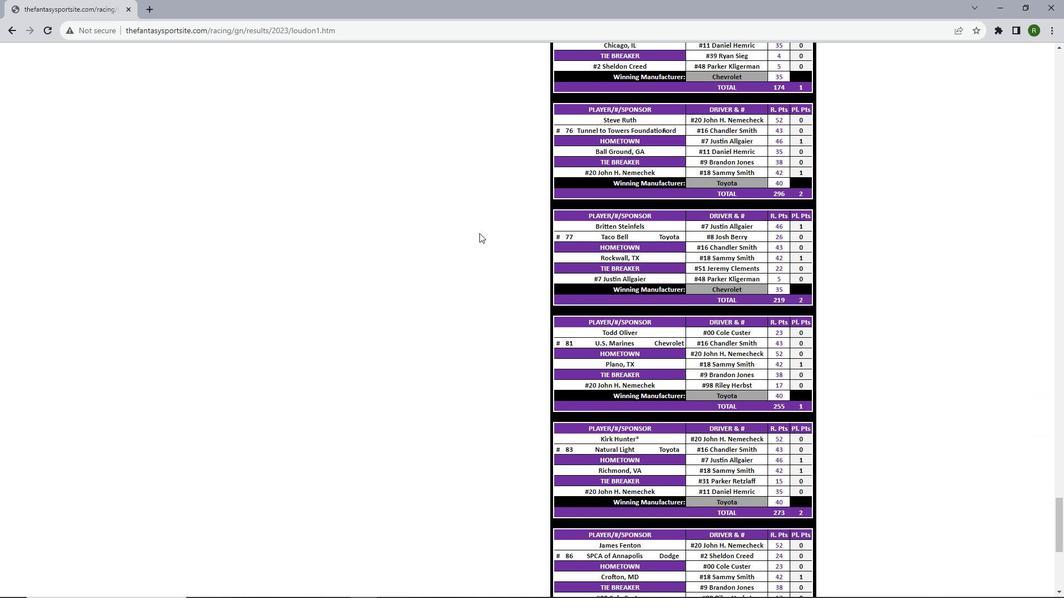 
Action: Mouse scrolled (479, 232) with delta (0, 0)
Screenshot: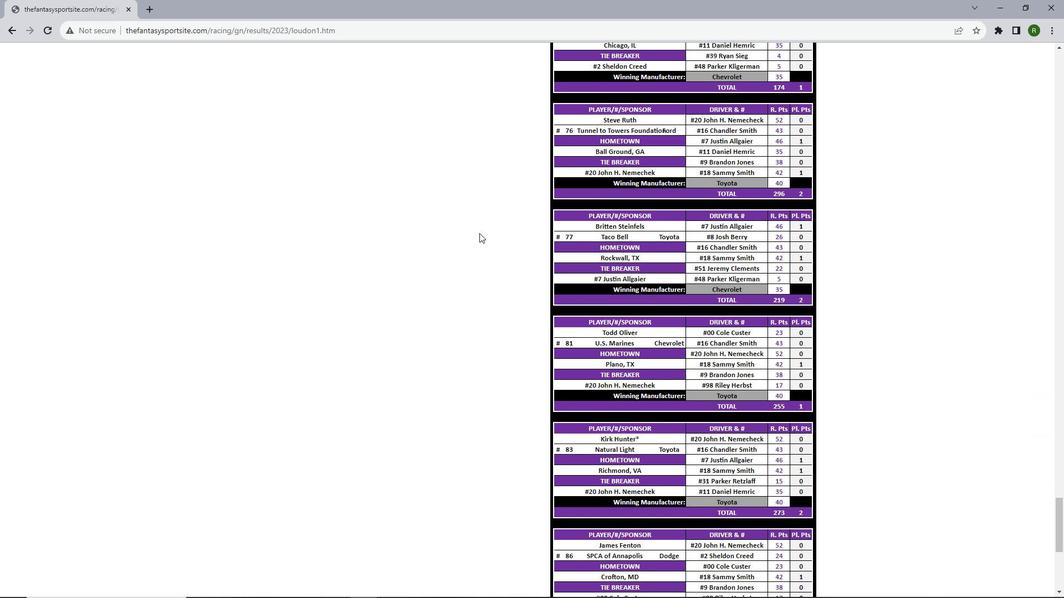 
Action: Mouse scrolled (479, 232) with delta (0, 0)
Screenshot: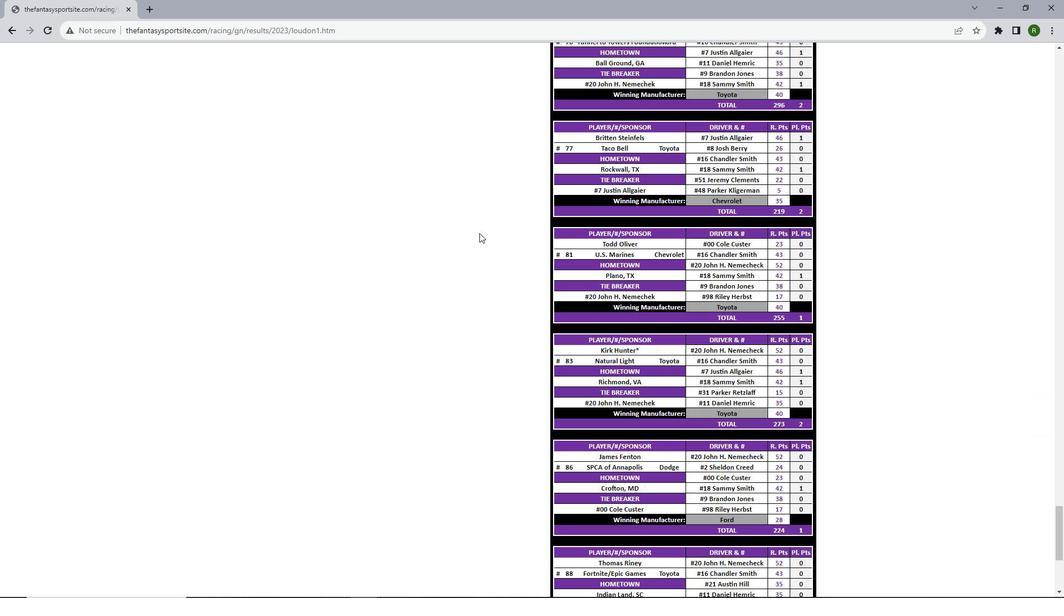 
Action: Mouse scrolled (479, 232) with delta (0, 0)
Screenshot: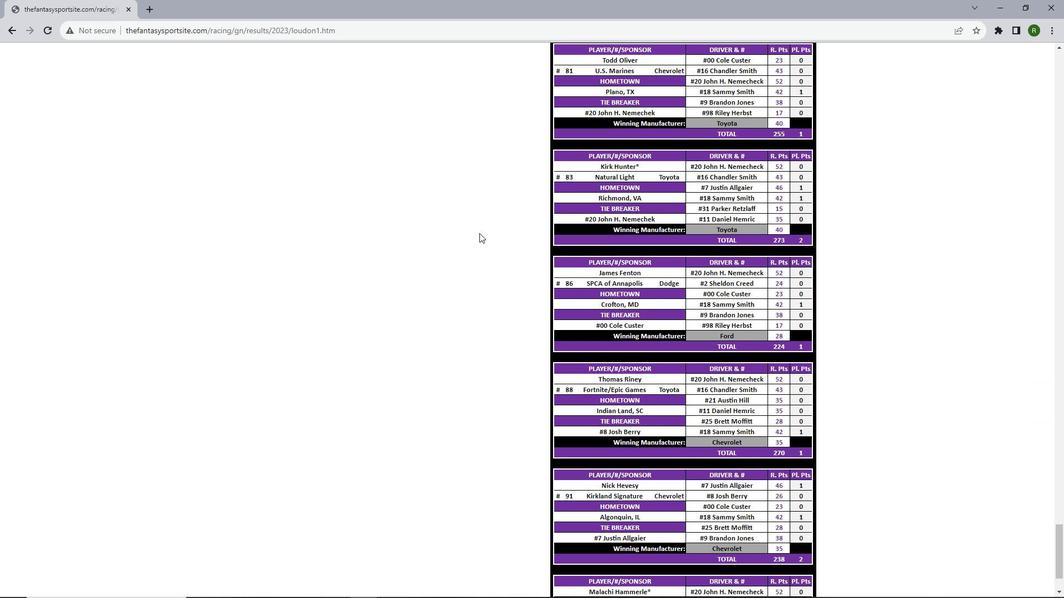 
Action: Mouse scrolled (479, 232) with delta (0, 0)
Screenshot: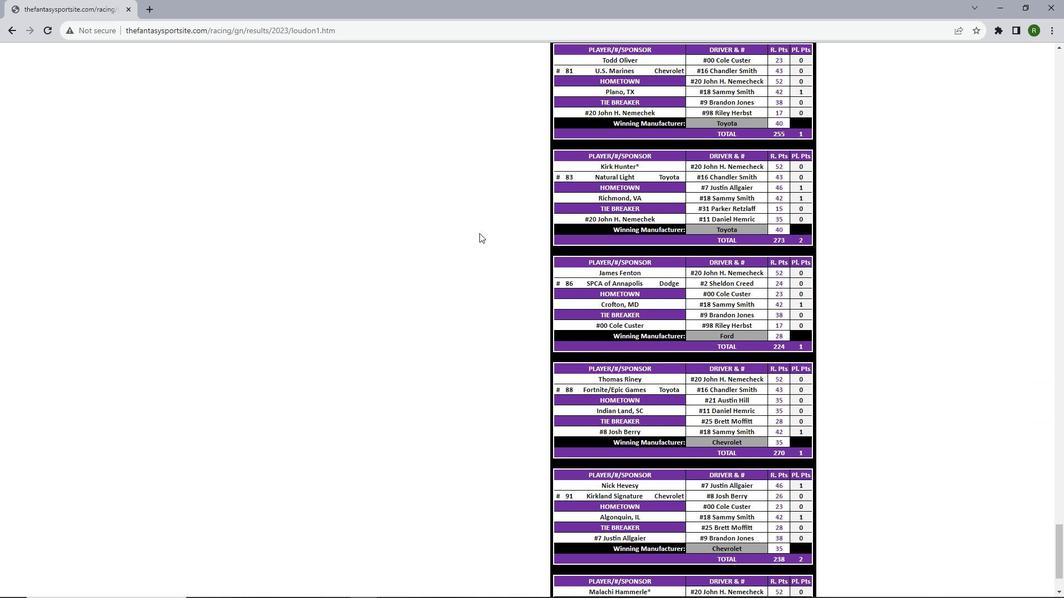 
Action: Mouse scrolled (479, 232) with delta (0, 0)
Screenshot: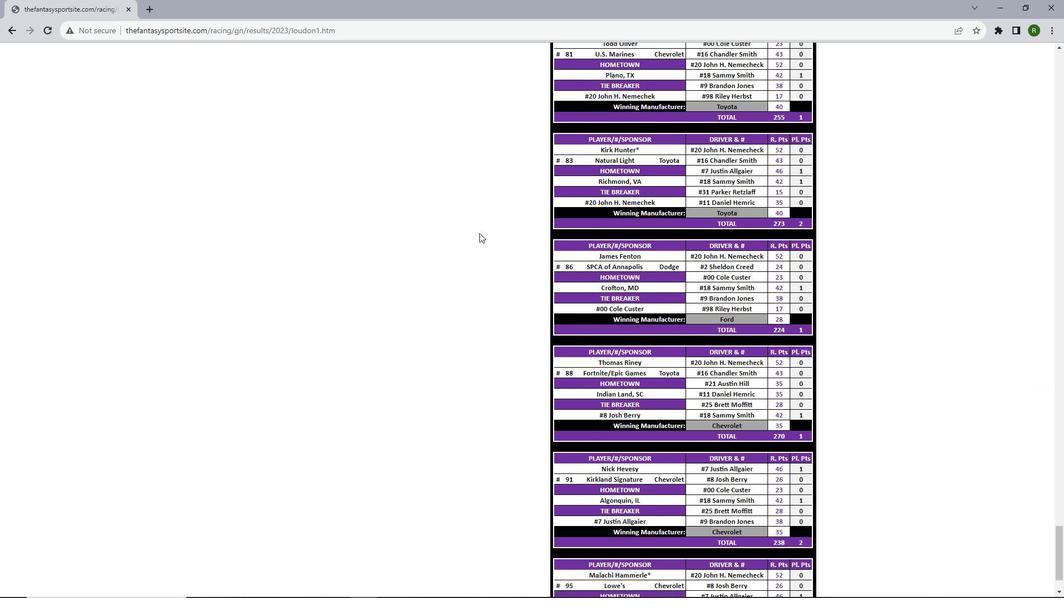 
Action: Mouse scrolled (479, 232) with delta (0, 0)
Screenshot: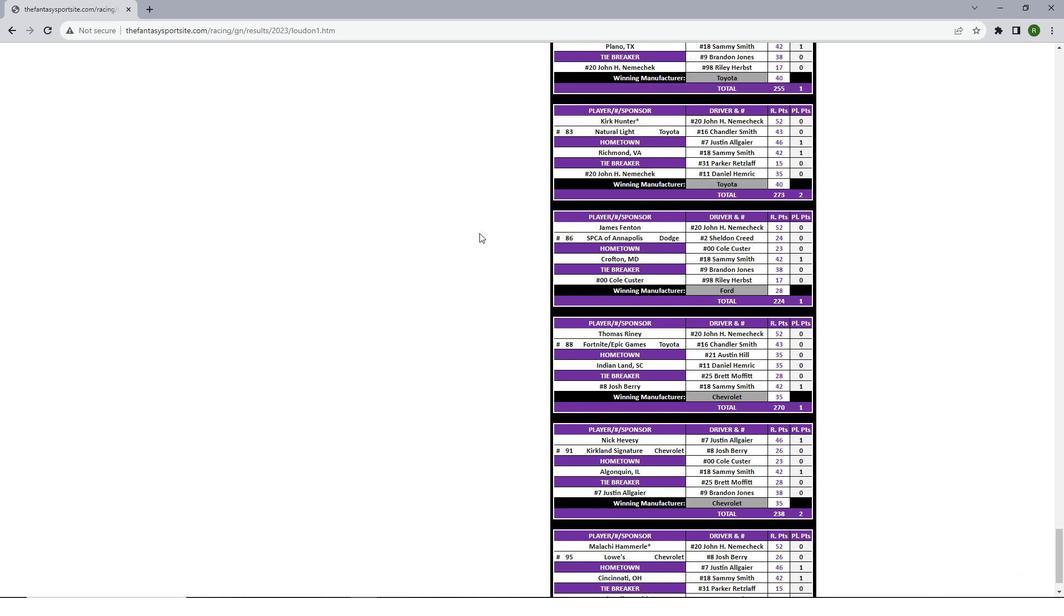 
Action: Mouse scrolled (479, 232) with delta (0, 0)
Screenshot: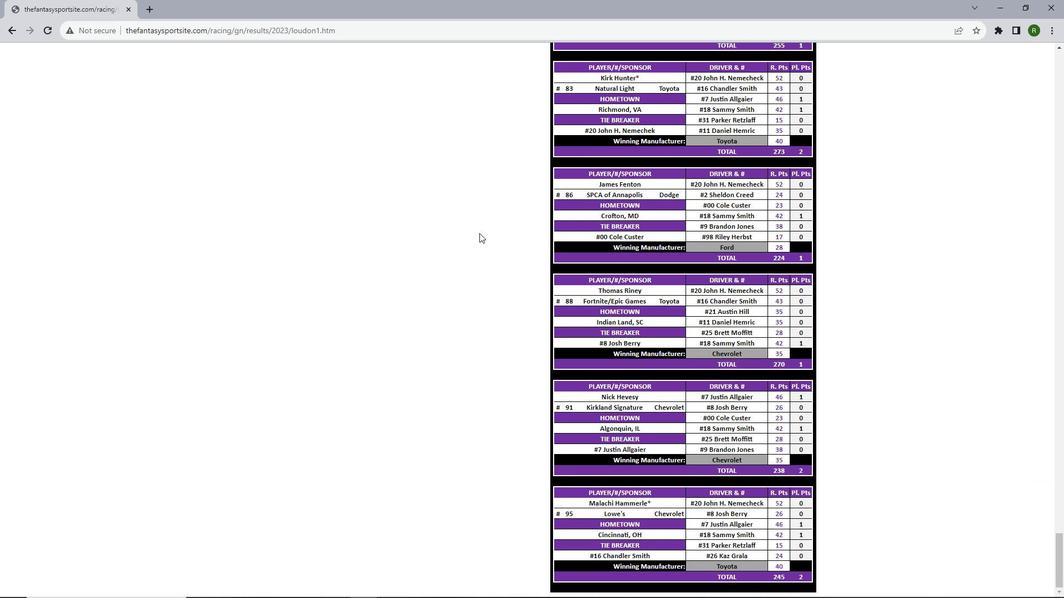 
Action: Mouse scrolled (479, 232) with delta (0, 0)
Screenshot: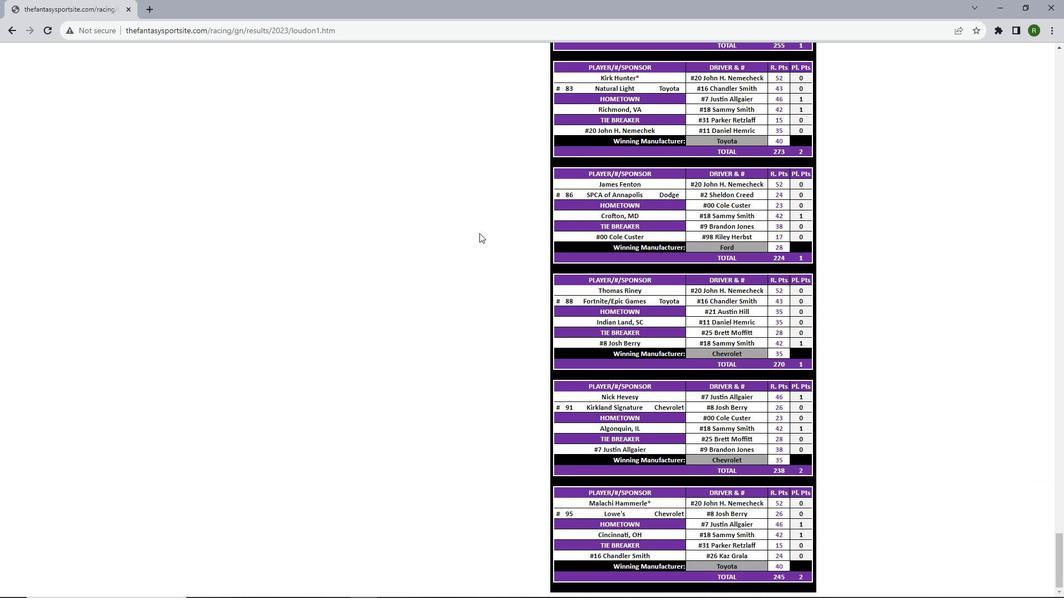 
Action: Mouse scrolled (479, 232) with delta (0, 0)
Screenshot: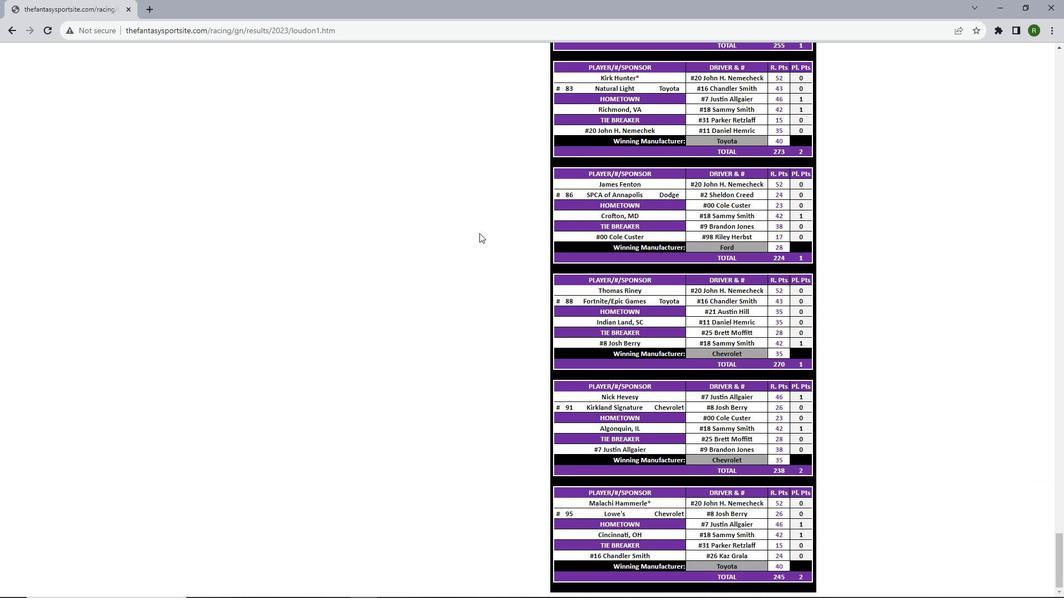 
